 Task: Explore Airbnb accommodation in Madingou, Republic of the Congo from 15th December, 2023 to 20th December, 2023 for 6 adults, 2 children.6 bedrooms having 6 beds and 6 bathrooms. Property type can be house. Amenities needed are: wifi, TV, free parkinig on premises, gym, breakfast. Booking option can be shelf check-in. Look for 5 properties as per requirement.
Action: Mouse moved to (549, 119)
Screenshot: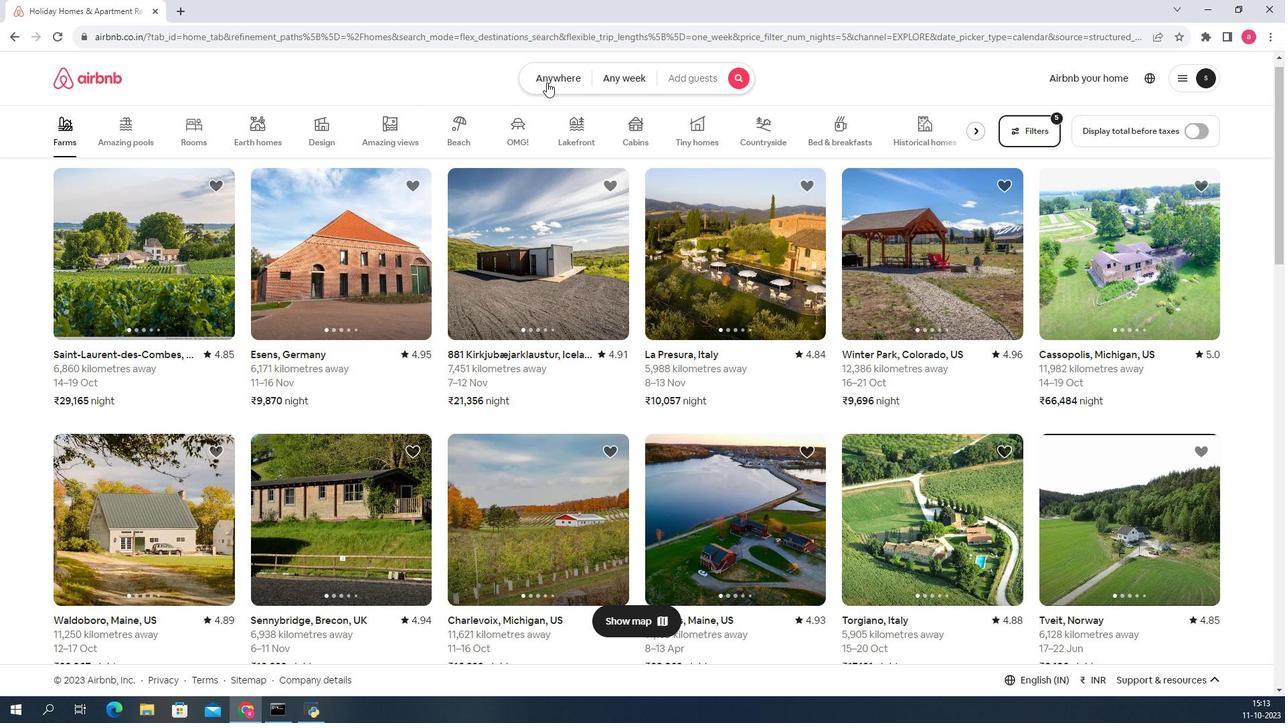 
Action: Mouse pressed left at (549, 119)
Screenshot: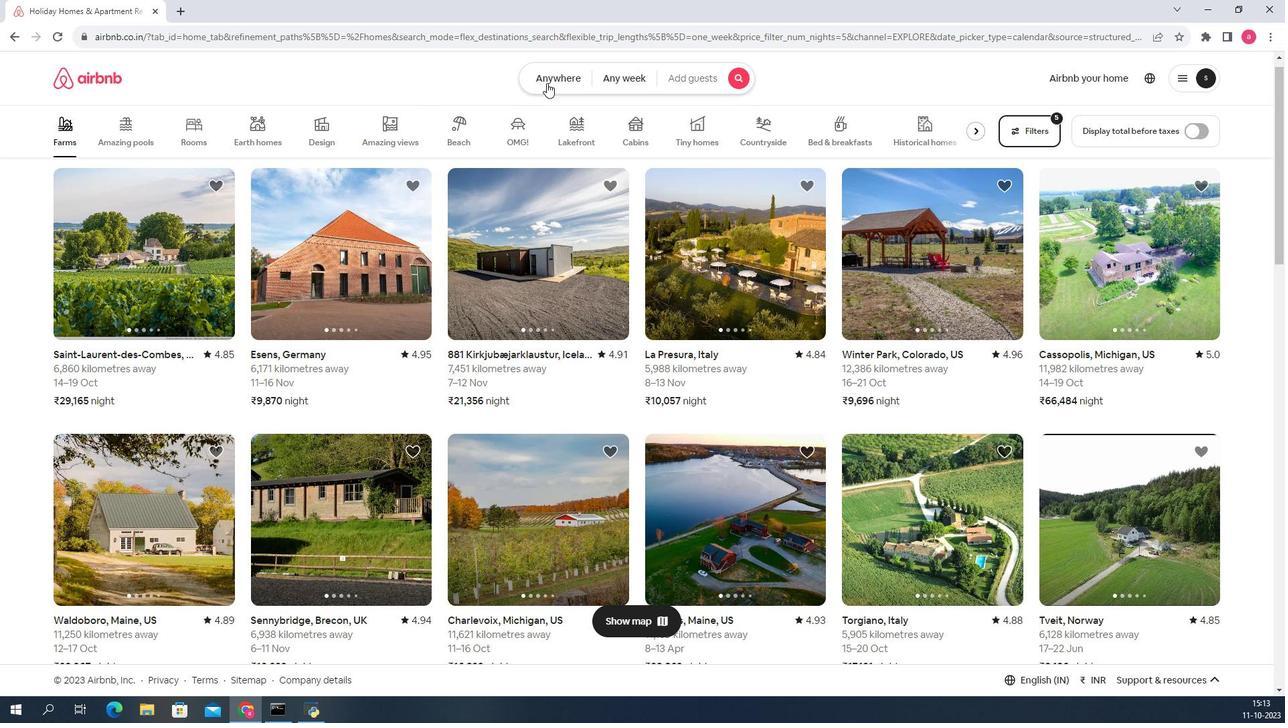 
Action: Mouse moved to (446, 148)
Screenshot: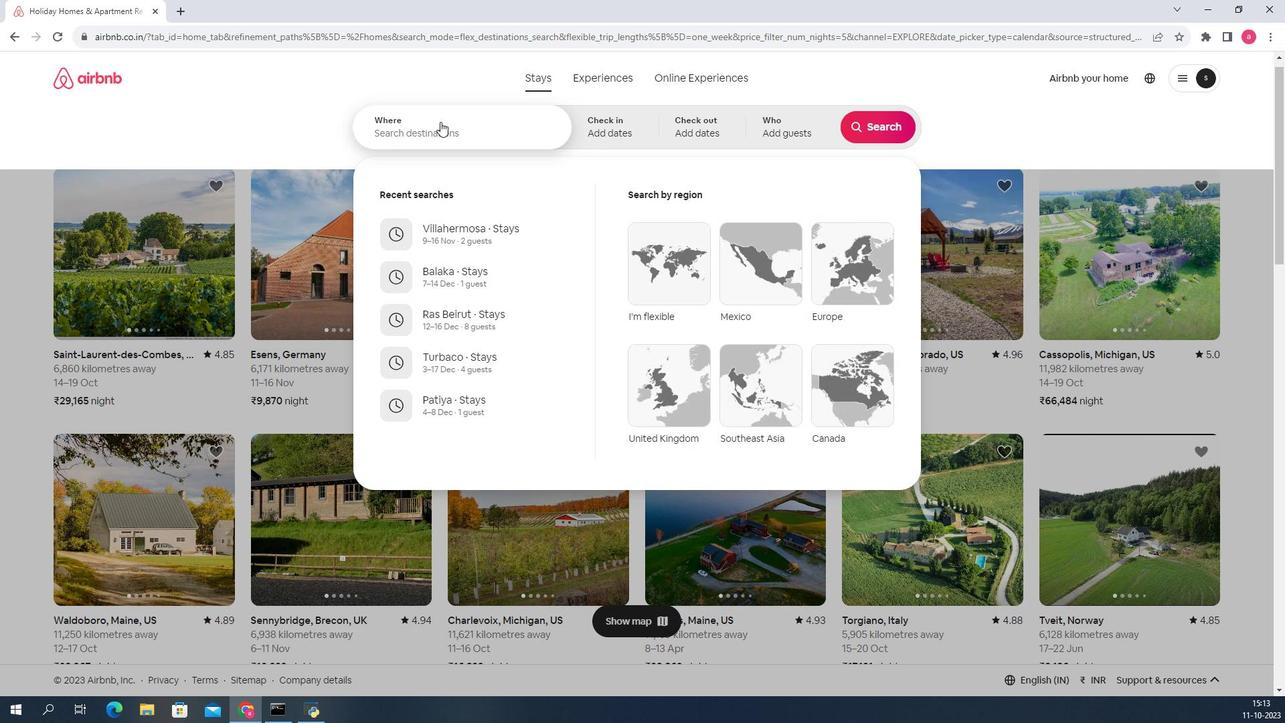 
Action: Mouse pressed left at (446, 148)
Screenshot: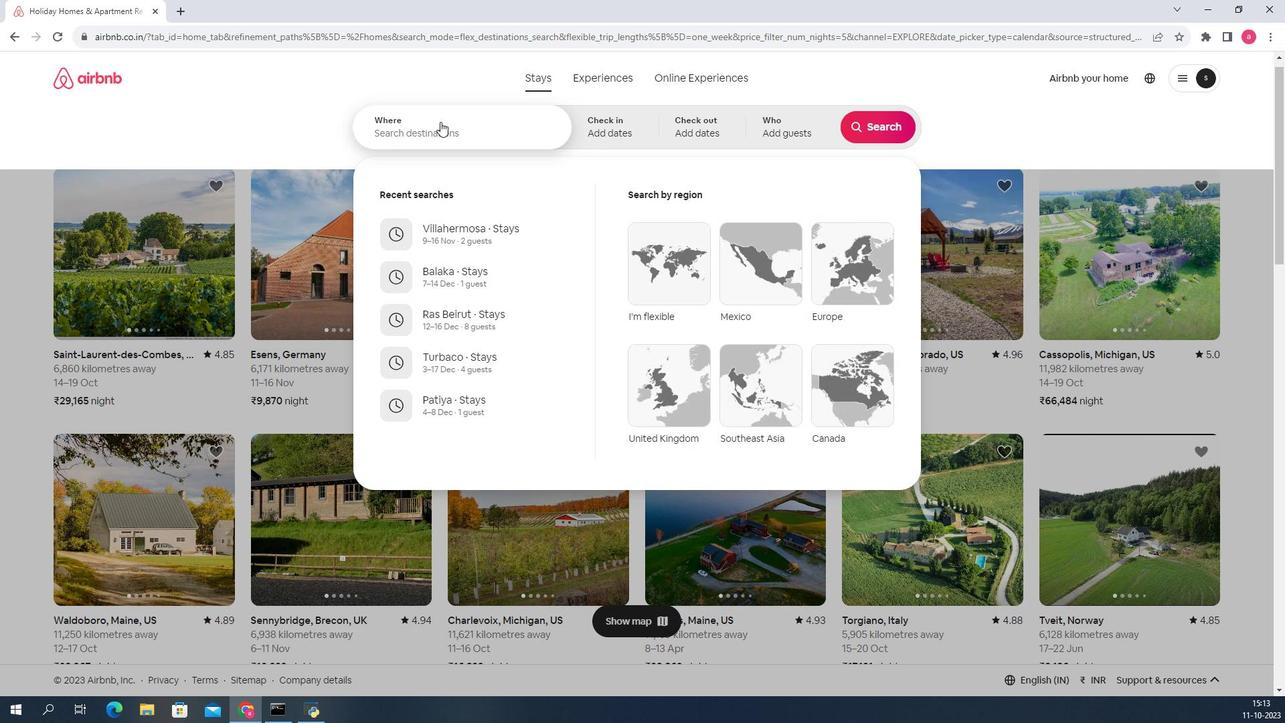 
Action: Mouse moved to (434, 152)
Screenshot: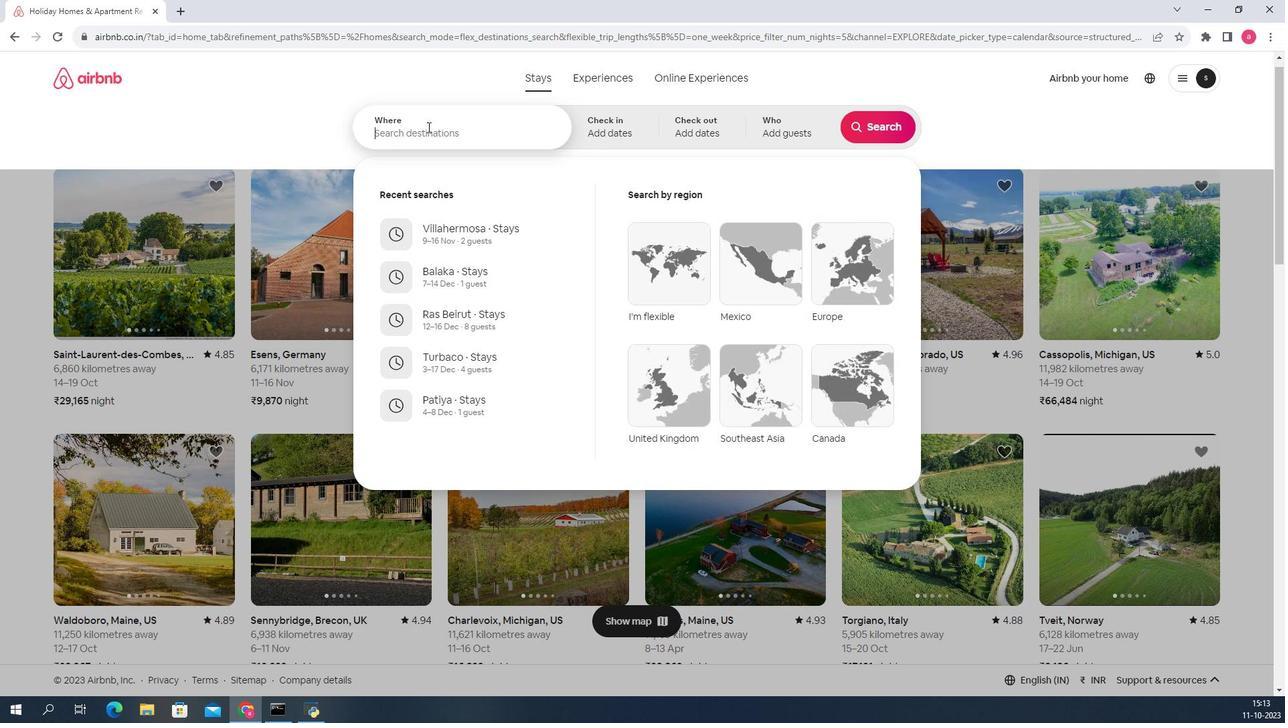 
Action: Key pressed <Key.shift>Madingo,<Key.space><Key.shift>Republic<Key.space>of<Key.space>the<Key.space><Key.shift>Congo
Screenshot: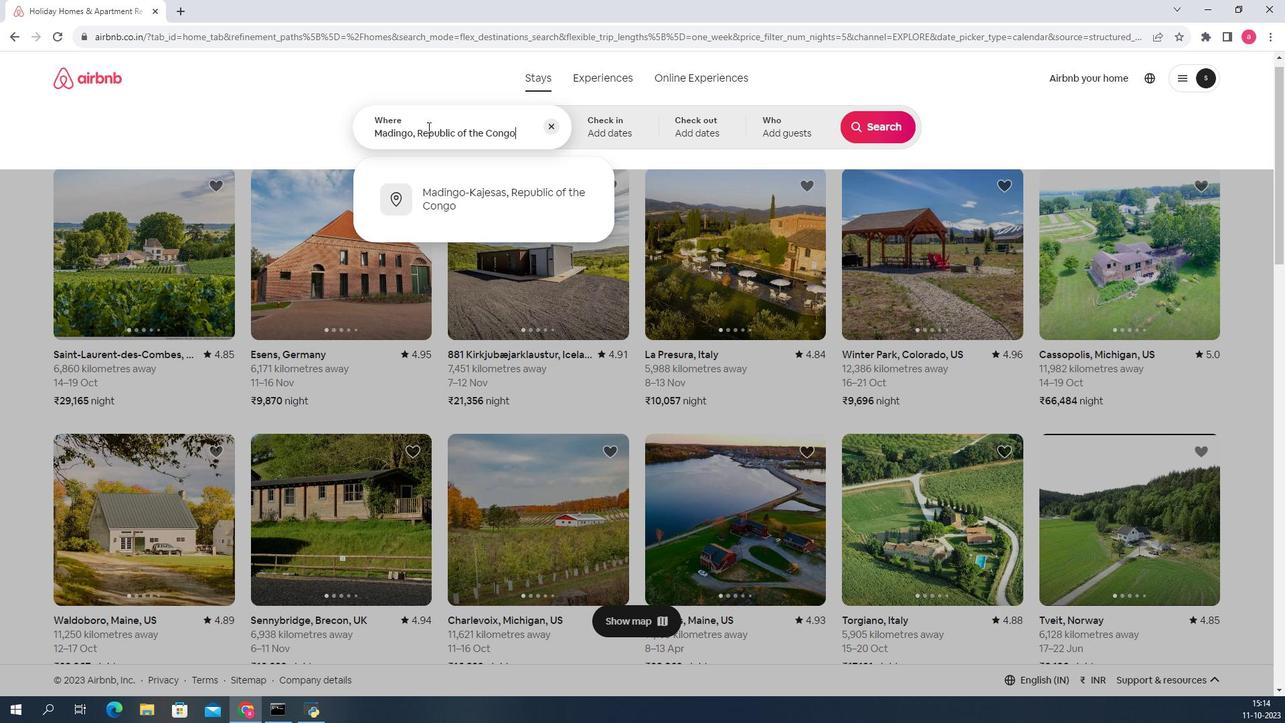 
Action: Mouse moved to (624, 158)
Screenshot: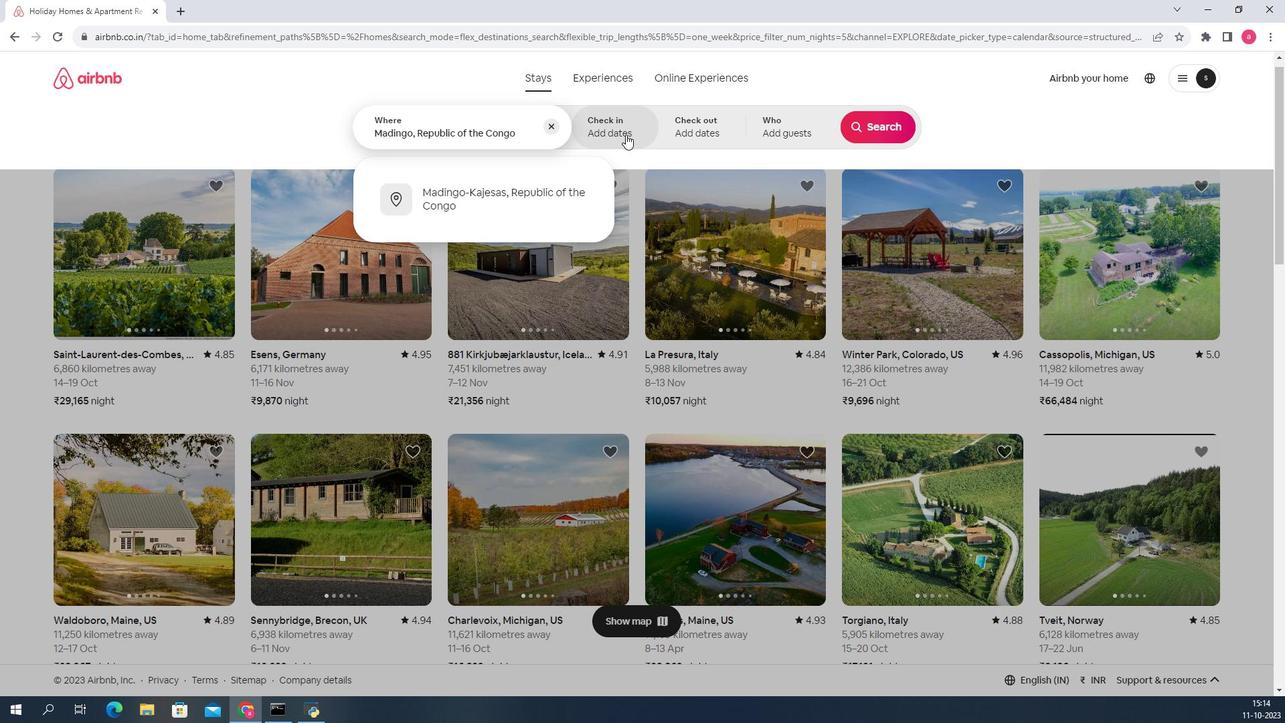 
Action: Mouse pressed left at (624, 158)
Screenshot: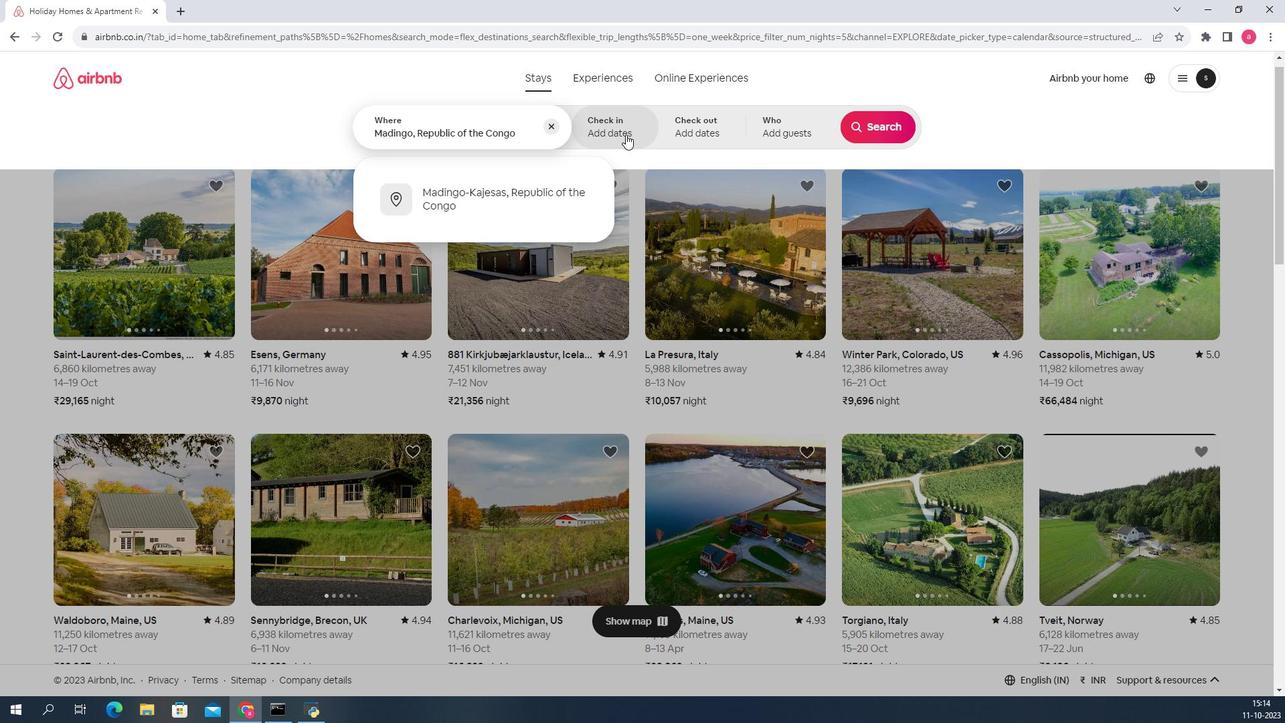 
Action: Mouse moved to (863, 229)
Screenshot: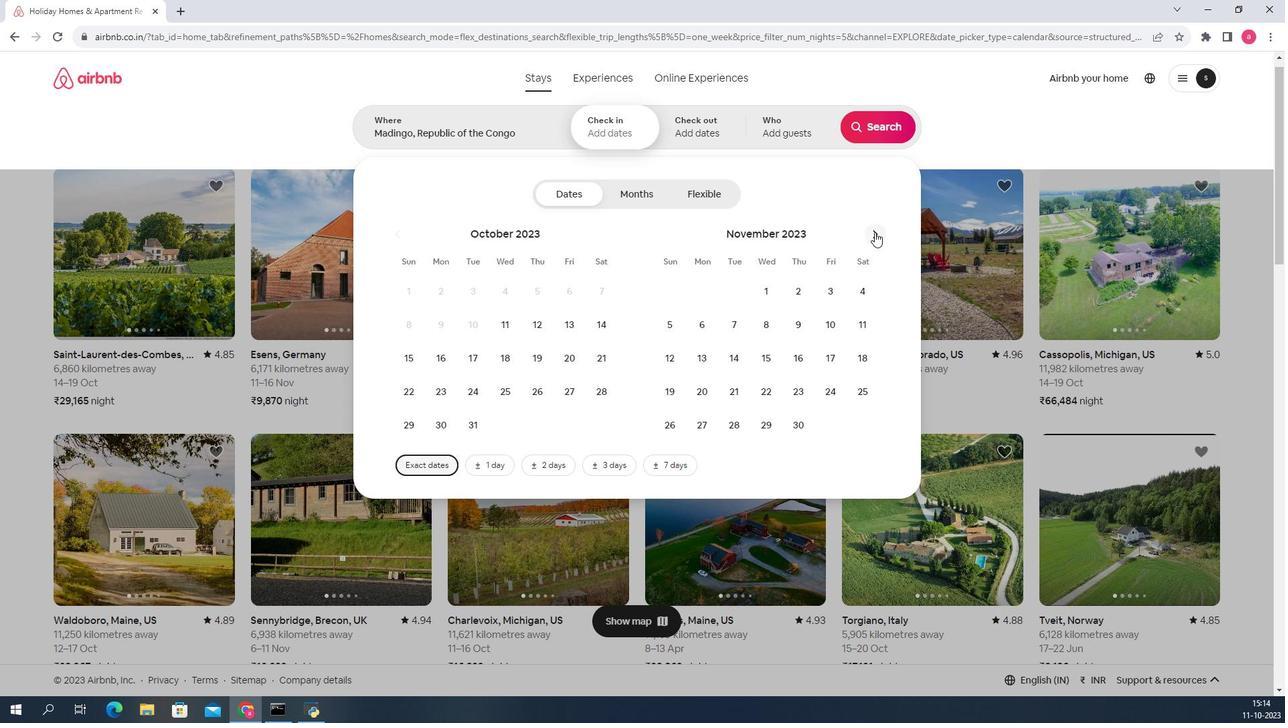 
Action: Mouse pressed left at (863, 229)
Screenshot: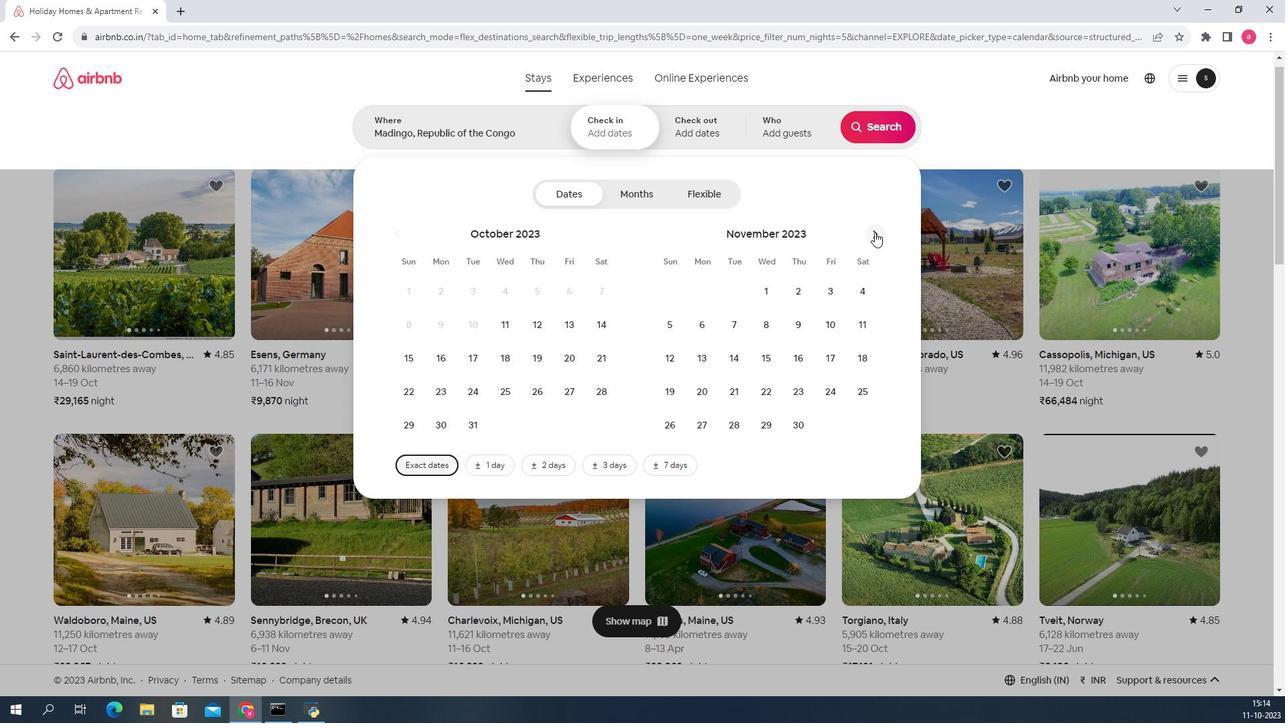 
Action: Mouse moved to (819, 318)
Screenshot: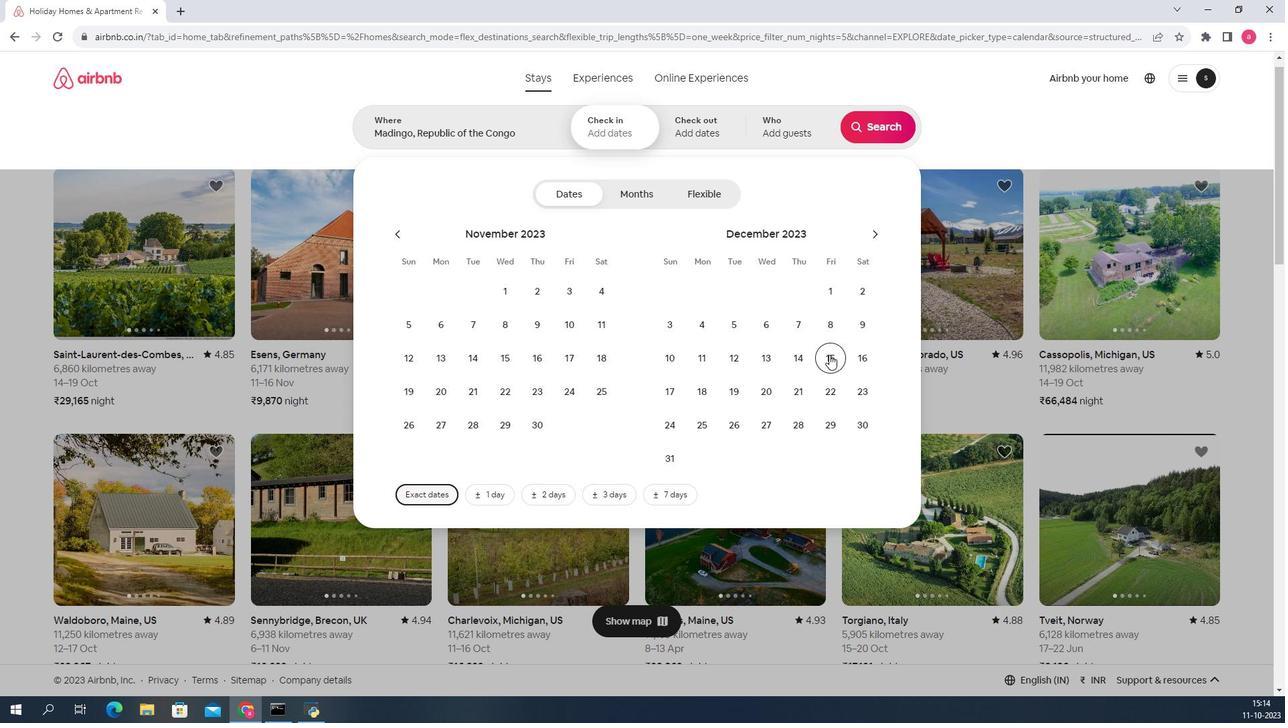 
Action: Mouse pressed left at (819, 318)
Screenshot: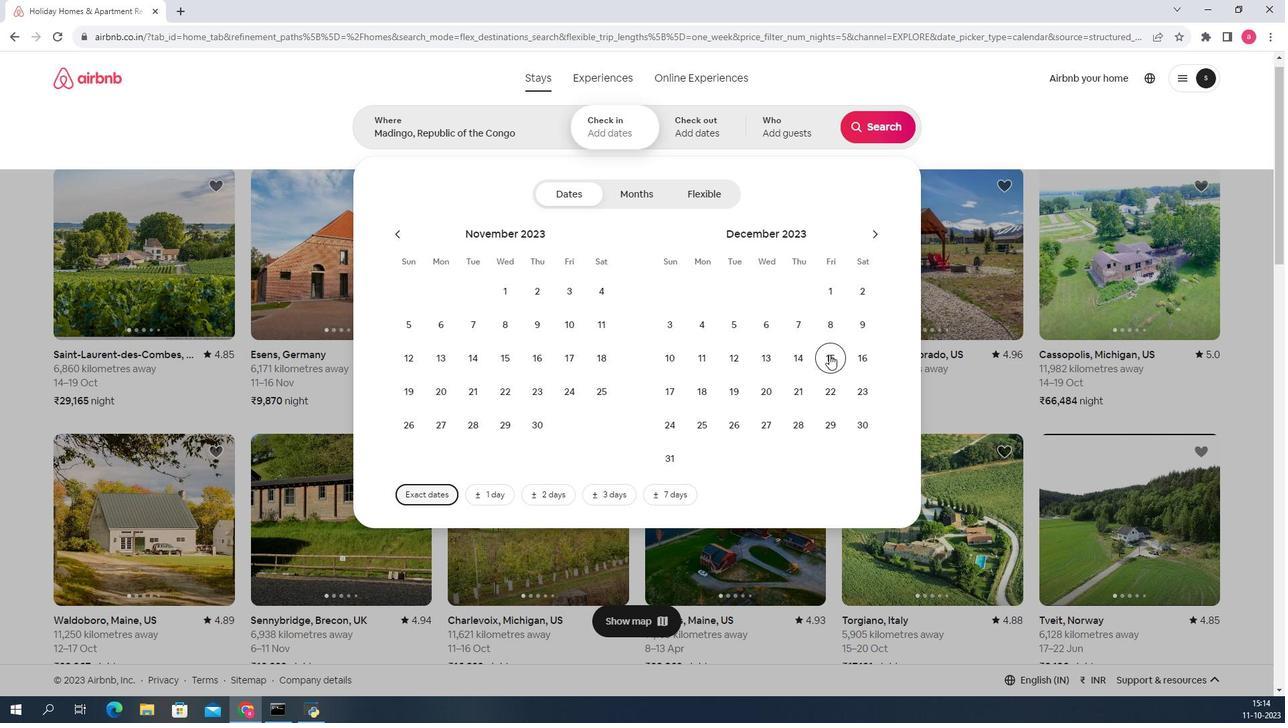 
Action: Mouse moved to (764, 344)
Screenshot: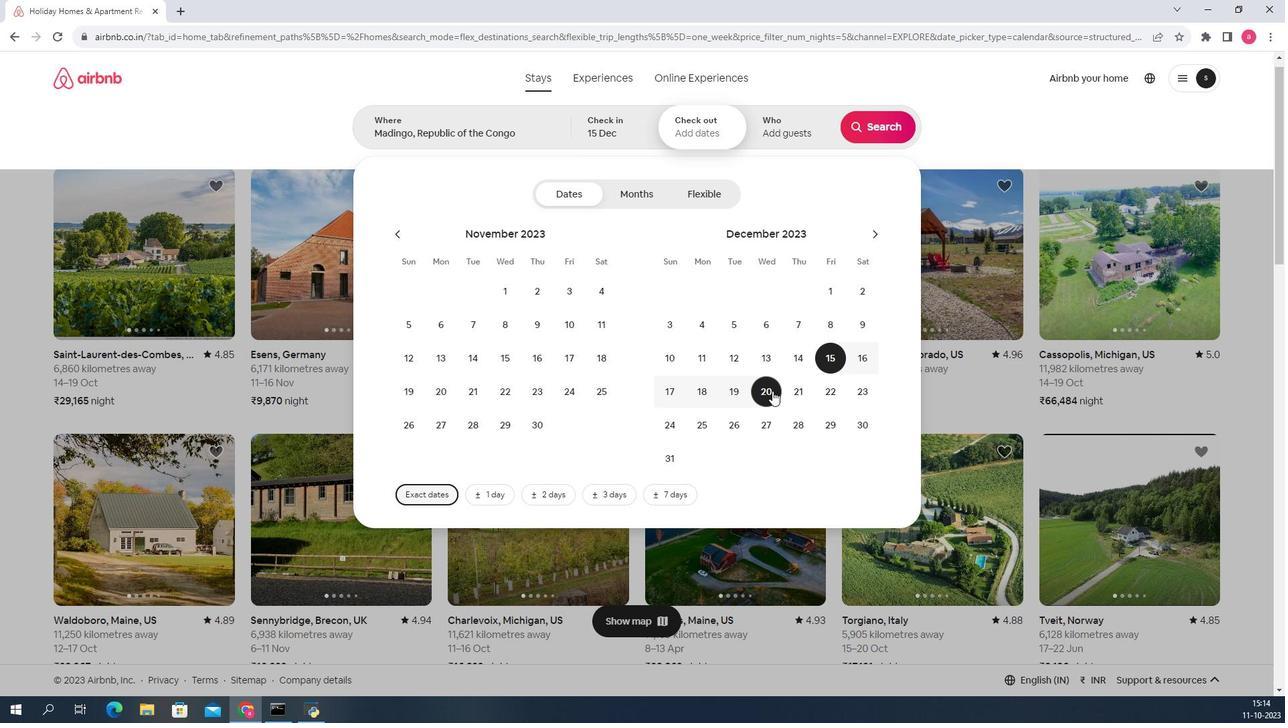 
Action: Mouse pressed left at (764, 344)
Screenshot: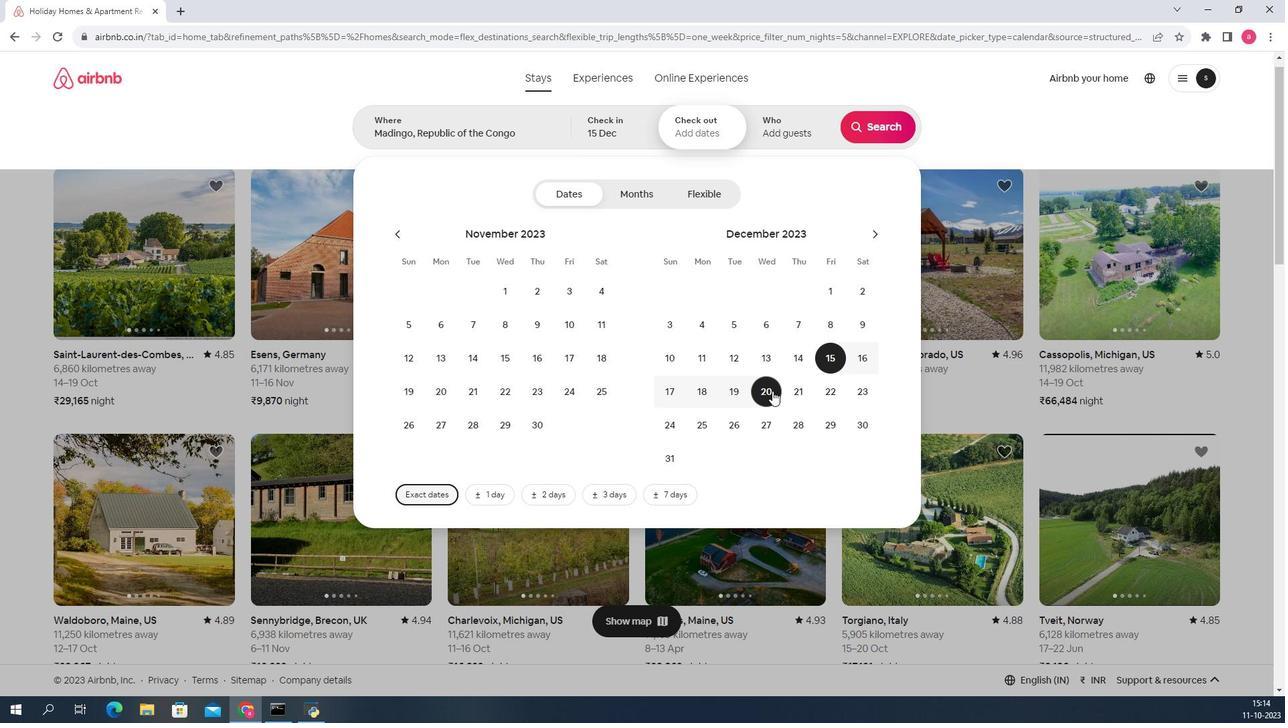 
Action: Mouse moved to (756, 160)
Screenshot: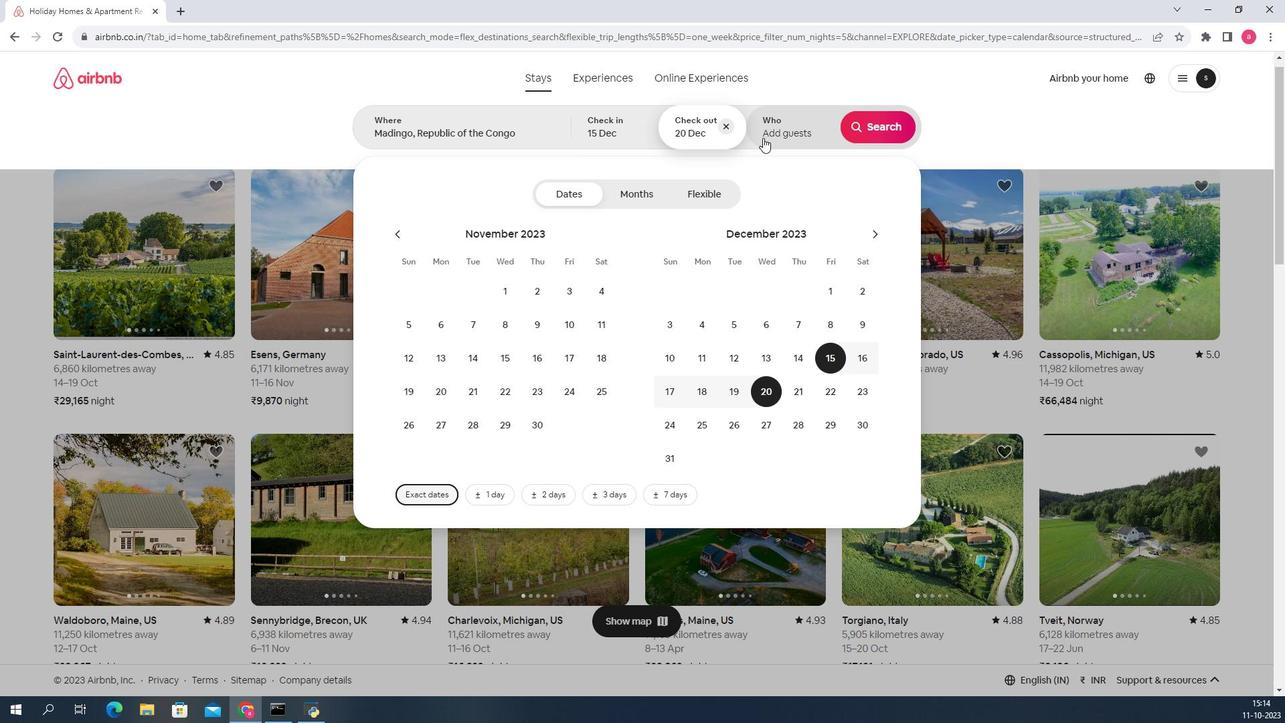 
Action: Mouse pressed left at (756, 160)
Screenshot: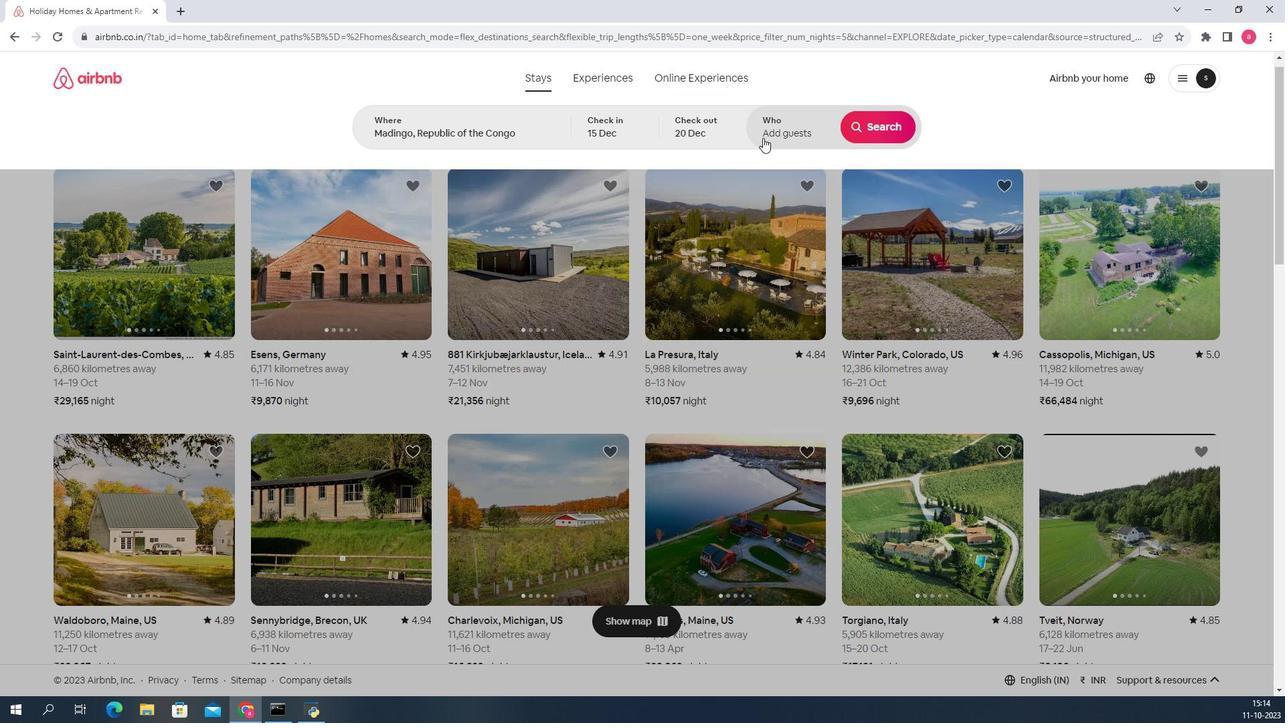 
Action: Mouse moved to (868, 198)
Screenshot: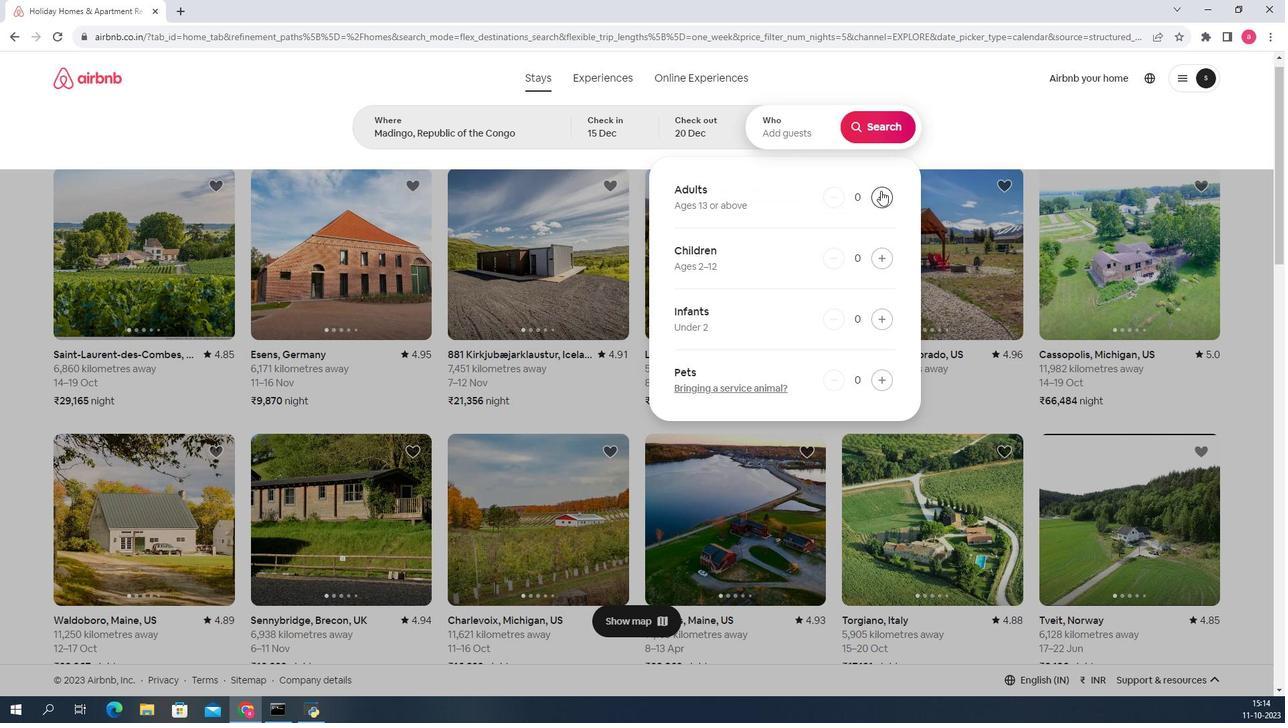 
Action: Mouse pressed left at (868, 198)
Screenshot: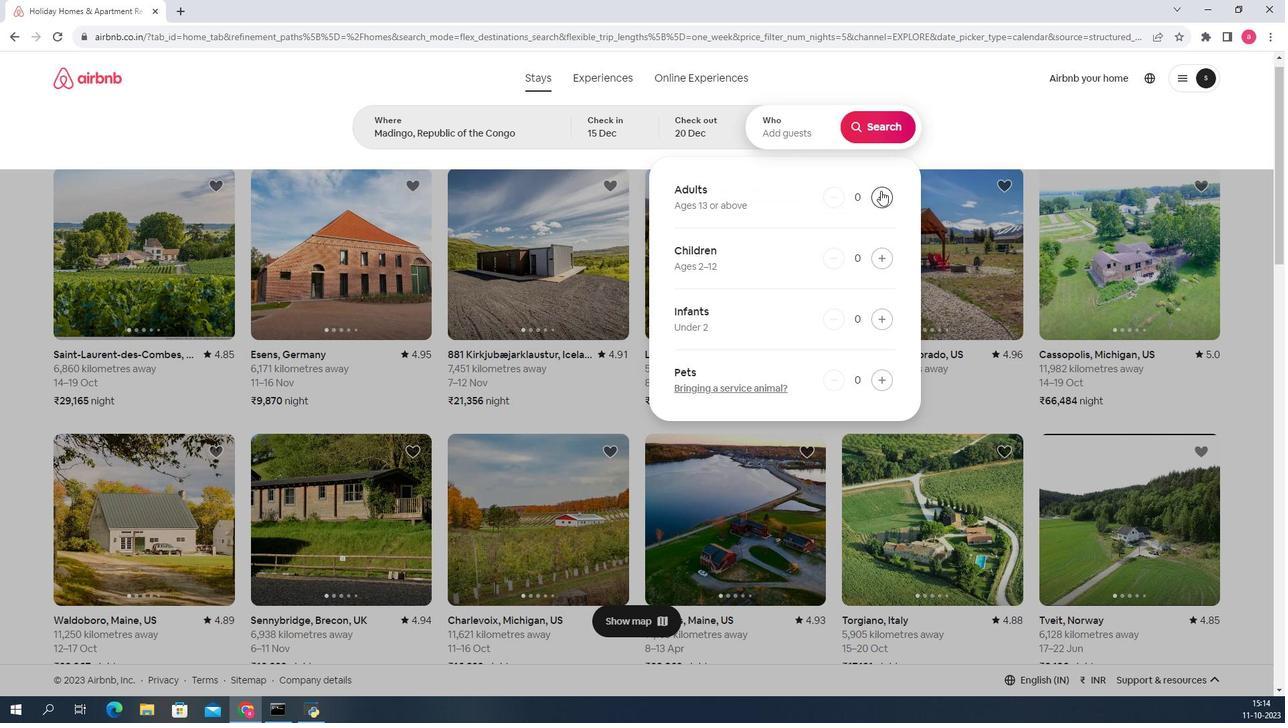 
Action: Mouse pressed left at (868, 198)
Screenshot: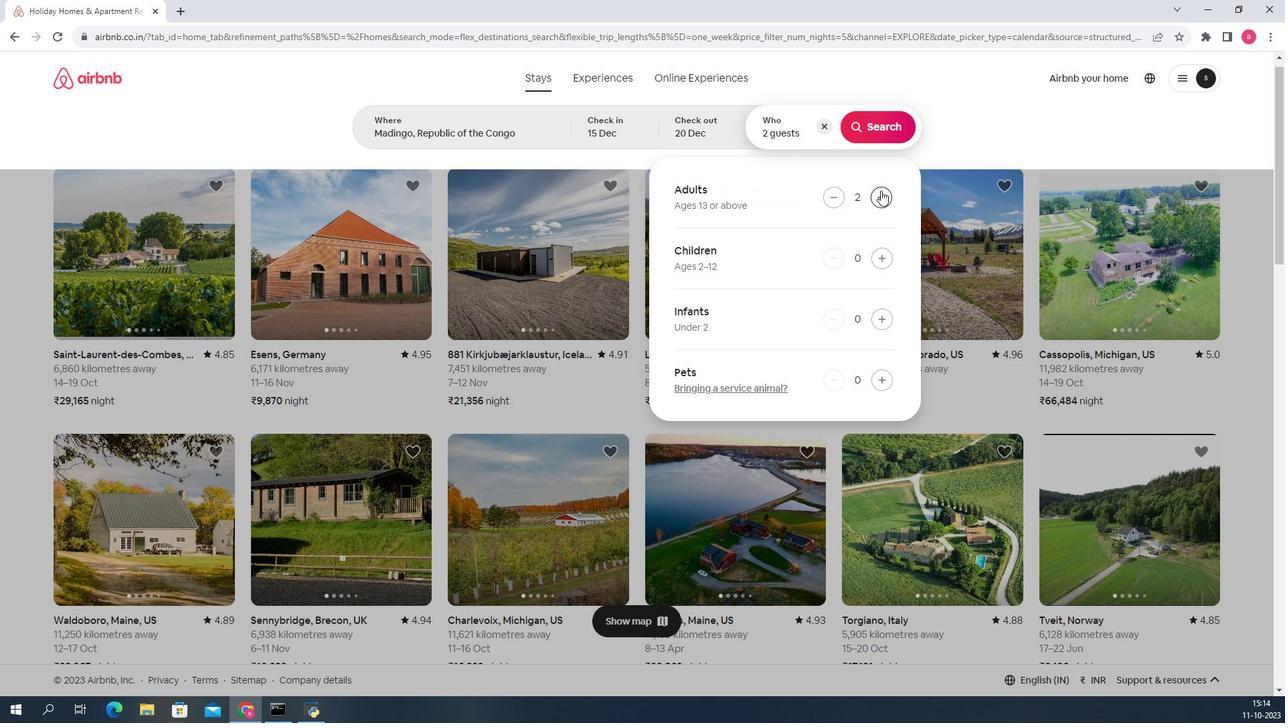 
Action: Mouse pressed left at (868, 198)
Screenshot: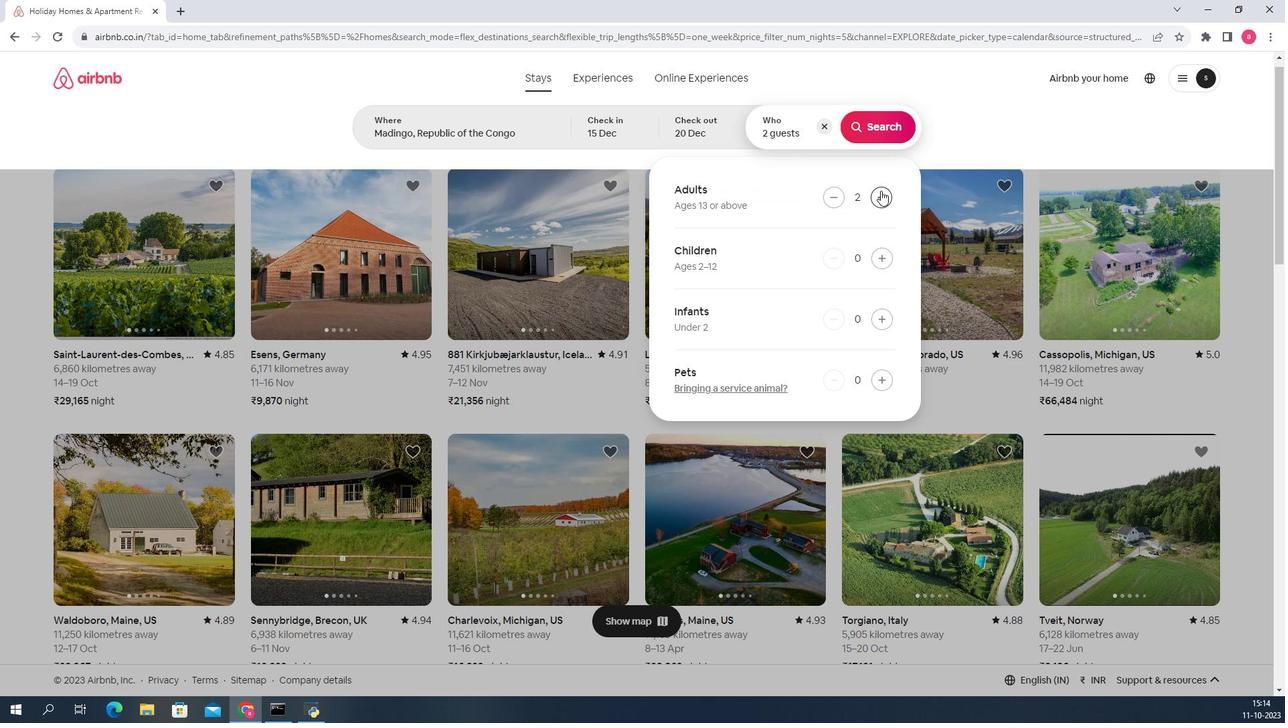 
Action: Mouse pressed left at (868, 198)
Screenshot: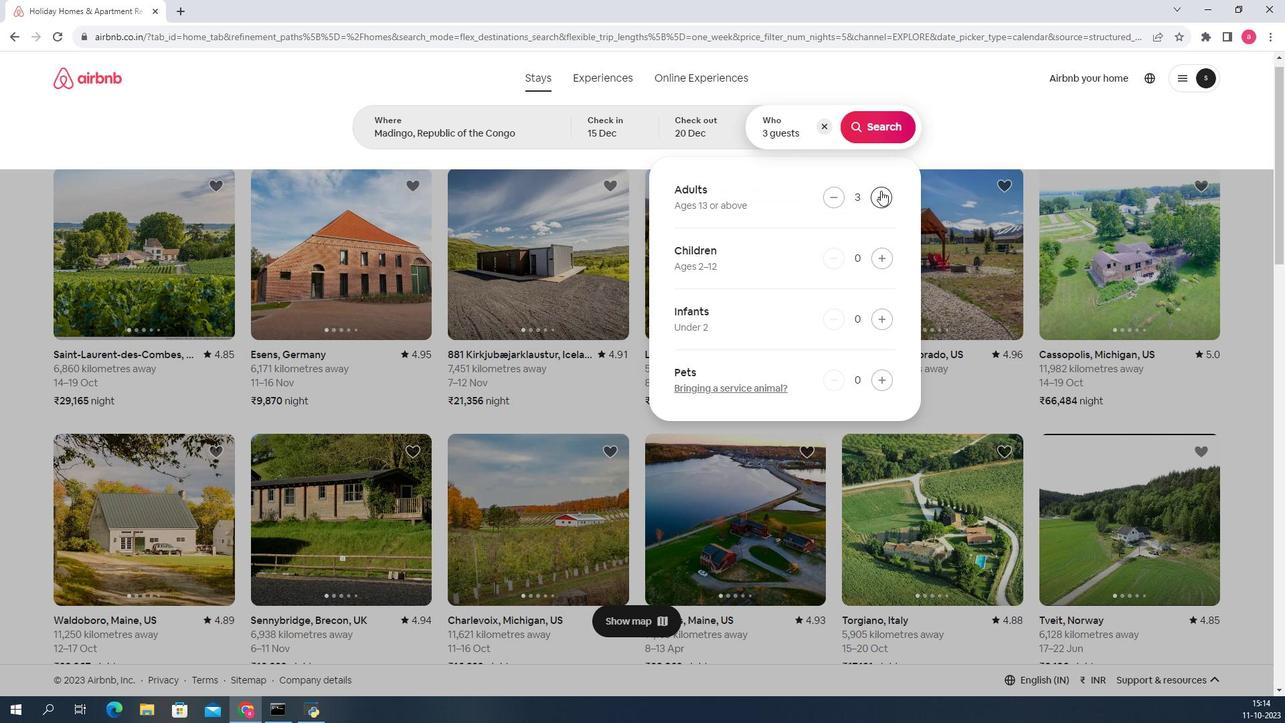 
Action: Mouse pressed left at (868, 198)
Screenshot: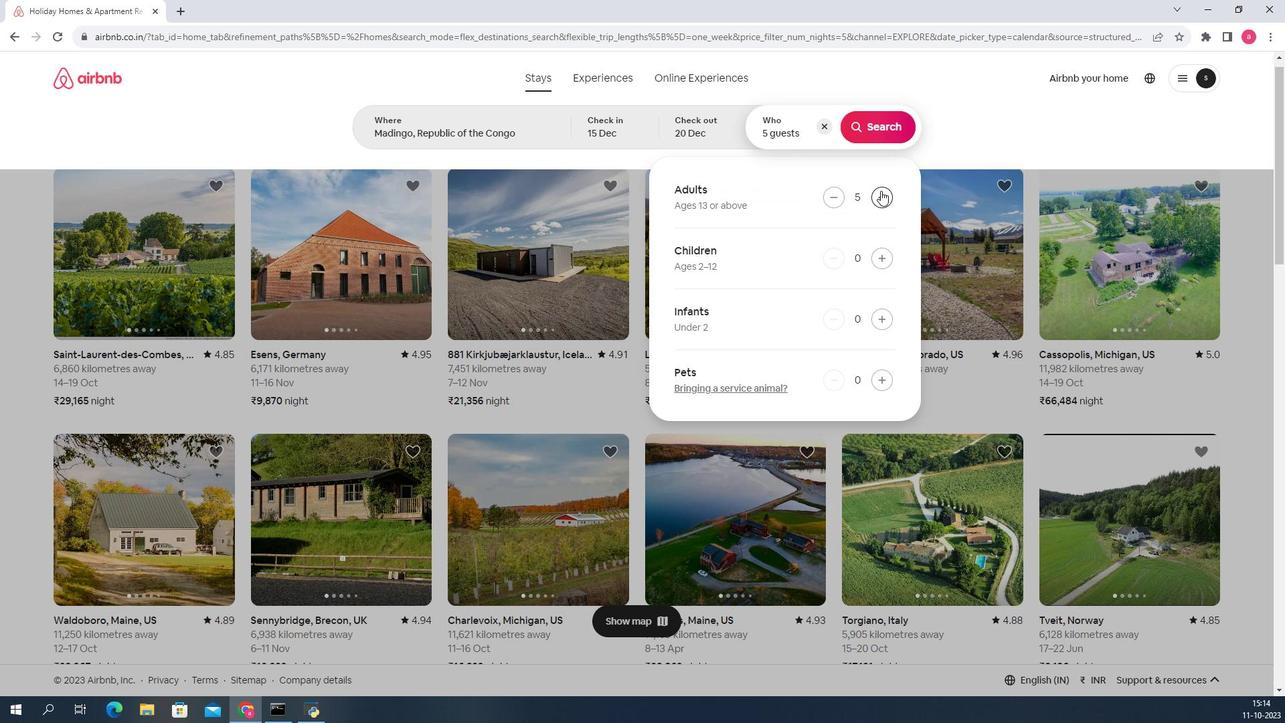
Action: Mouse pressed left at (868, 198)
Screenshot: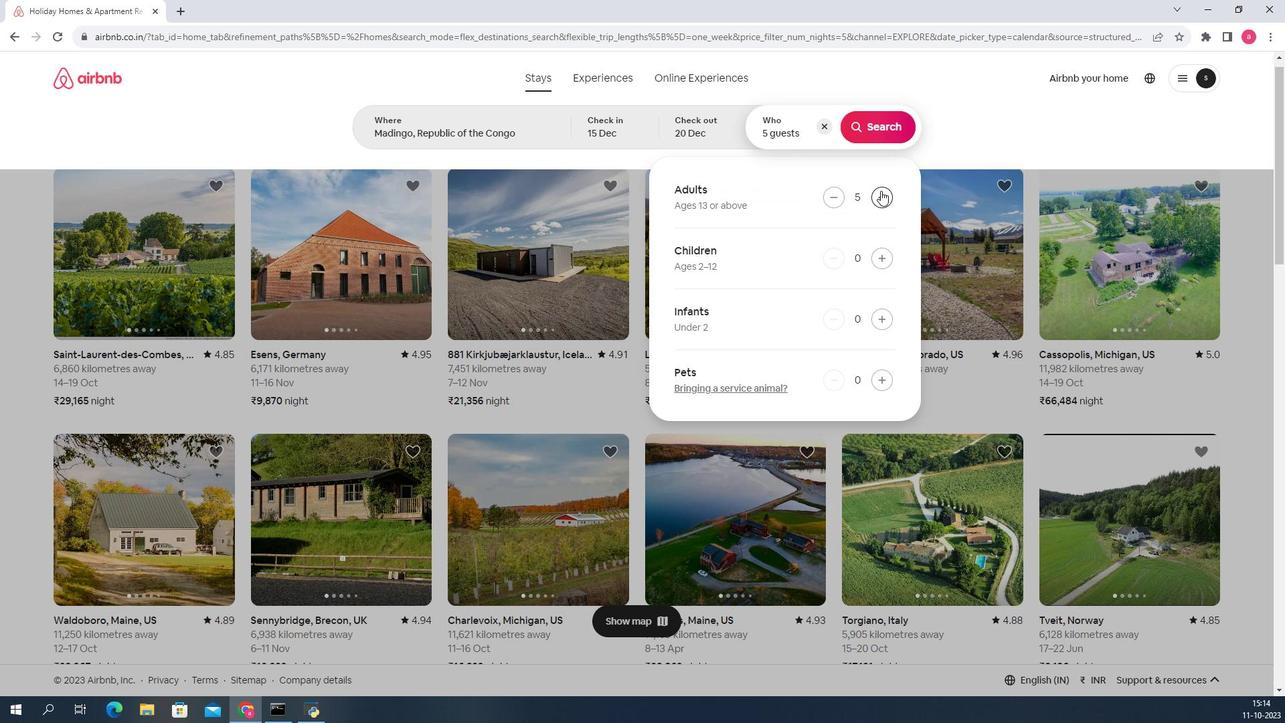 
Action: Mouse moved to (865, 248)
Screenshot: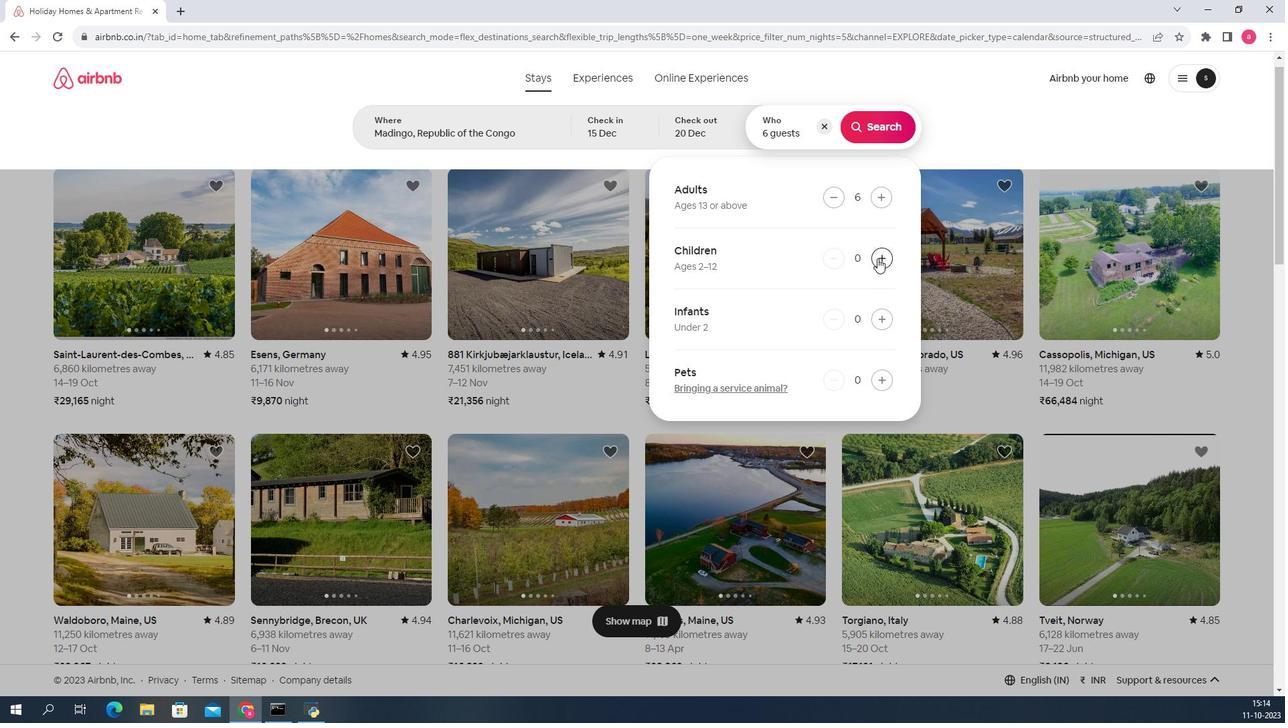 
Action: Mouse pressed left at (865, 248)
Screenshot: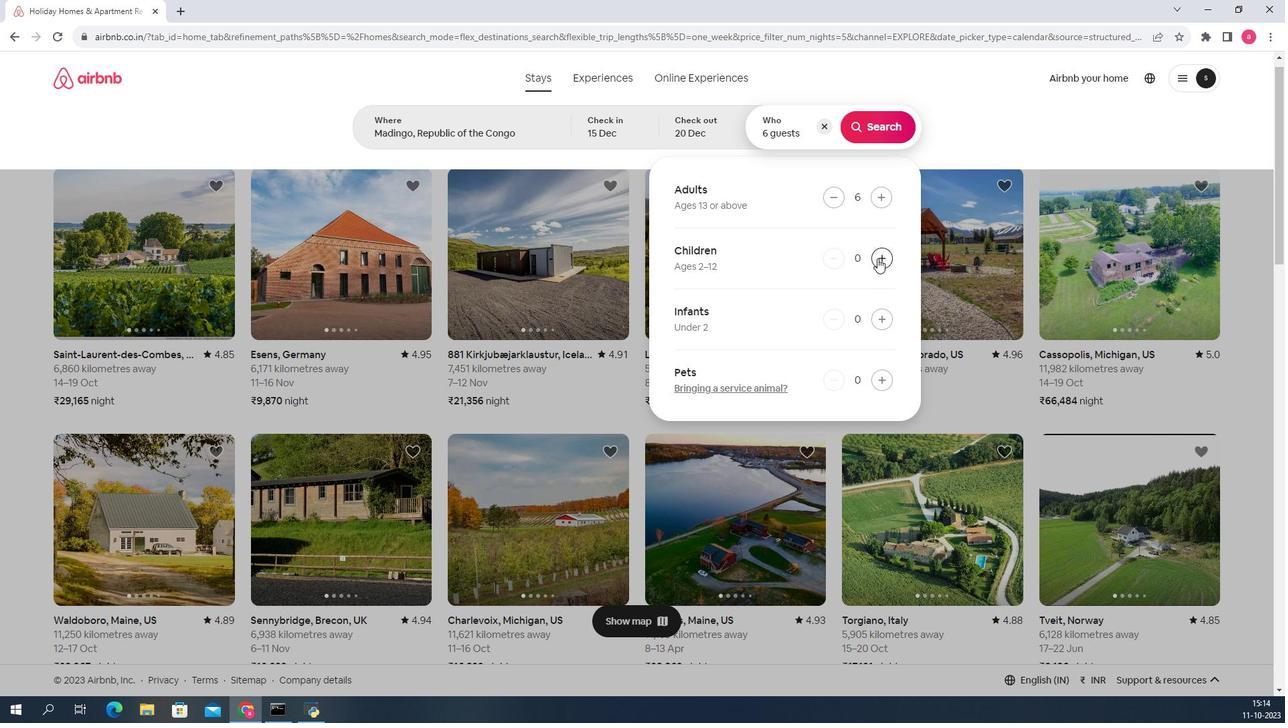 
Action: Mouse pressed left at (865, 248)
Screenshot: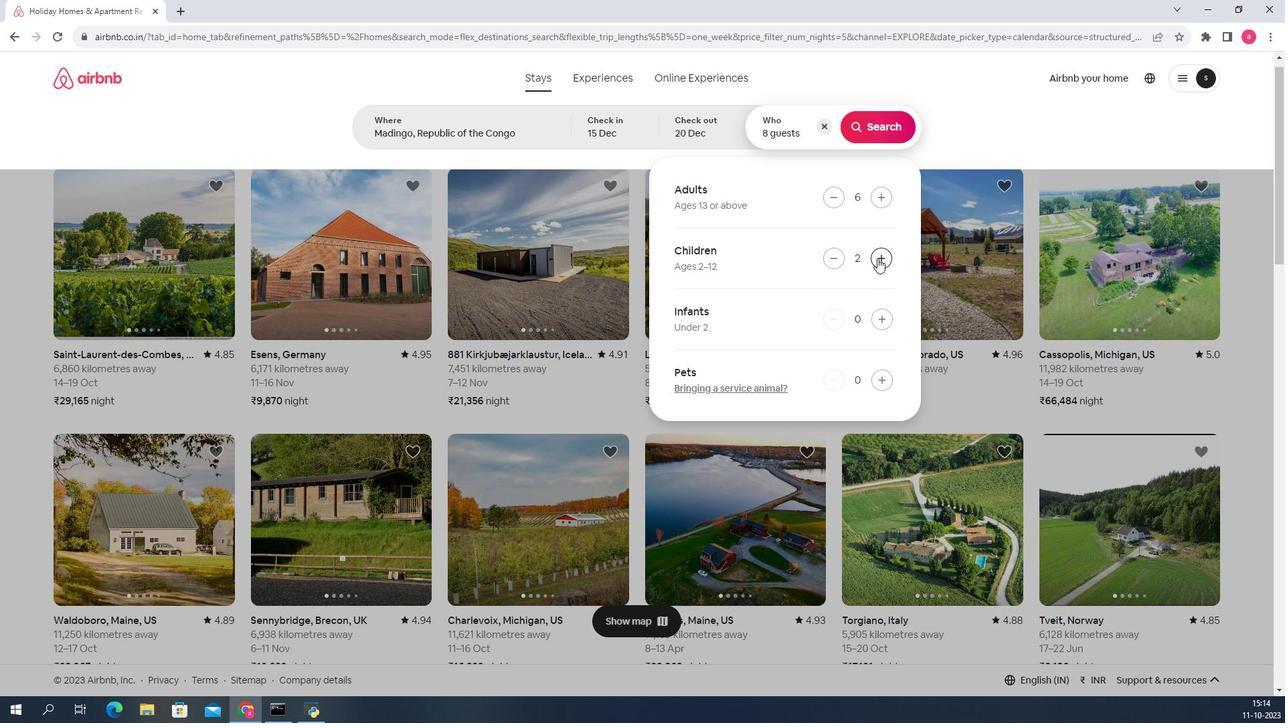 
Action: Mouse moved to (867, 154)
Screenshot: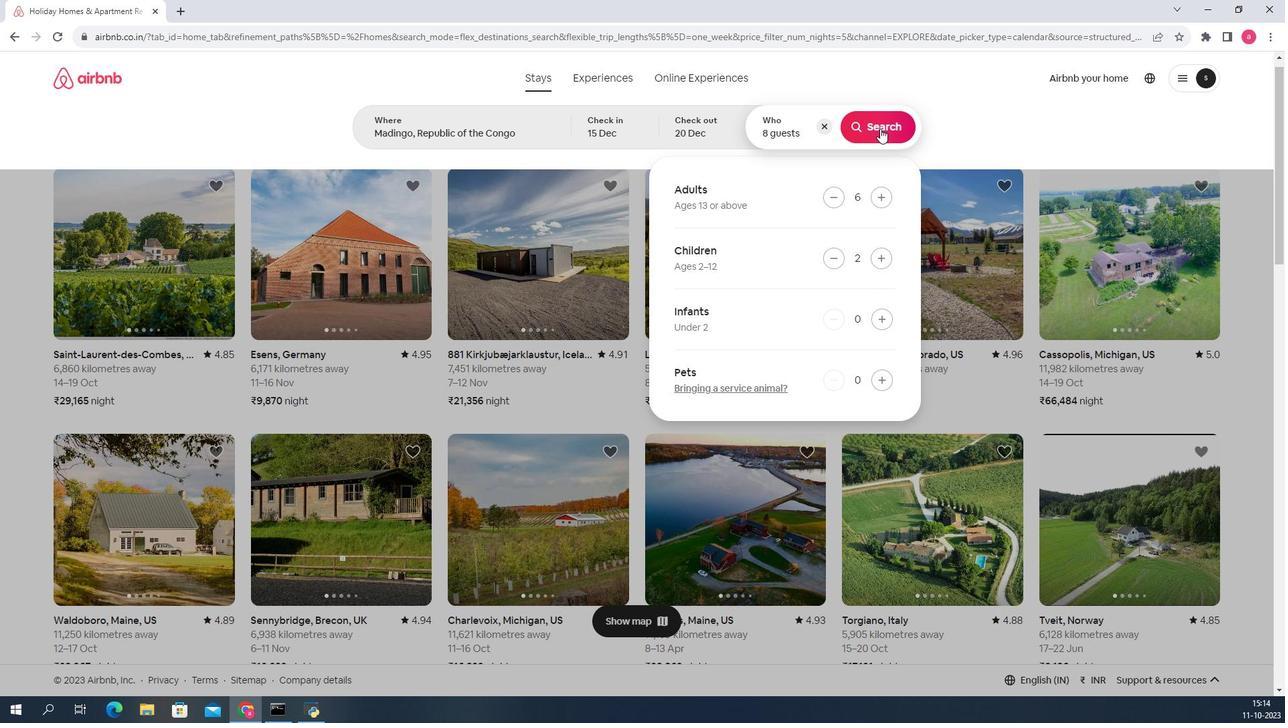 
Action: Mouse pressed left at (867, 154)
Screenshot: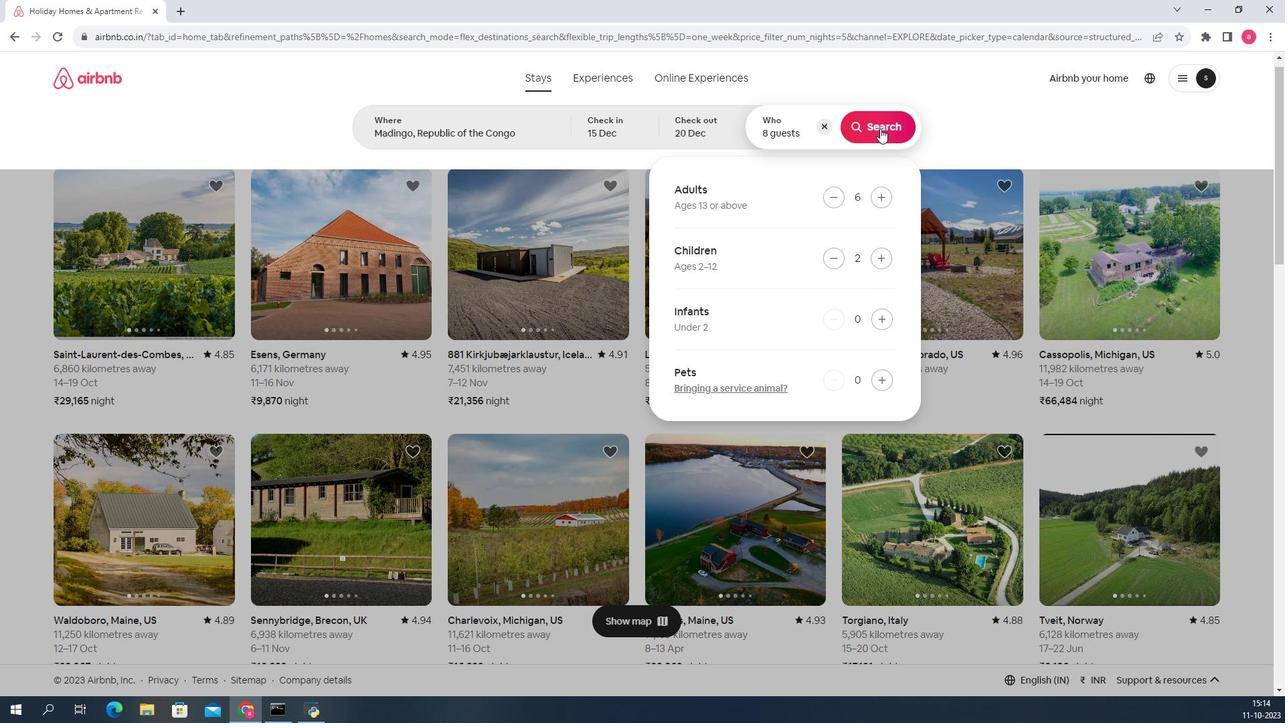 
Action: Mouse moved to (1023, 153)
Screenshot: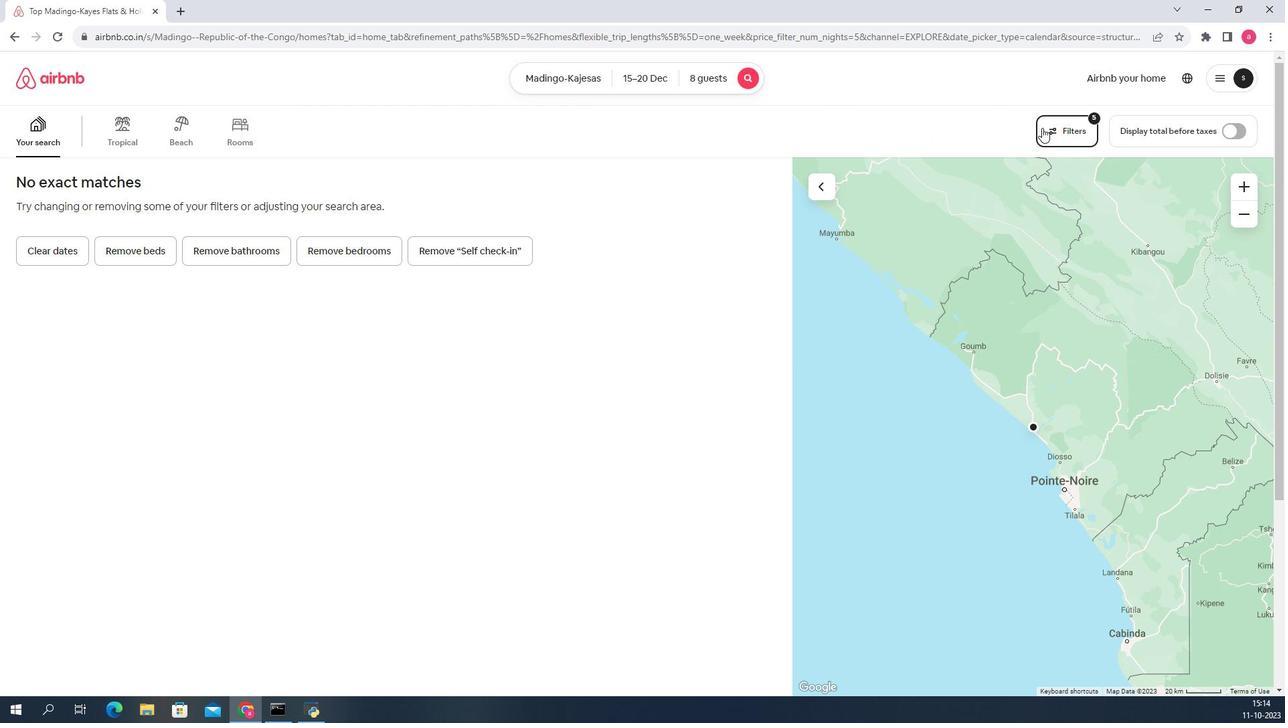 
Action: Mouse pressed left at (1023, 153)
Screenshot: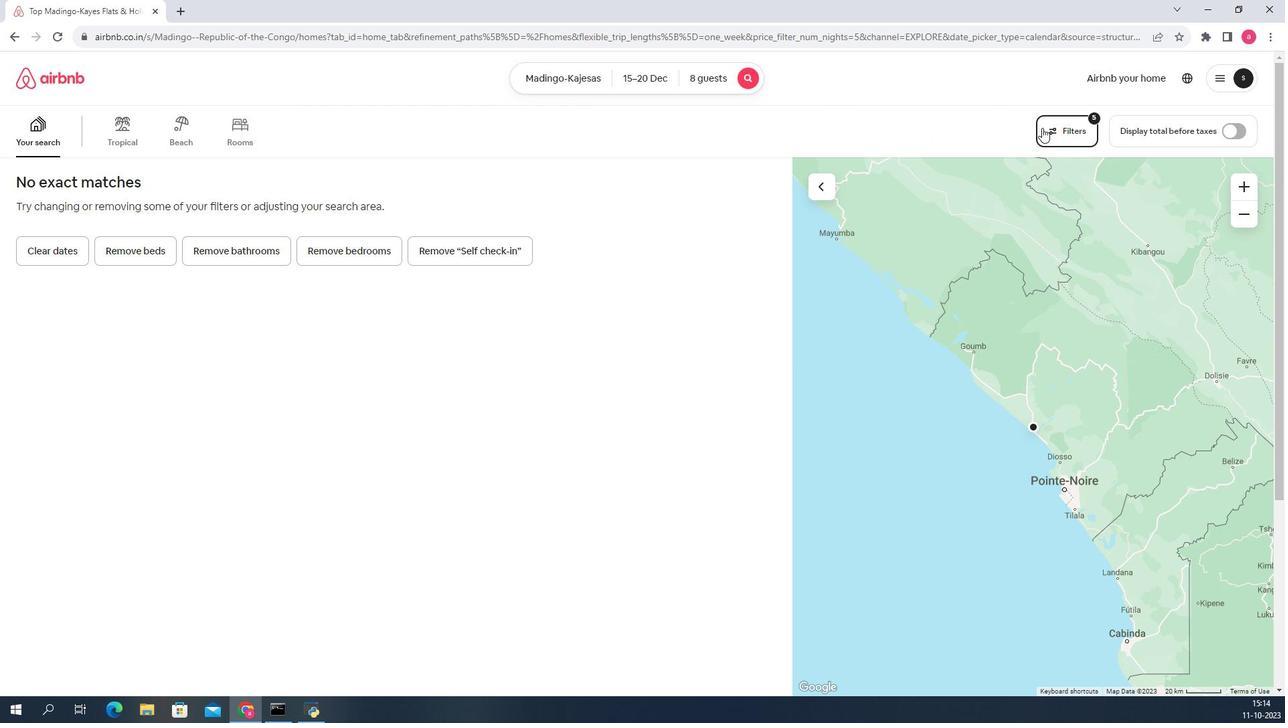 
Action: Mouse moved to (407, 526)
Screenshot: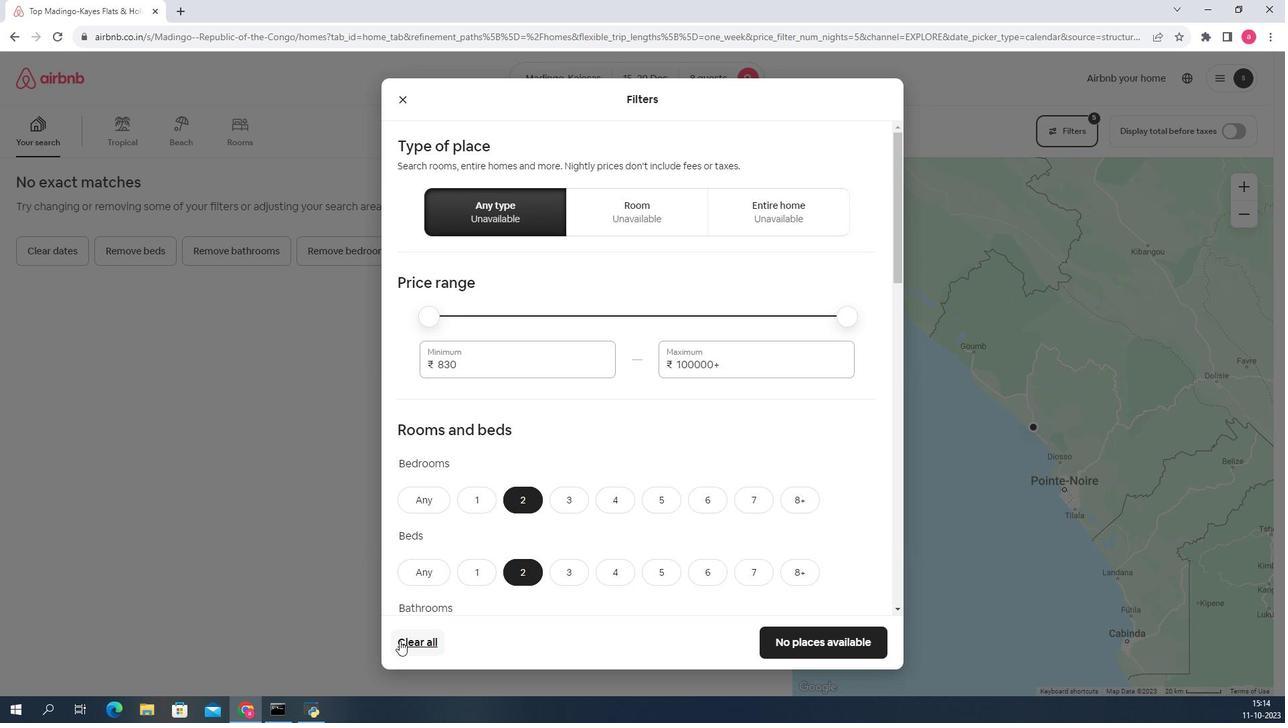 
Action: Mouse pressed left at (407, 526)
Screenshot: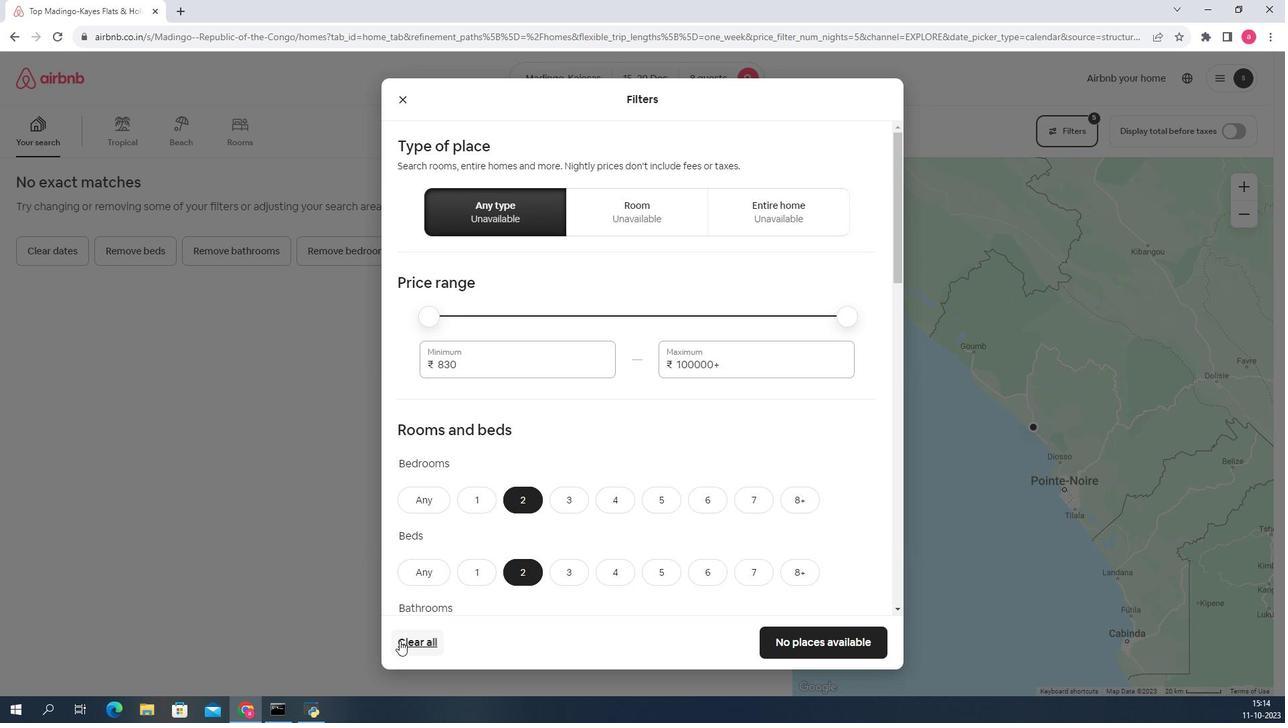 
Action: Mouse moved to (589, 377)
Screenshot: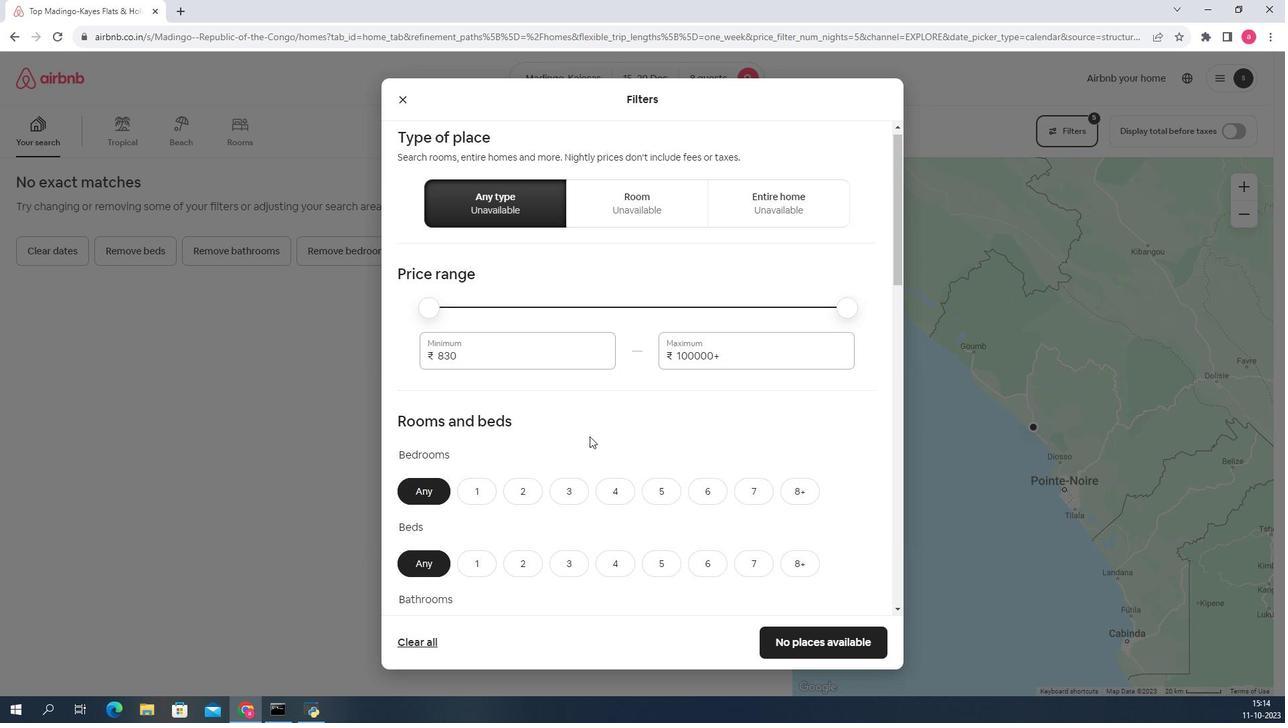 
Action: Mouse scrolled (589, 377) with delta (0, 0)
Screenshot: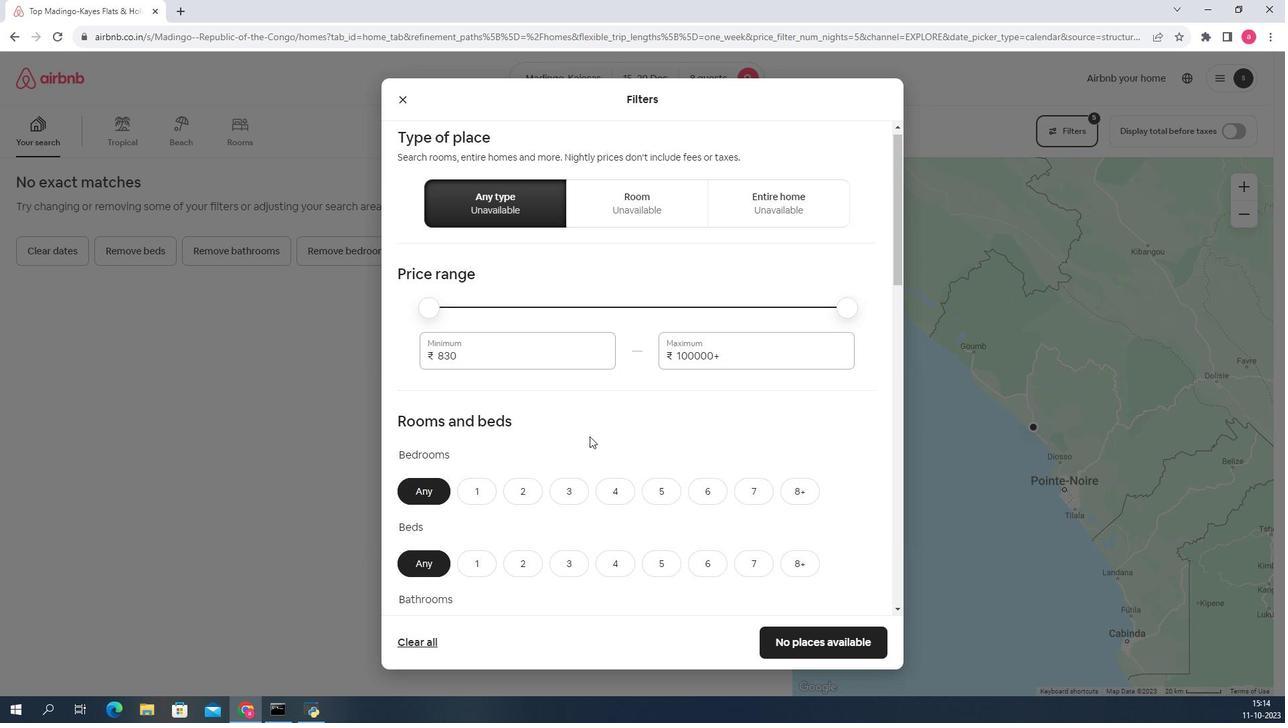 
Action: Mouse scrolled (589, 377) with delta (0, 0)
Screenshot: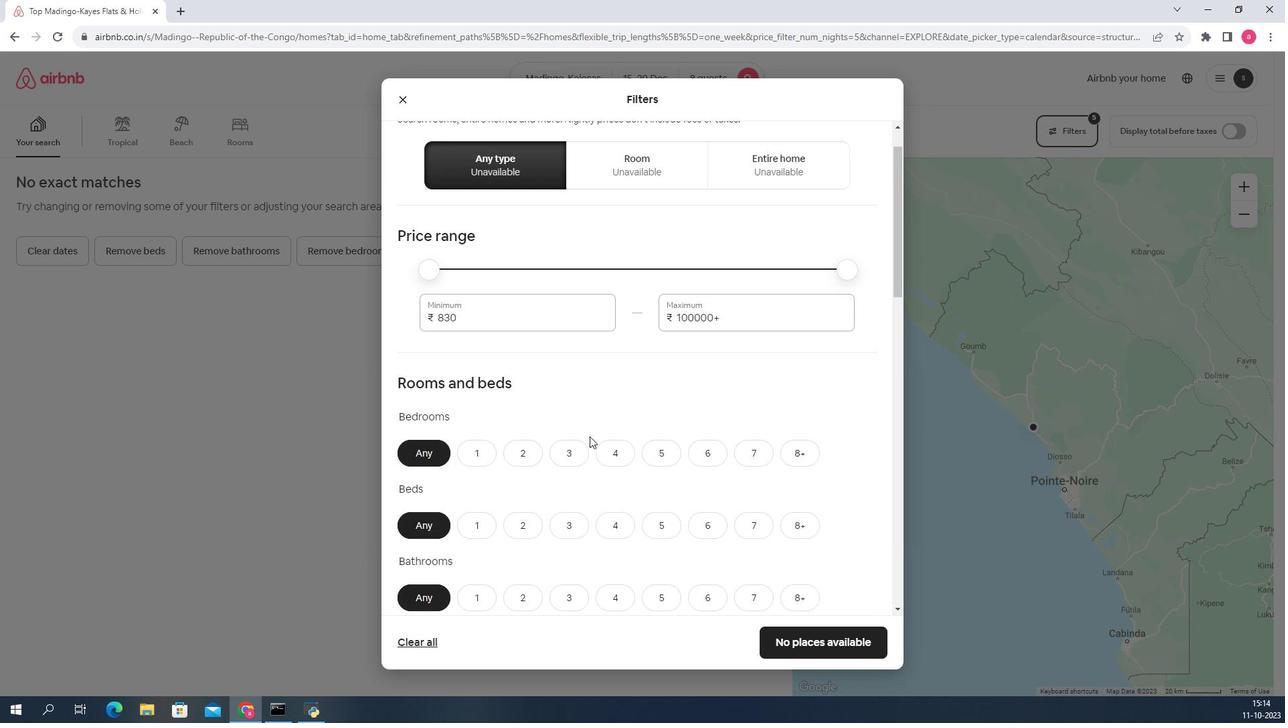 
Action: Mouse scrolled (589, 377) with delta (0, 0)
Screenshot: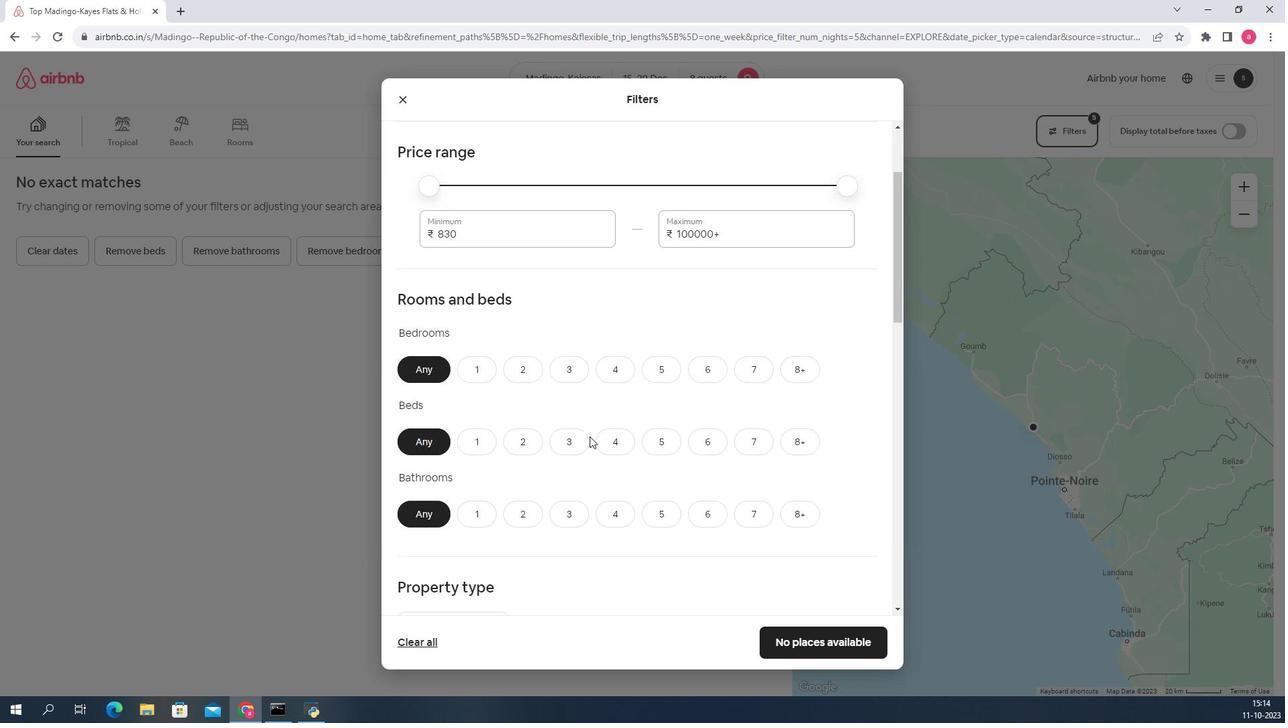 
Action: Mouse moved to (694, 275)
Screenshot: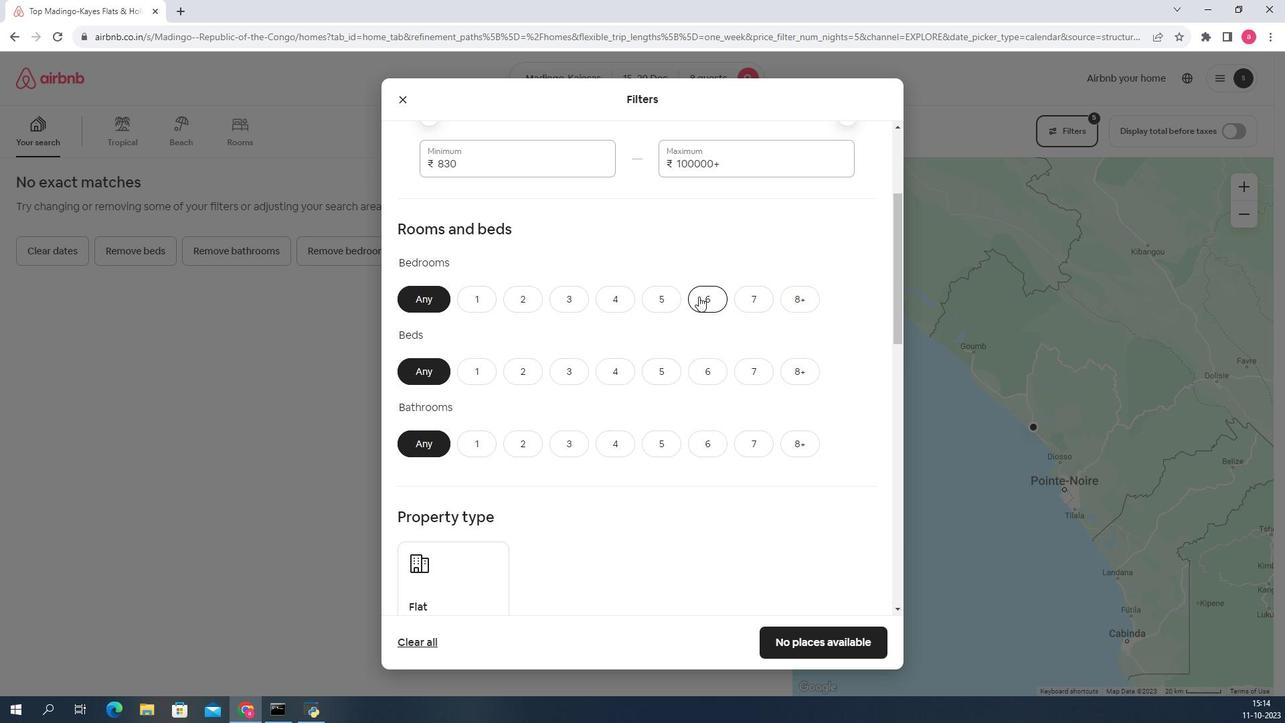 
Action: Mouse pressed left at (694, 275)
Screenshot: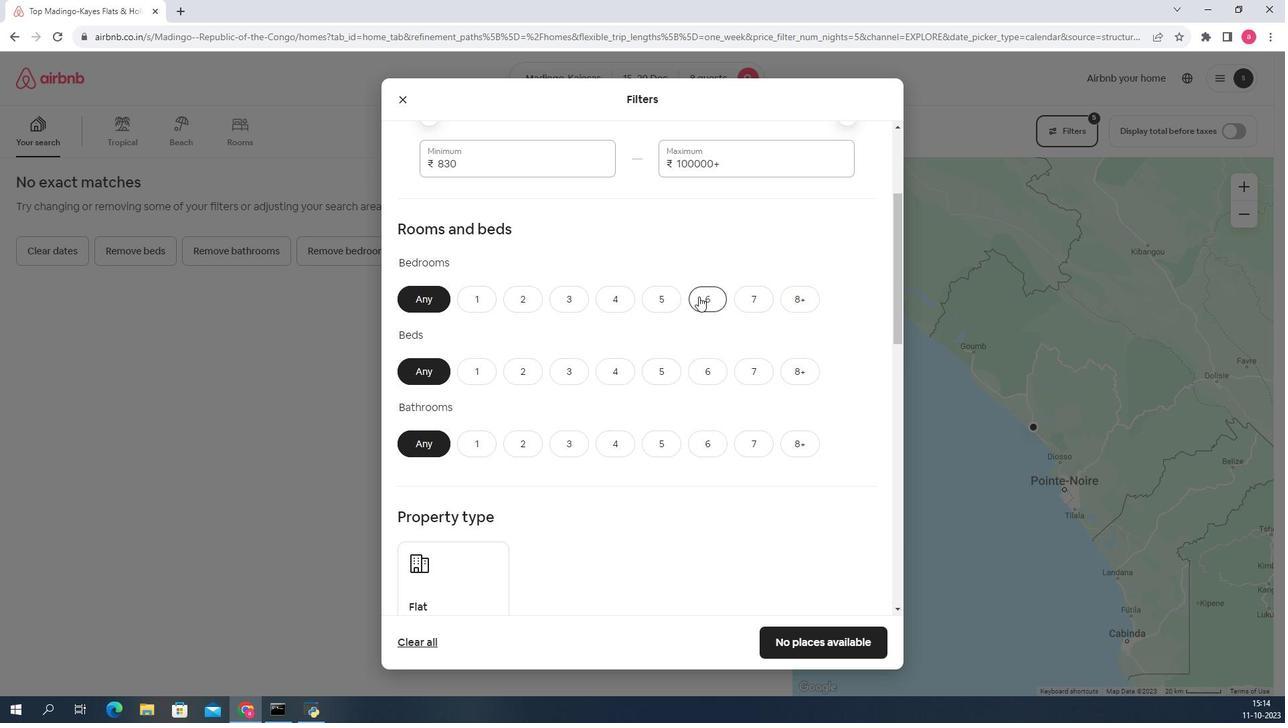 
Action: Mouse moved to (690, 328)
Screenshot: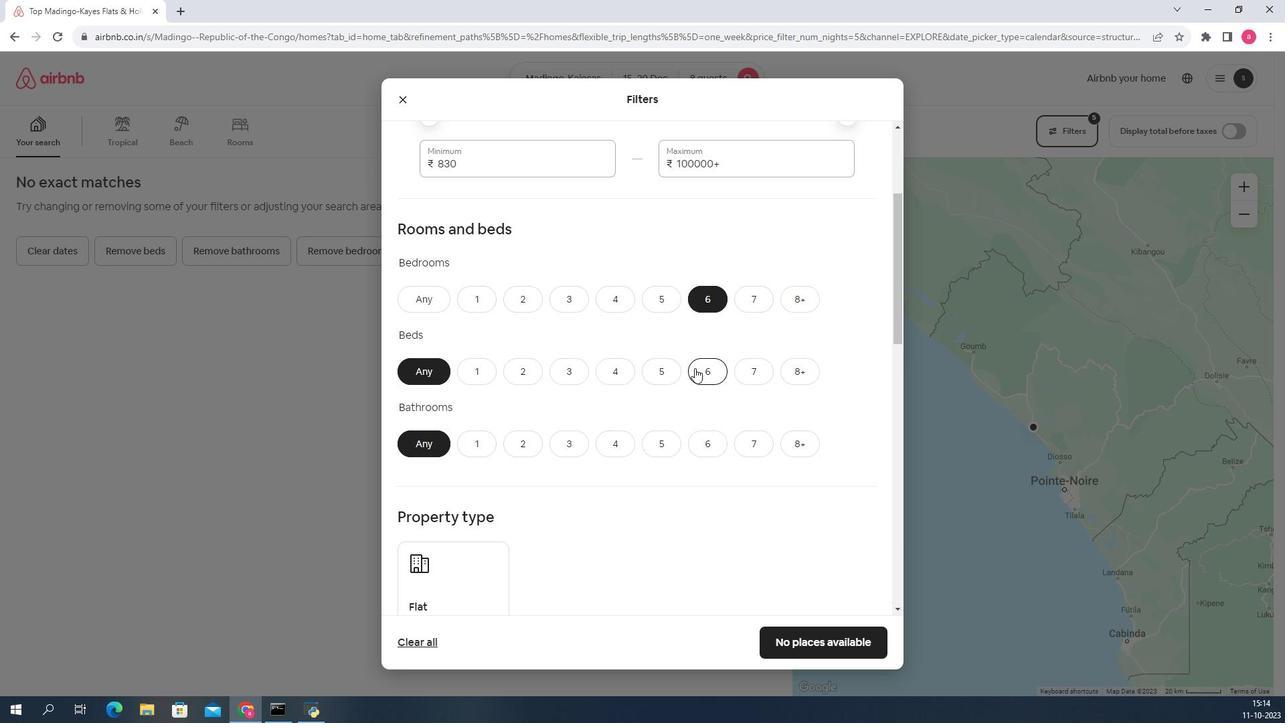 
Action: Mouse pressed left at (690, 328)
Screenshot: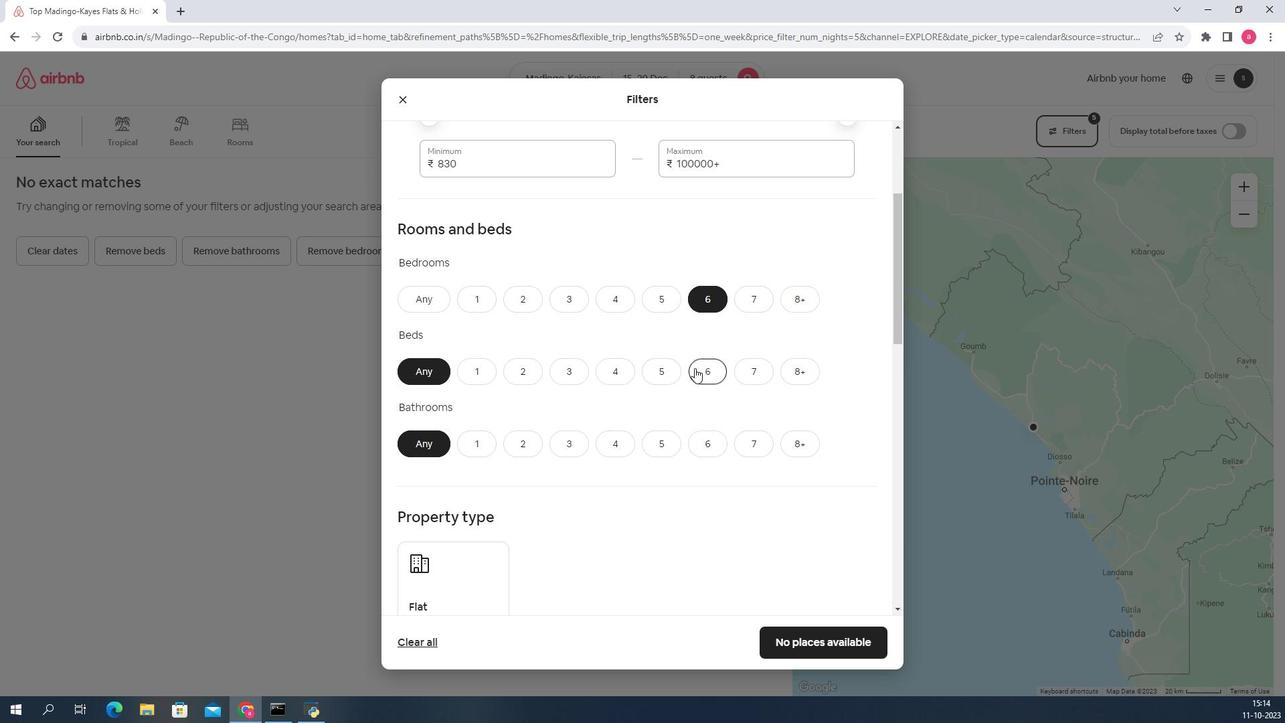 
Action: Mouse moved to (696, 378)
Screenshot: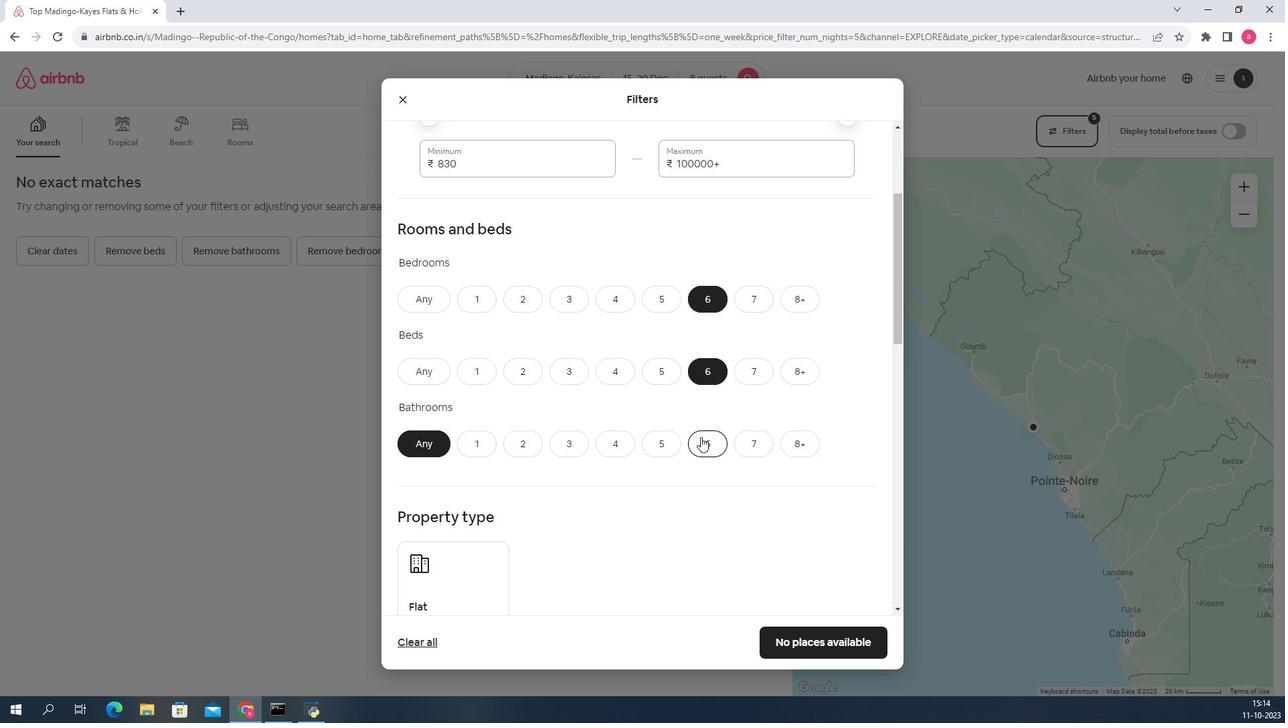 
Action: Mouse pressed left at (696, 378)
Screenshot: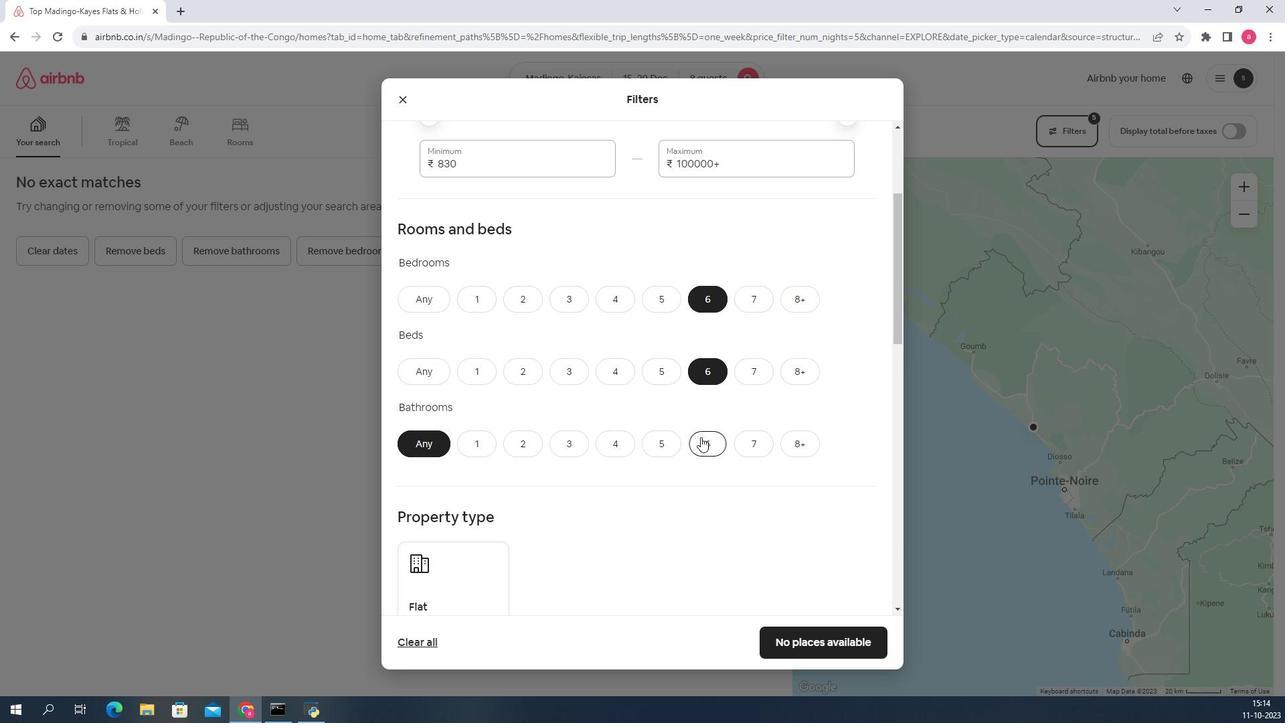 
Action: Mouse moved to (664, 306)
Screenshot: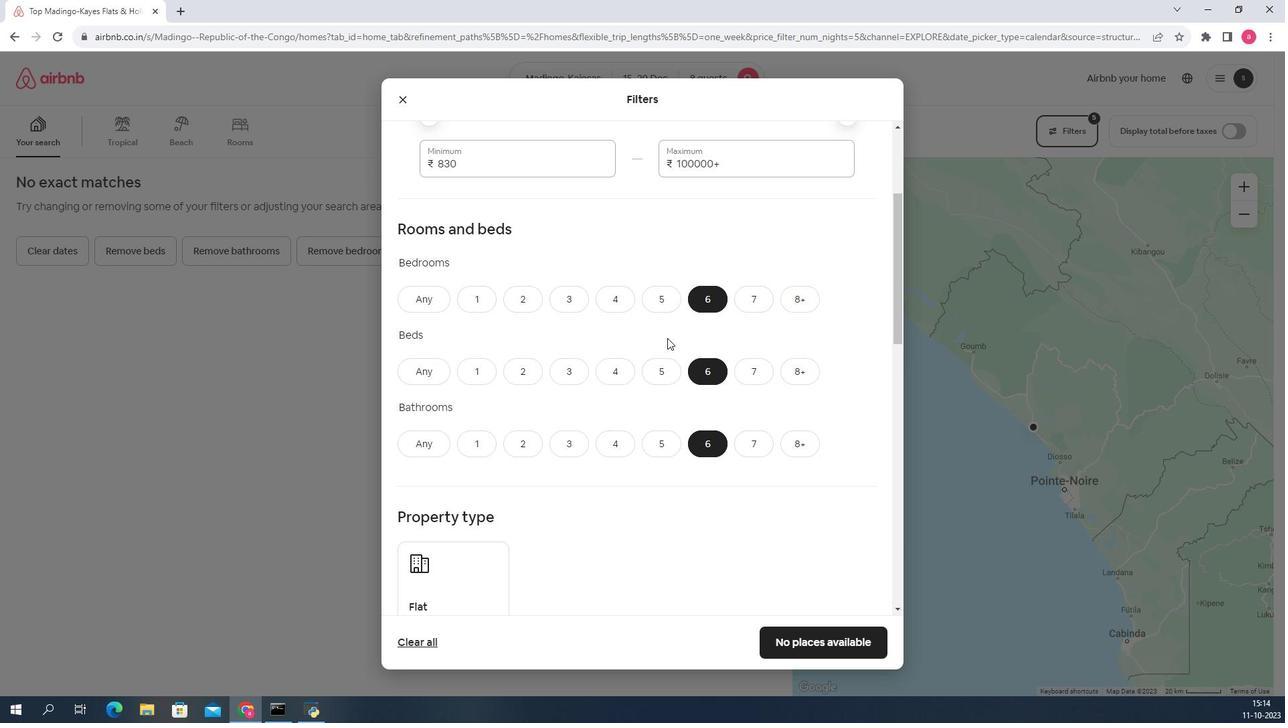
Action: Mouse scrolled (664, 306) with delta (0, 0)
Screenshot: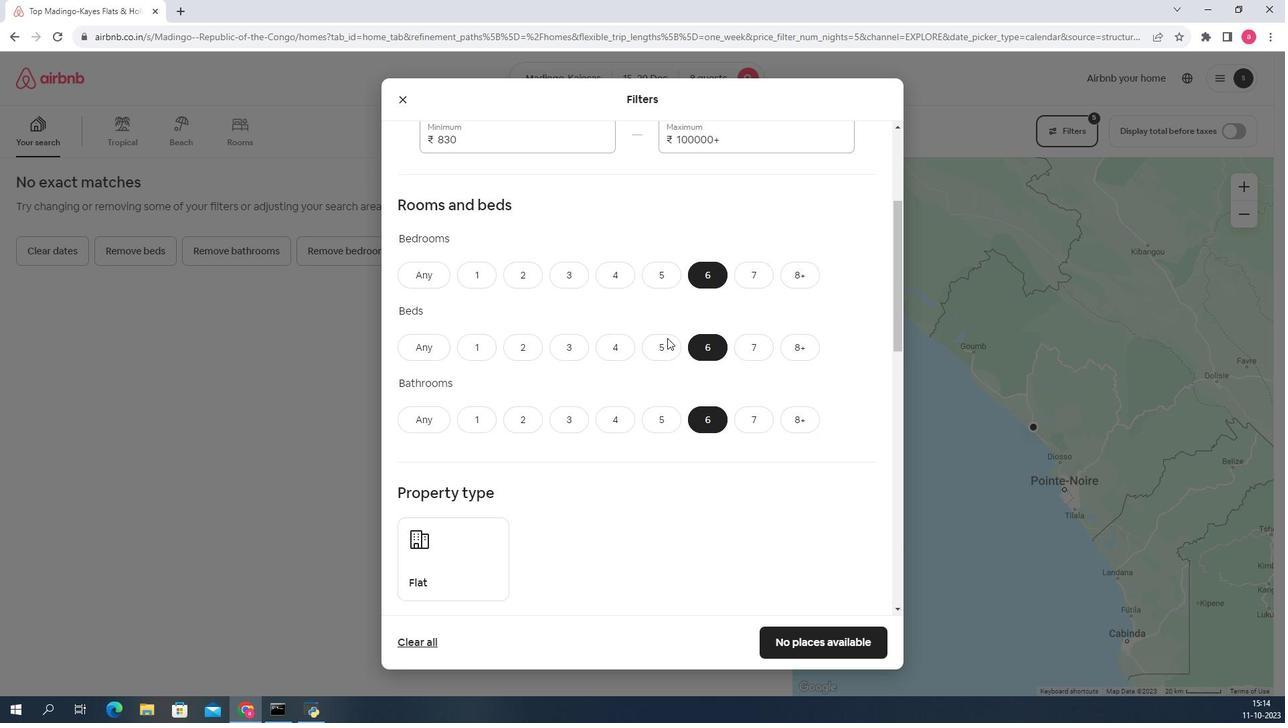 
Action: Mouse scrolled (664, 306) with delta (0, 0)
Screenshot: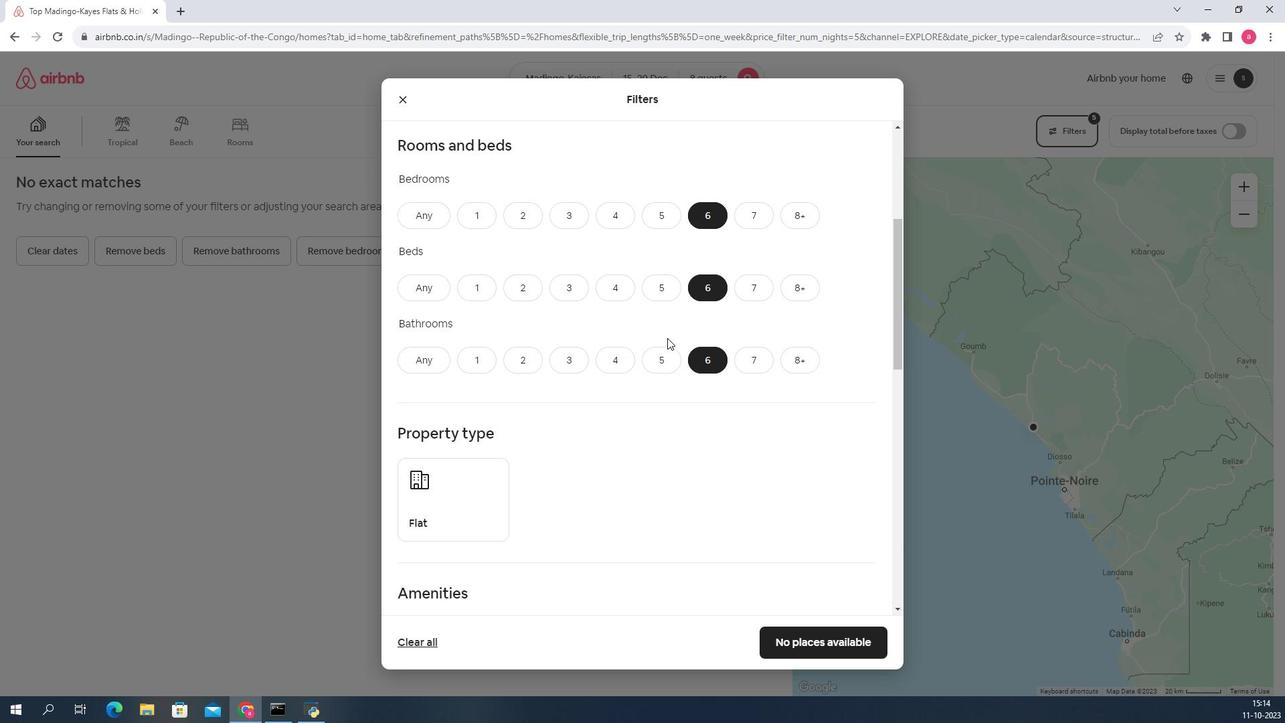 
Action: Mouse scrolled (664, 306) with delta (0, 0)
Screenshot: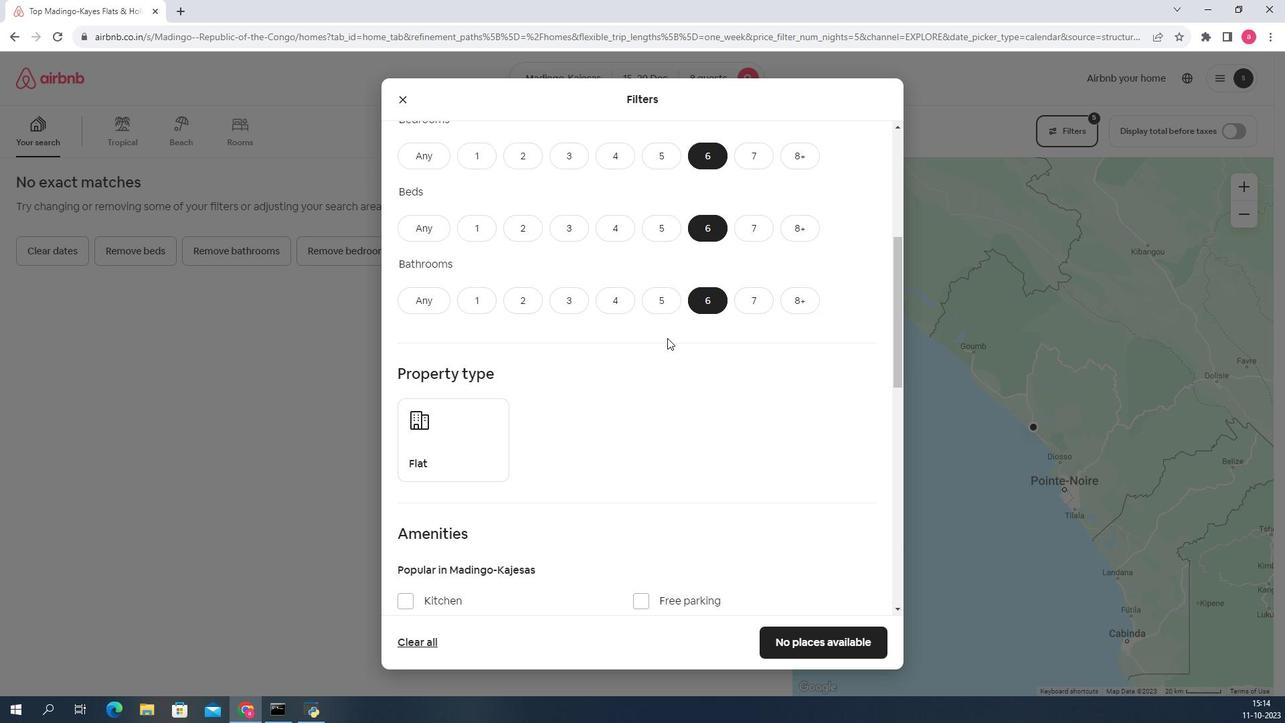 
Action: Mouse scrolled (664, 306) with delta (0, 0)
Screenshot: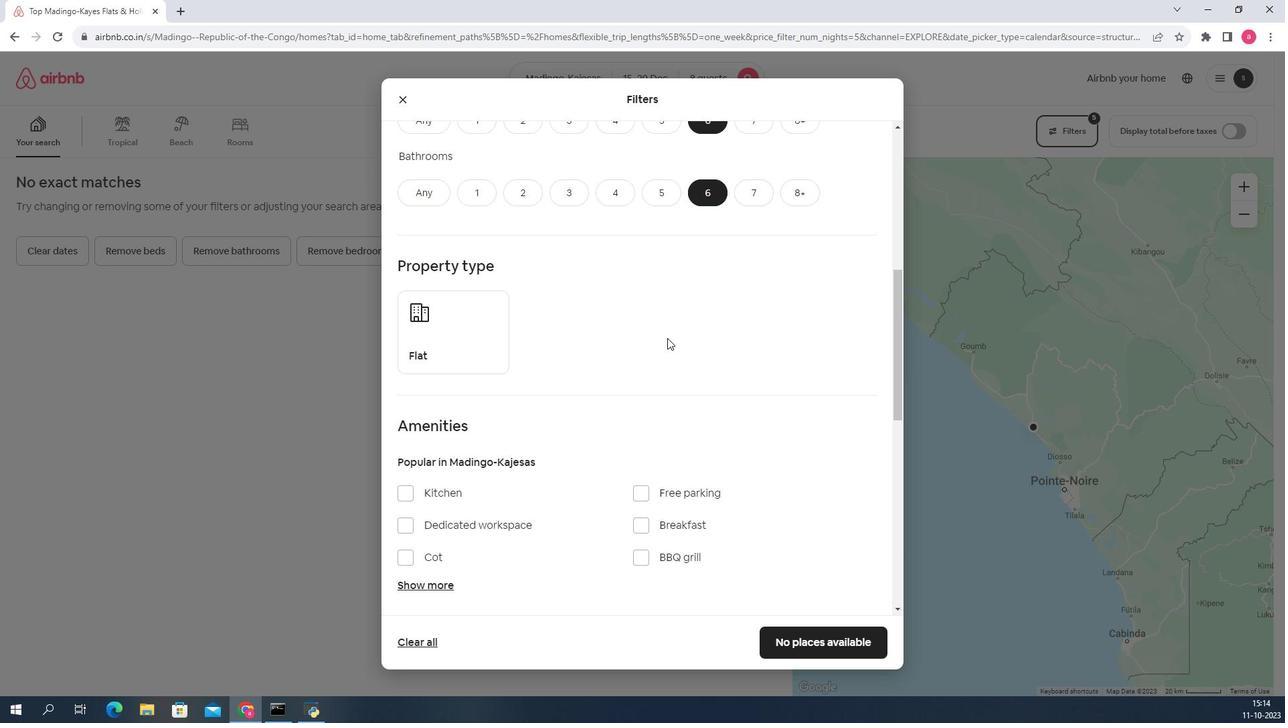 
Action: Mouse scrolled (664, 306) with delta (0, 0)
Screenshot: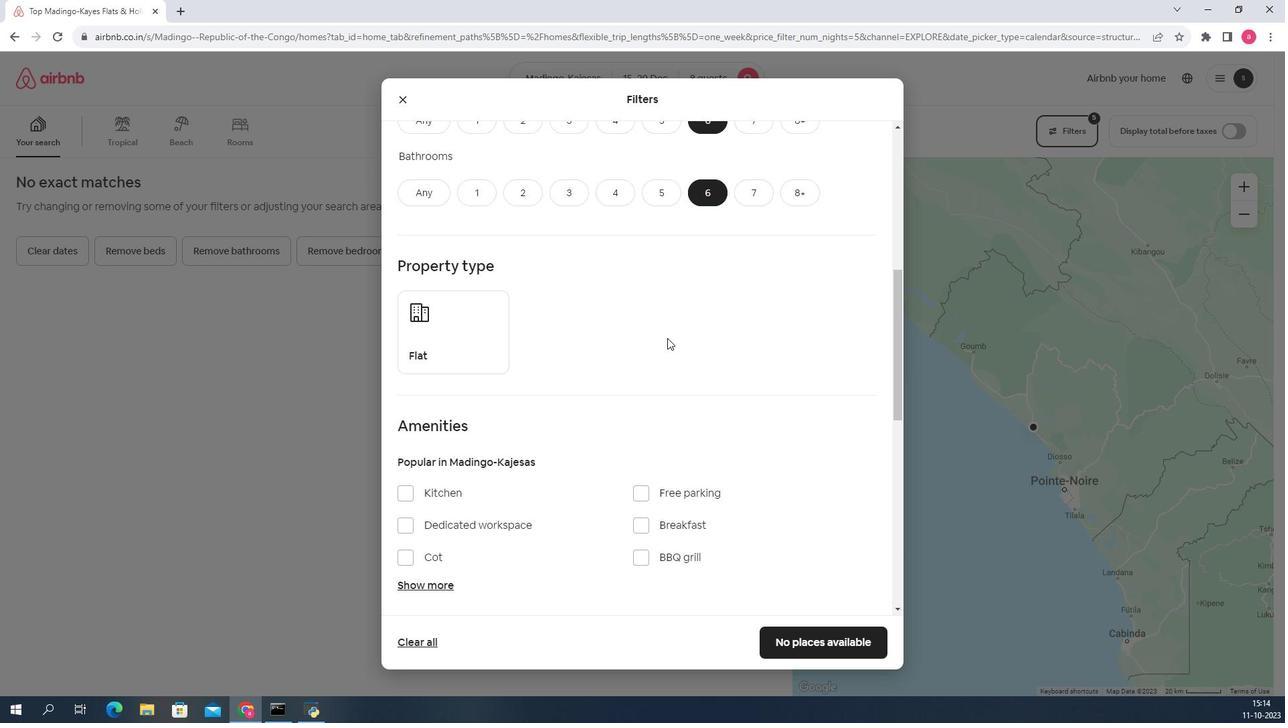 
Action: Mouse scrolled (664, 306) with delta (0, 0)
Screenshot: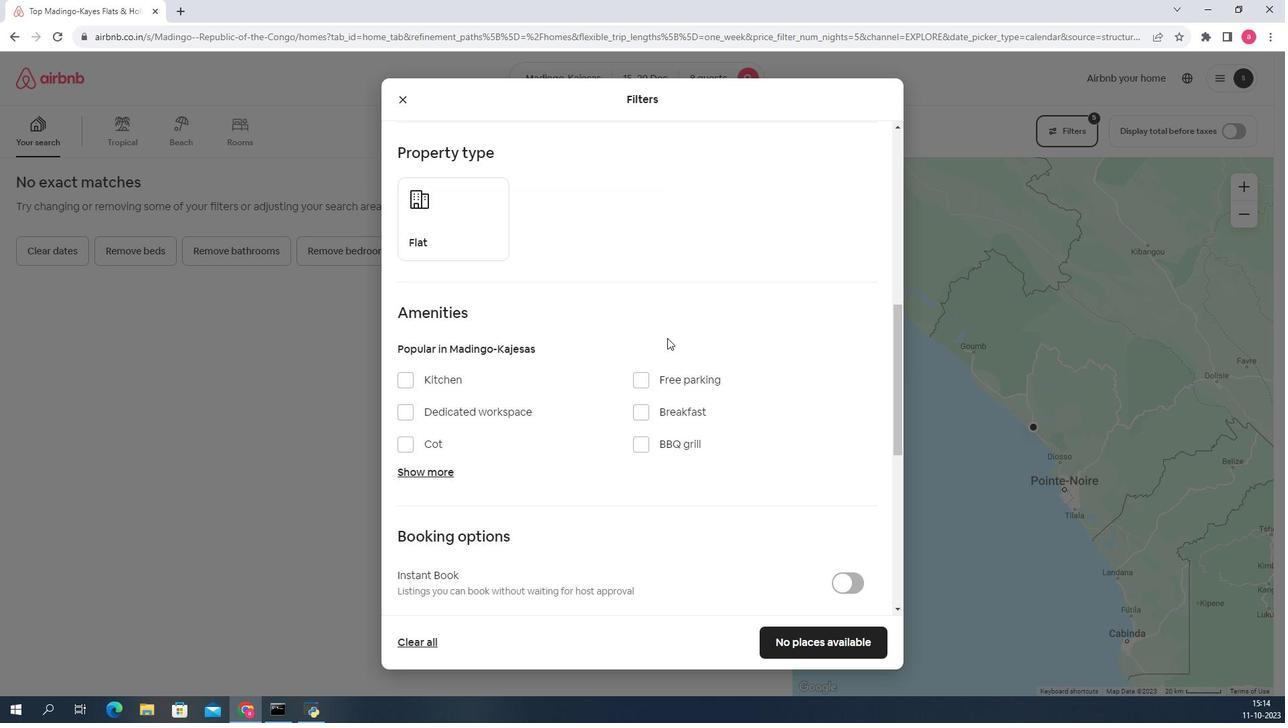 
Action: Mouse moved to (415, 375)
Screenshot: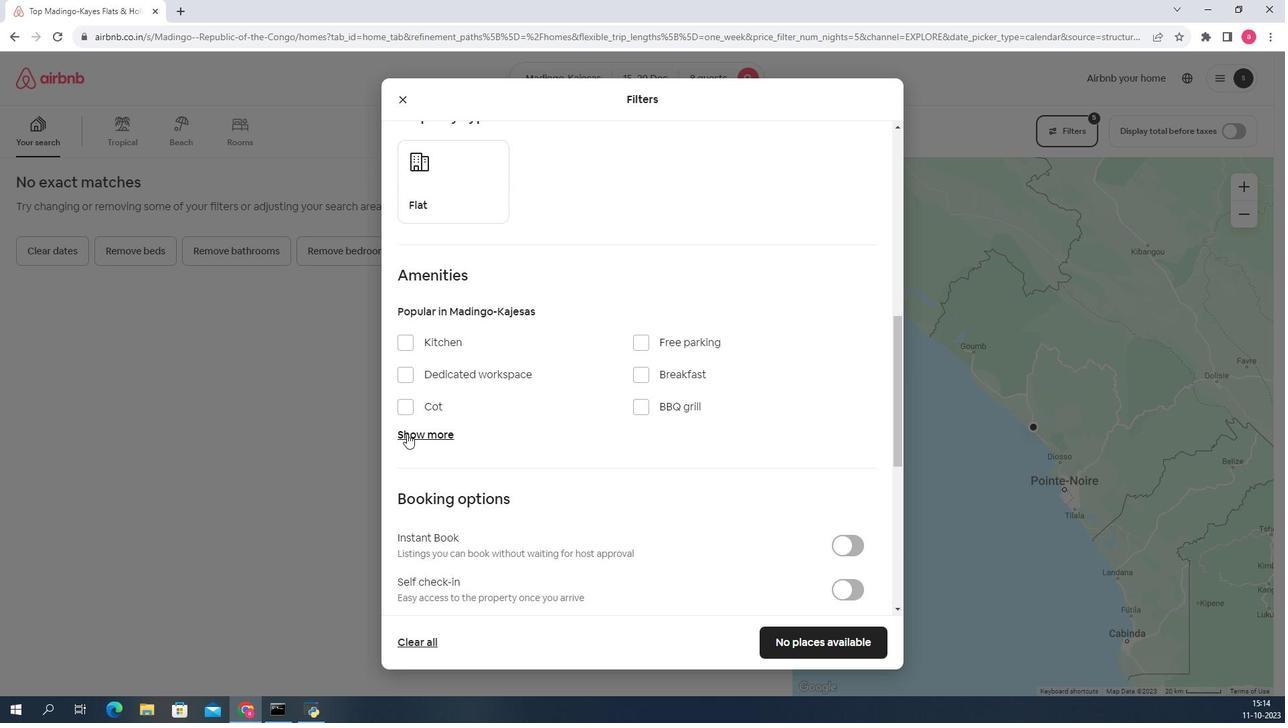 
Action: Mouse pressed left at (415, 375)
Screenshot: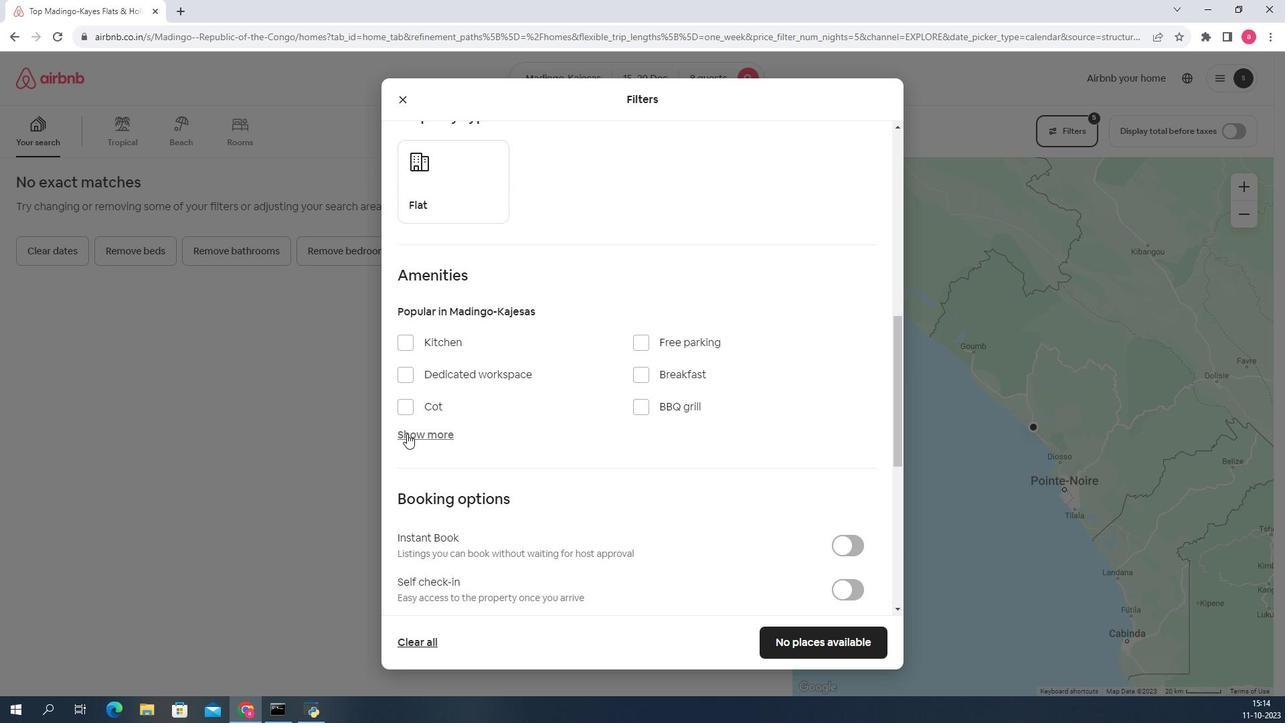 
Action: Mouse moved to (657, 354)
Screenshot: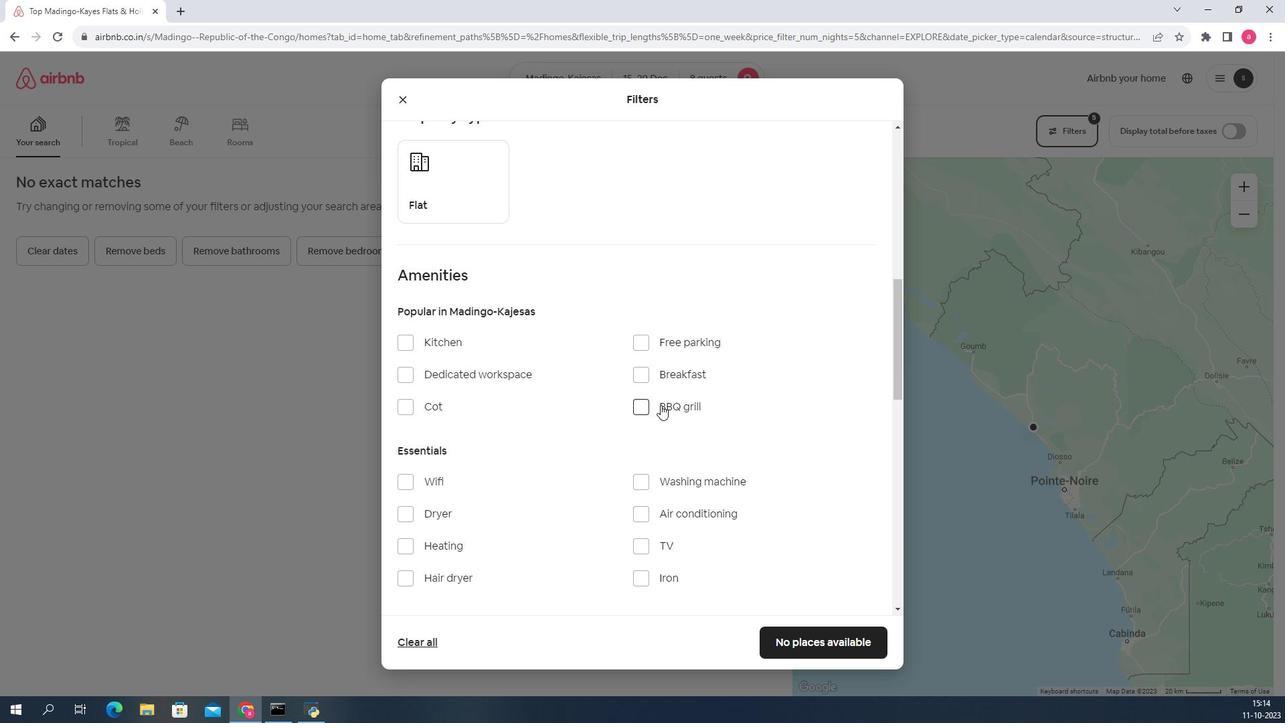 
Action: Mouse scrolled (657, 354) with delta (0, 0)
Screenshot: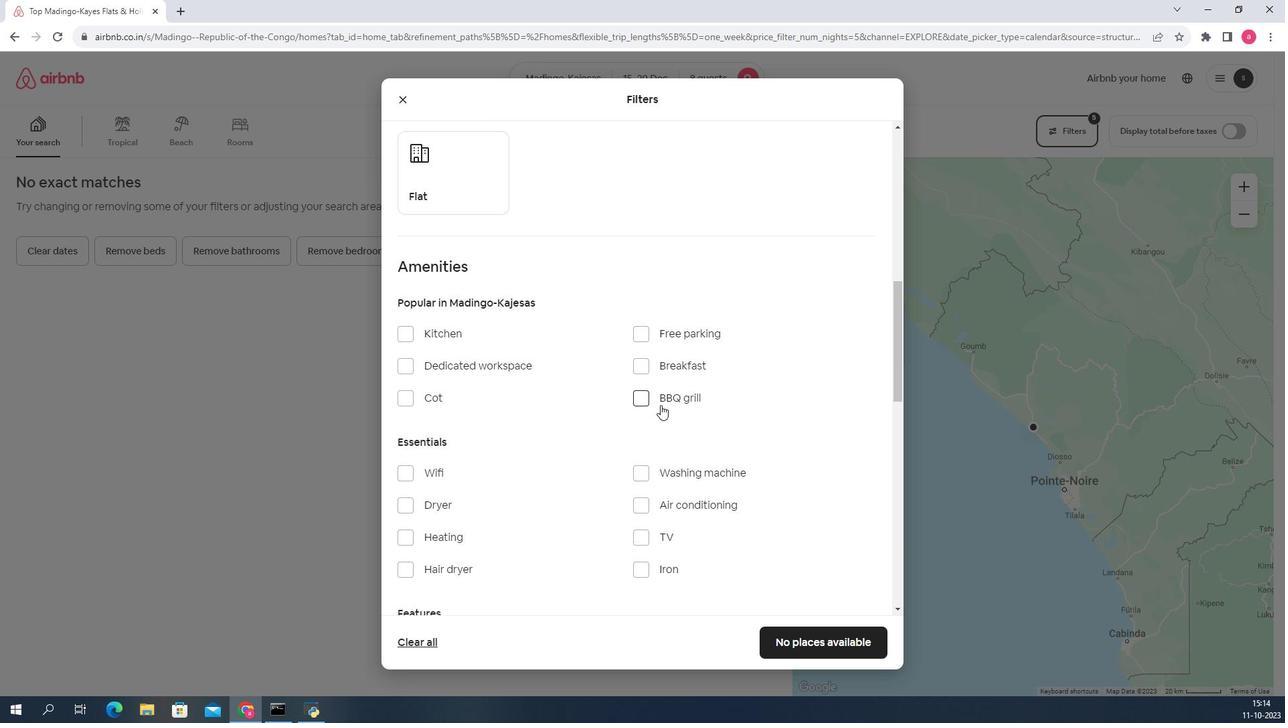 
Action: Mouse scrolled (657, 354) with delta (0, 0)
Screenshot: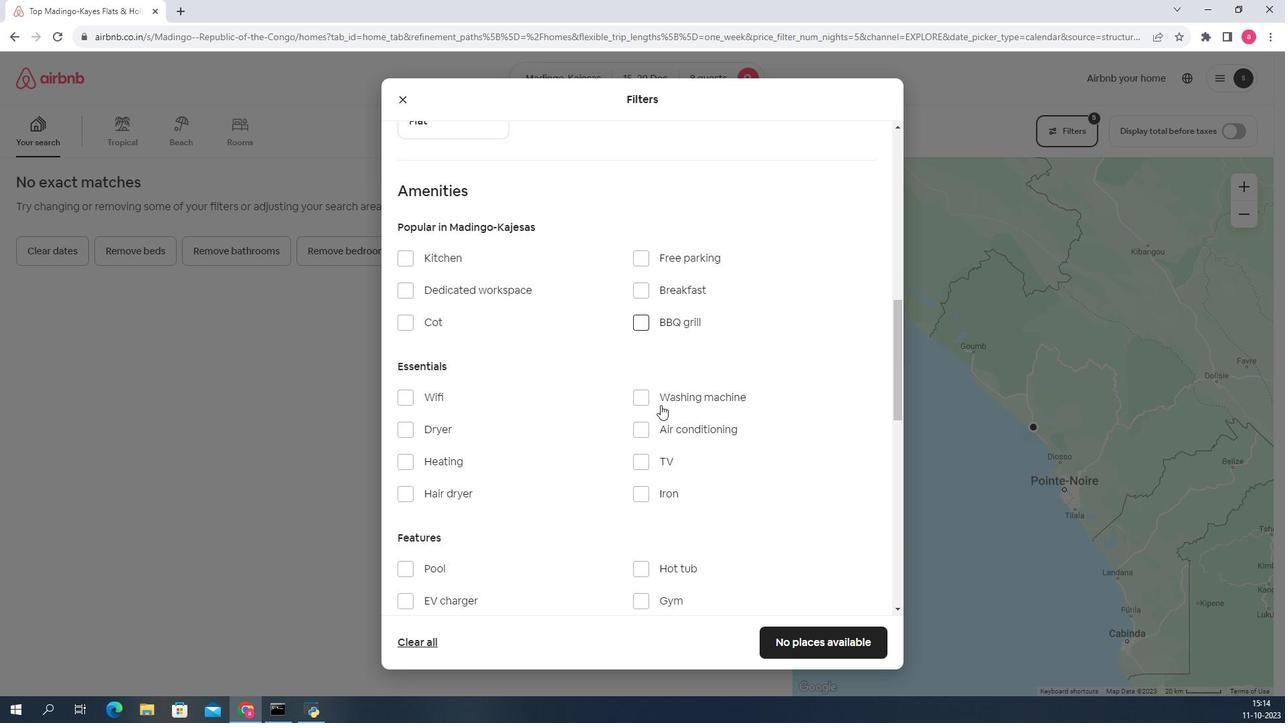 
Action: Mouse moved to (432, 316)
Screenshot: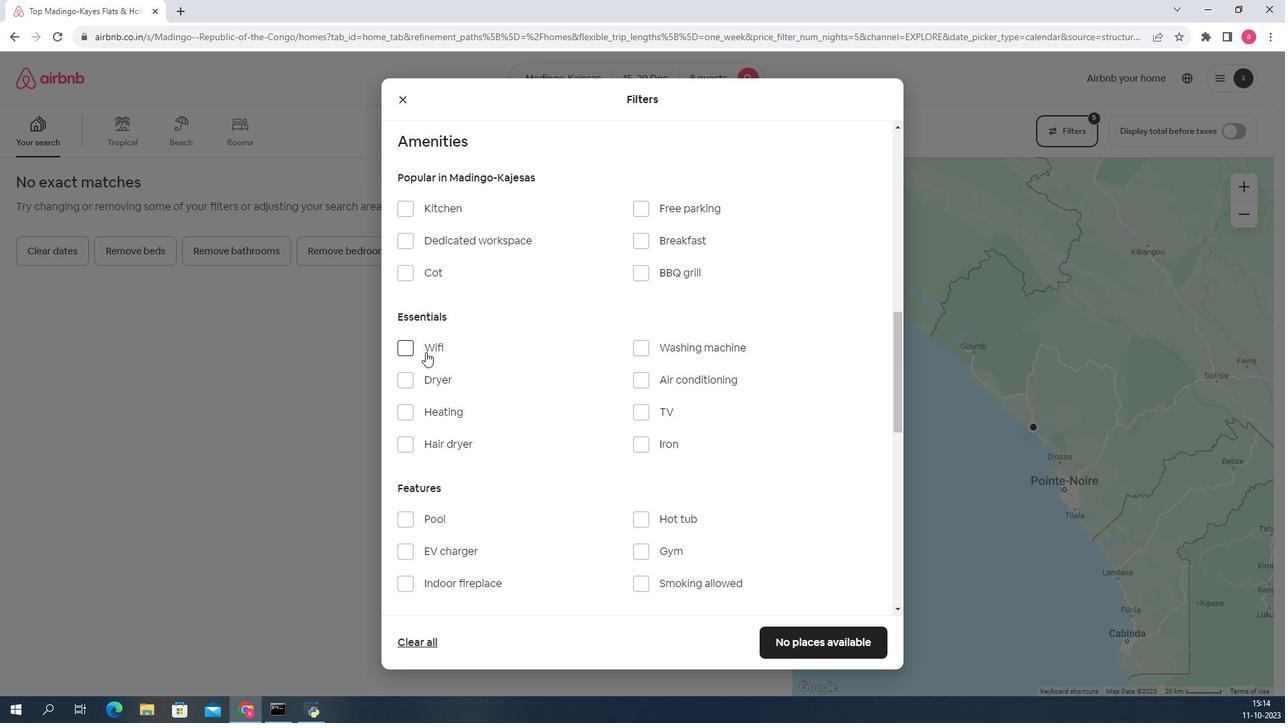 
Action: Mouse pressed left at (432, 316)
Screenshot: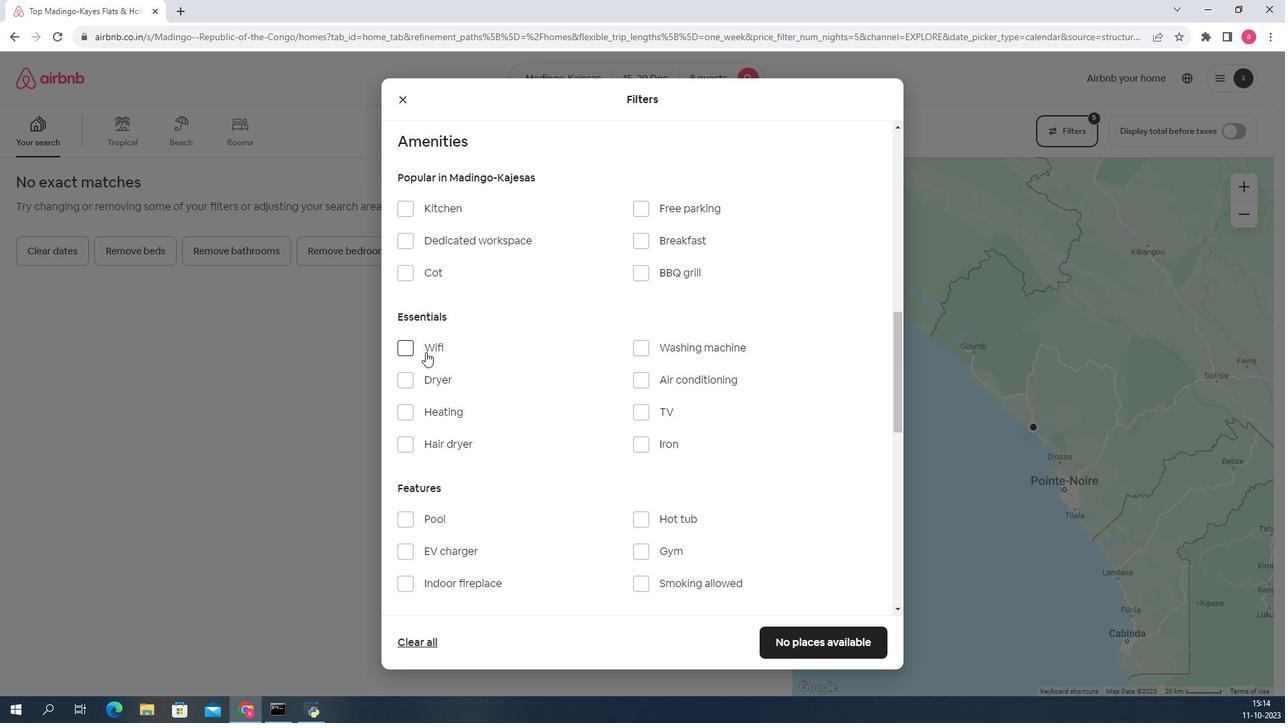
Action: Mouse moved to (675, 362)
Screenshot: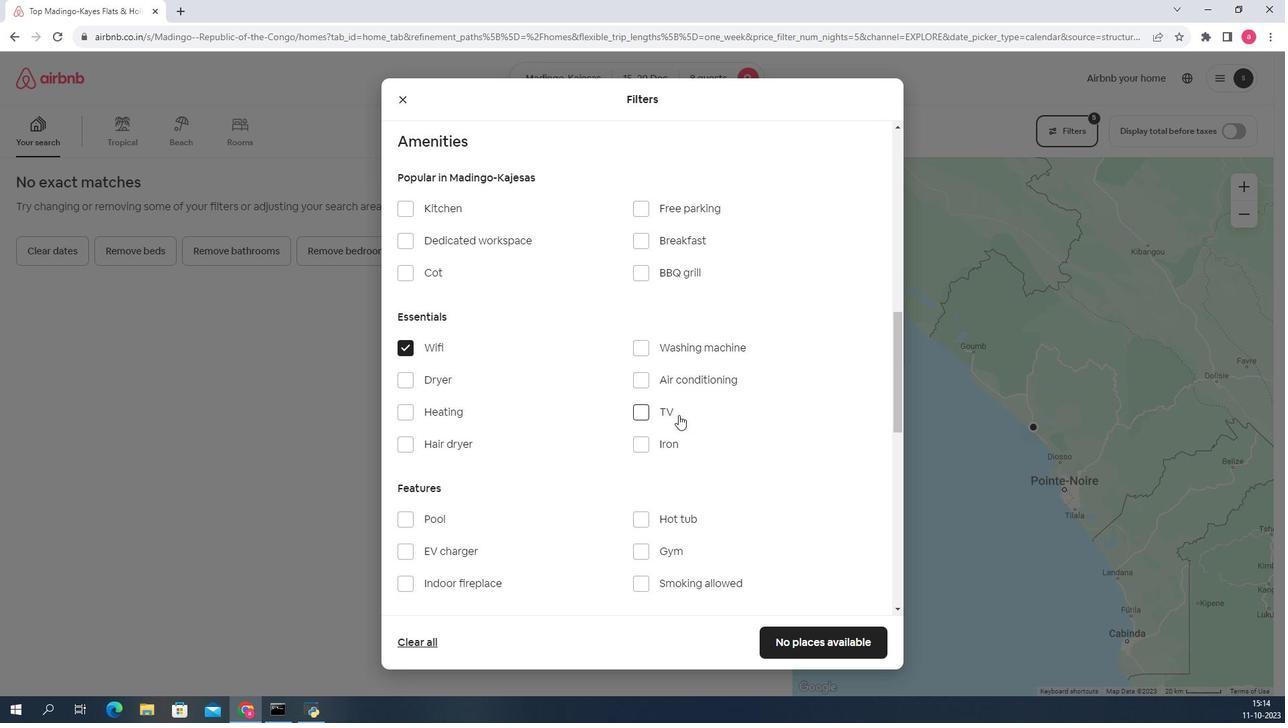 
Action: Mouse pressed left at (675, 362)
Screenshot: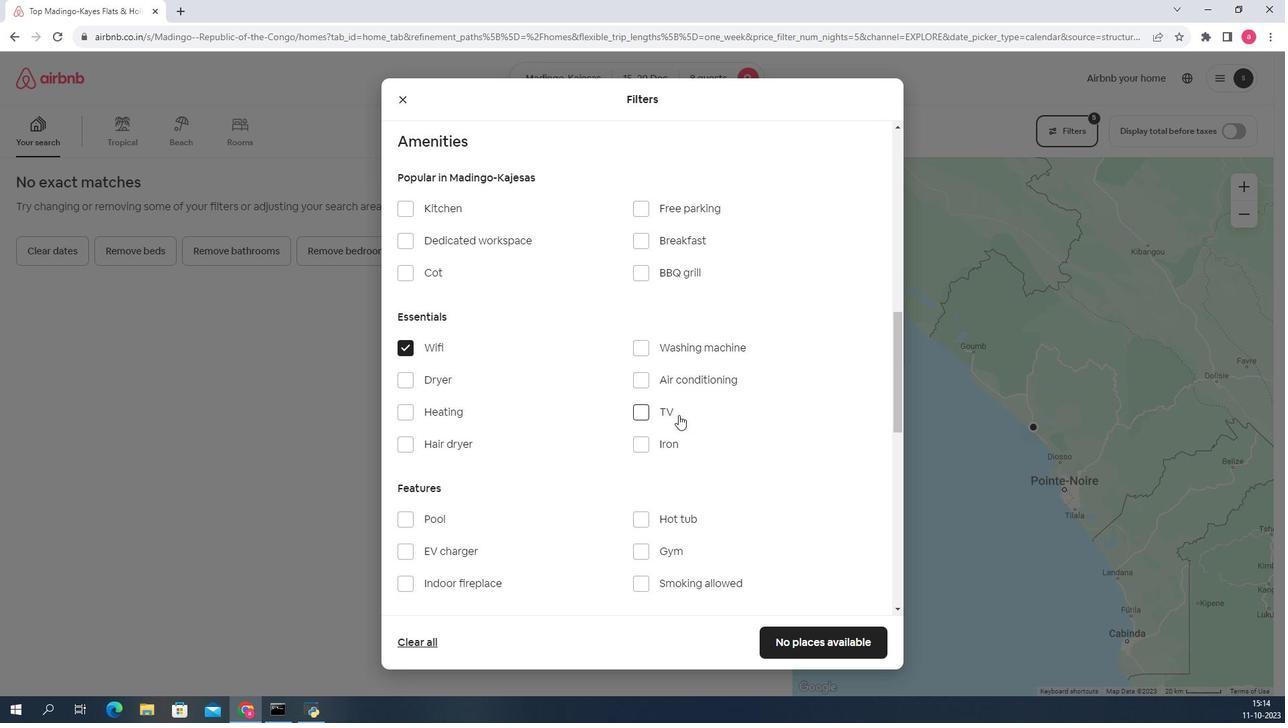 
Action: Mouse moved to (644, 214)
Screenshot: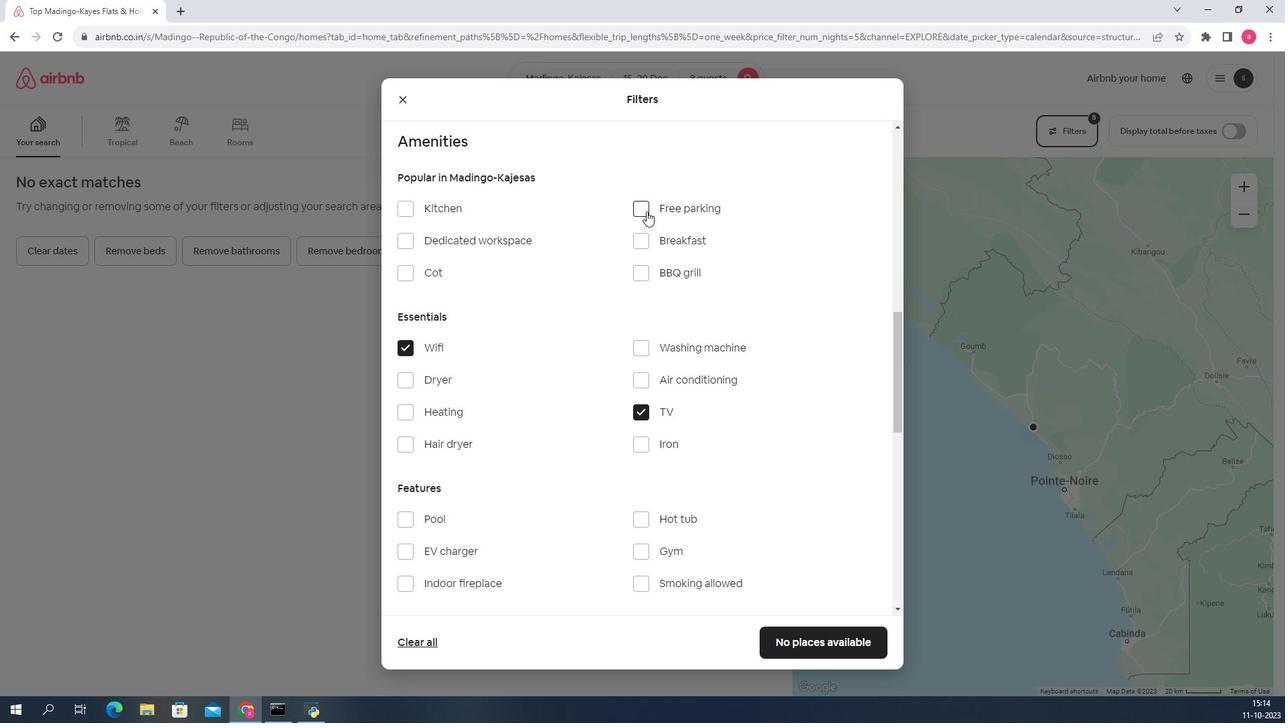 
Action: Mouse pressed left at (644, 214)
Screenshot: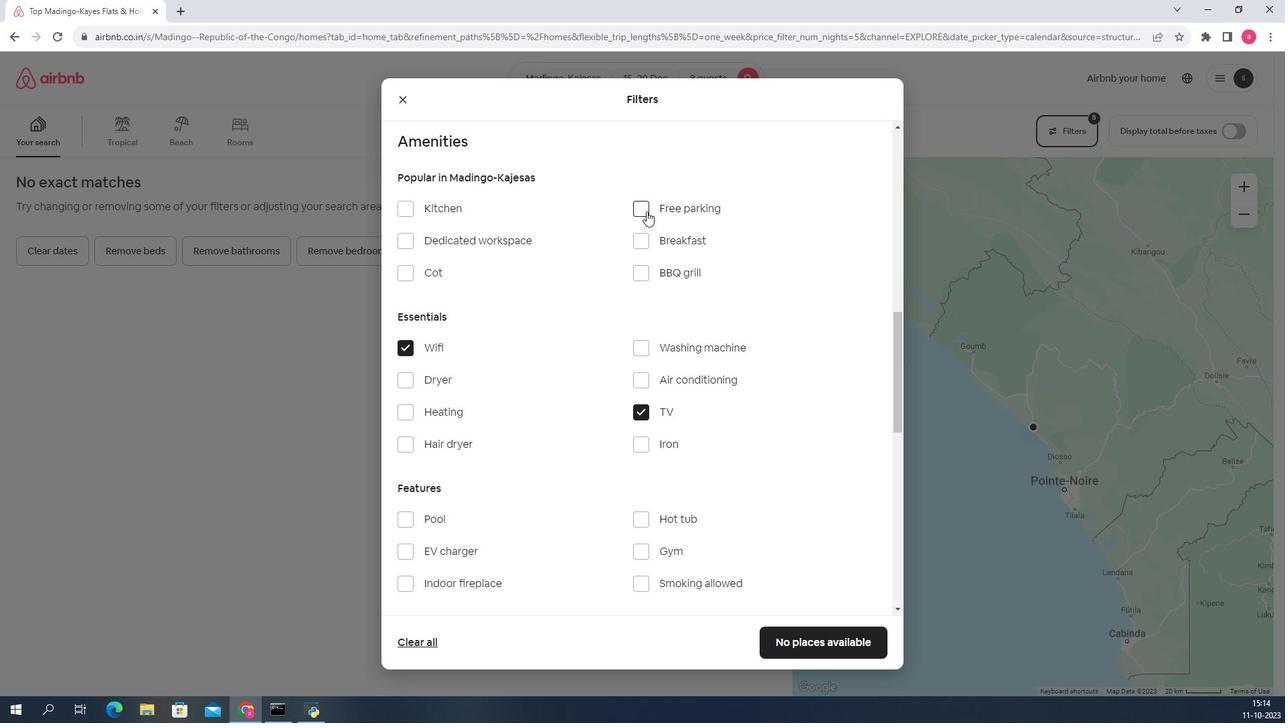 
Action: Mouse moved to (498, 352)
Screenshot: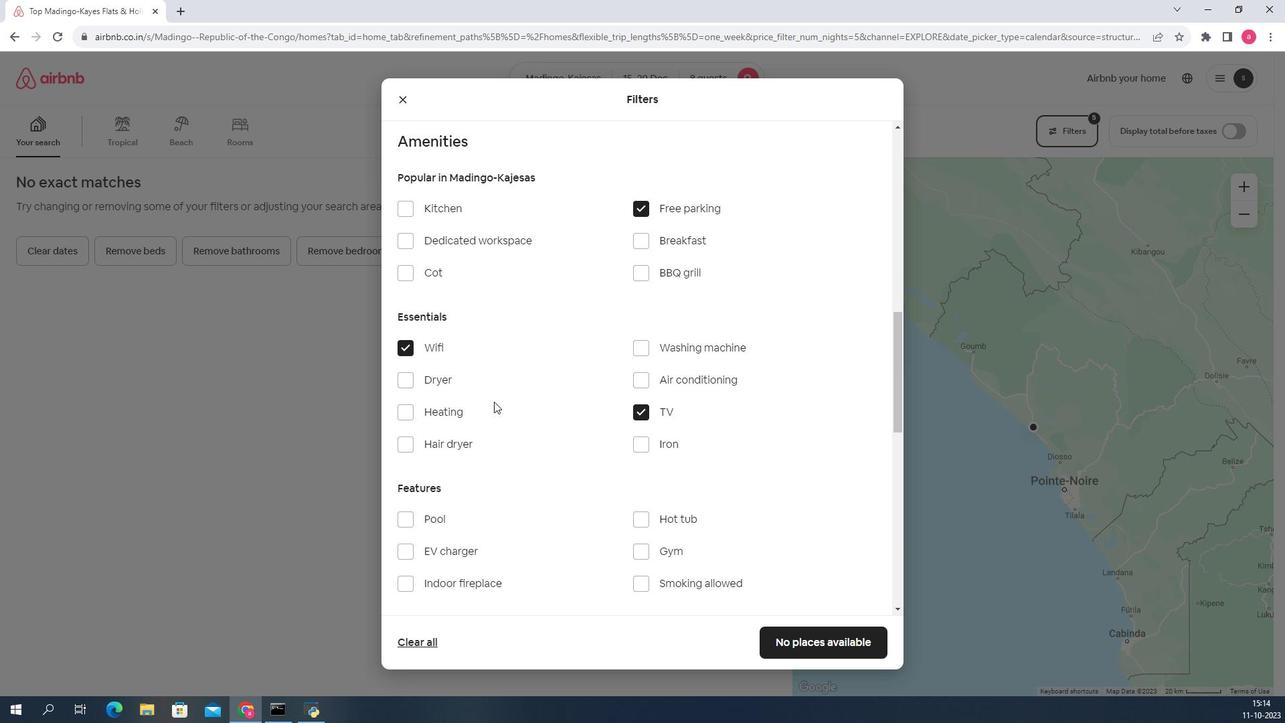 
Action: Mouse scrolled (498, 352) with delta (0, 0)
Screenshot: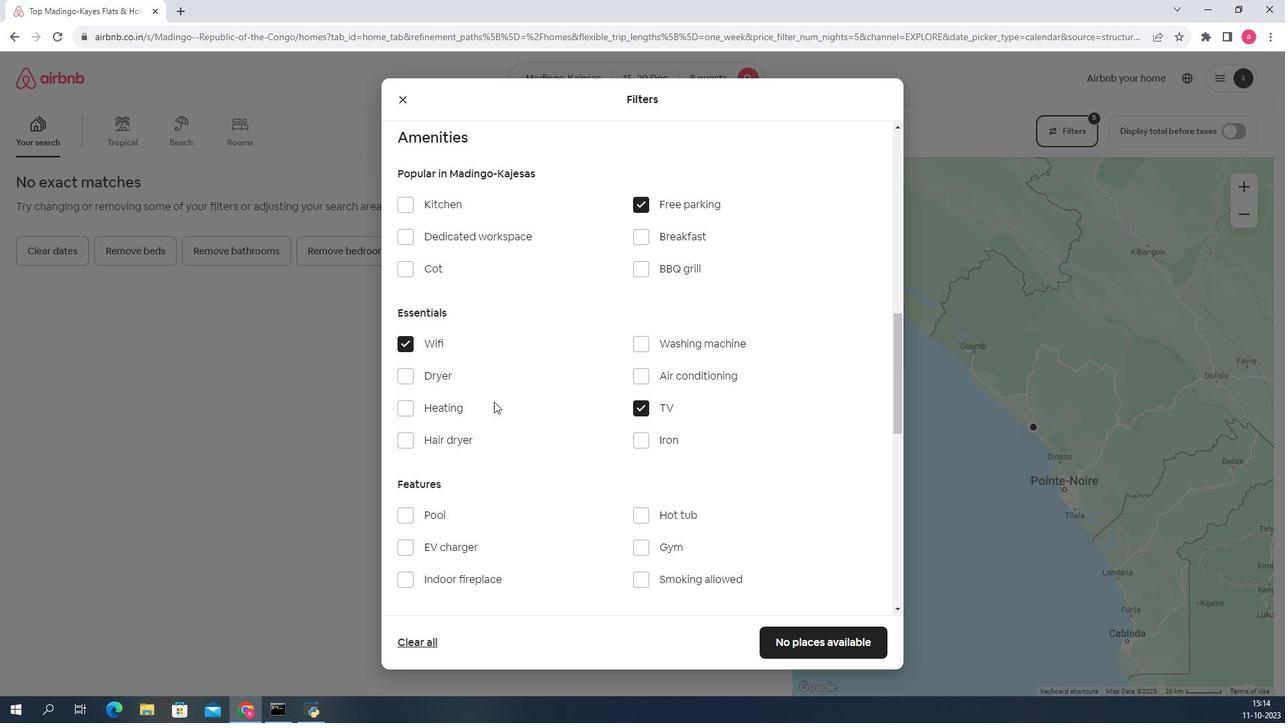 
Action: Mouse moved to (651, 414)
Screenshot: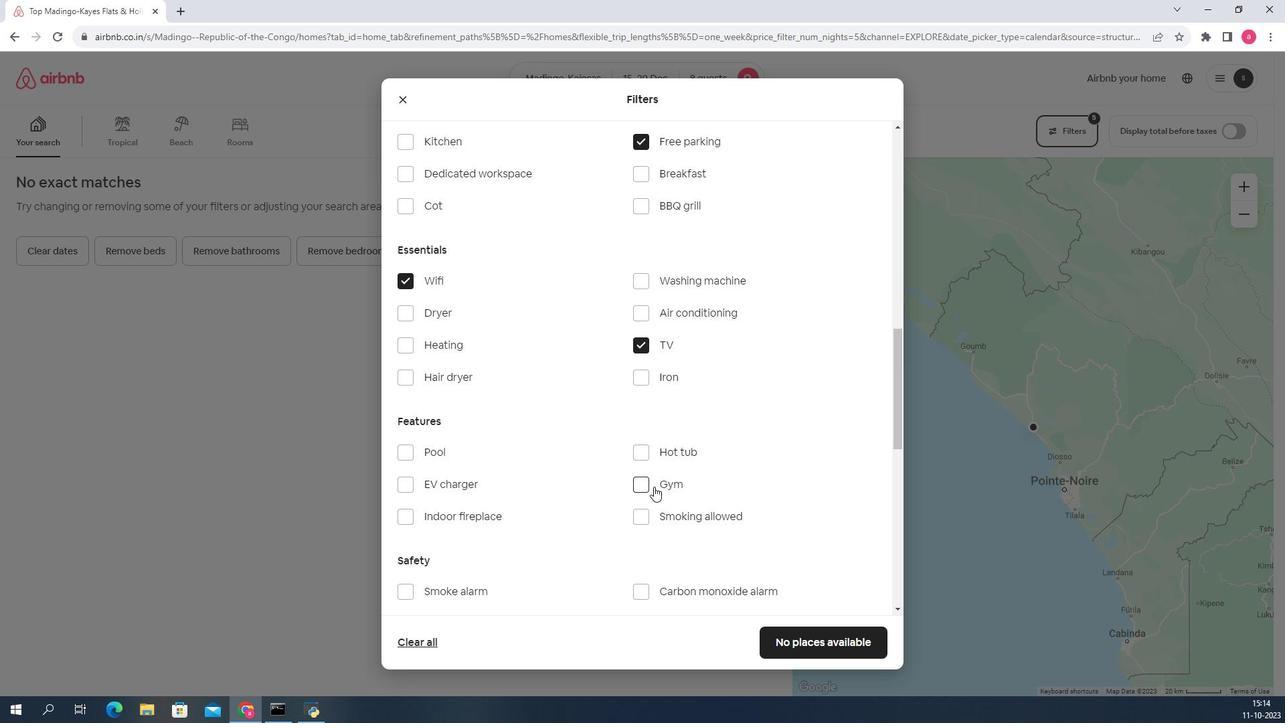 
Action: Mouse pressed left at (651, 414)
Screenshot: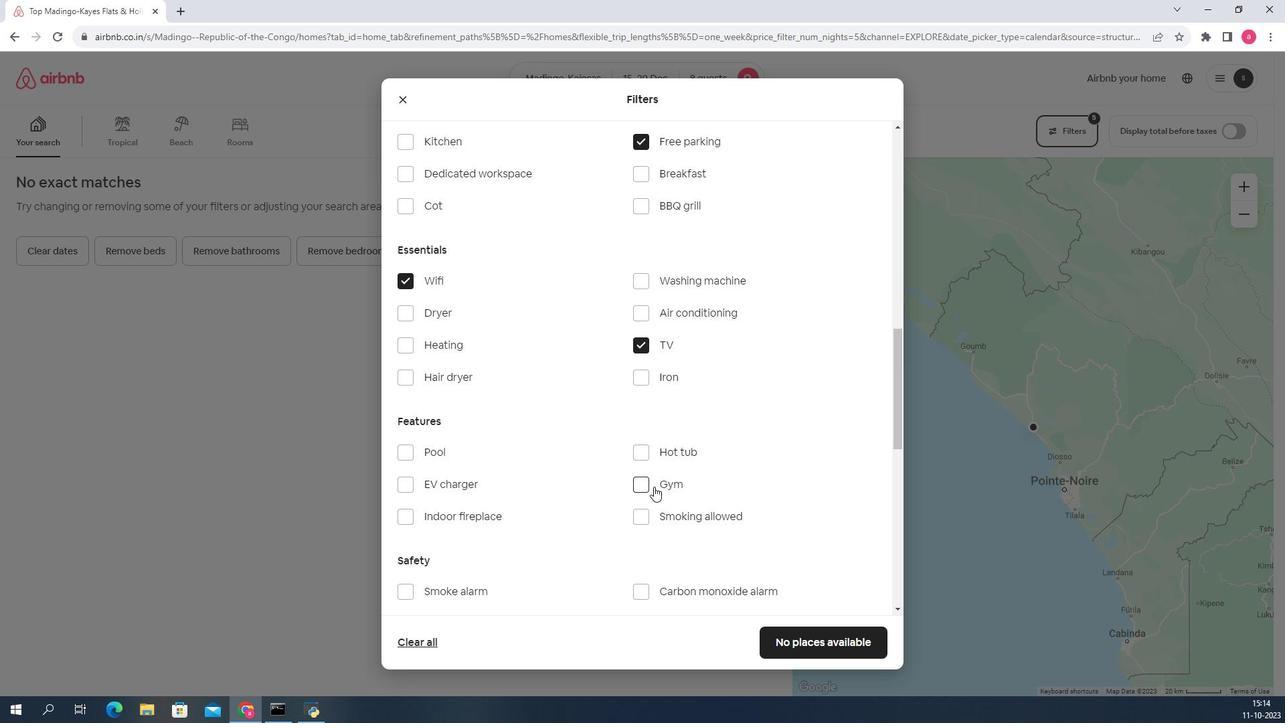 
Action: Mouse moved to (465, 383)
Screenshot: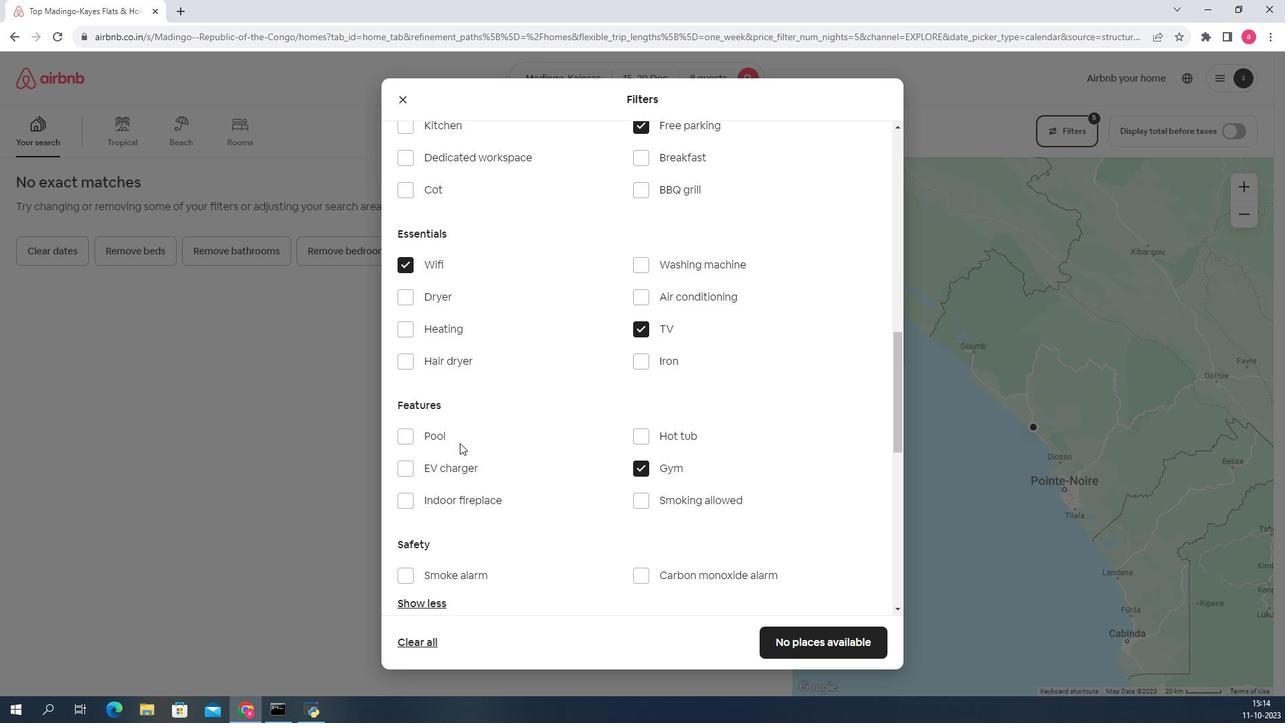 
Action: Mouse scrolled (465, 382) with delta (0, 0)
Screenshot: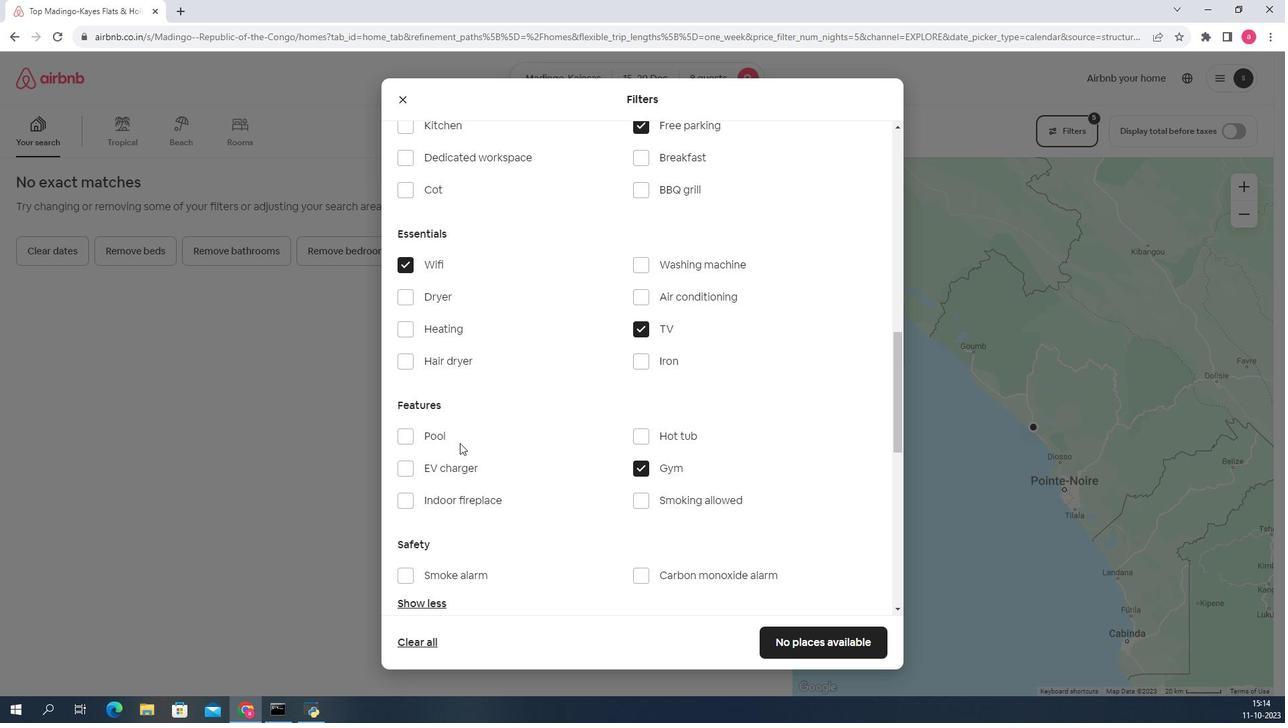 
Action: Mouse scrolled (465, 382) with delta (0, 0)
Screenshot: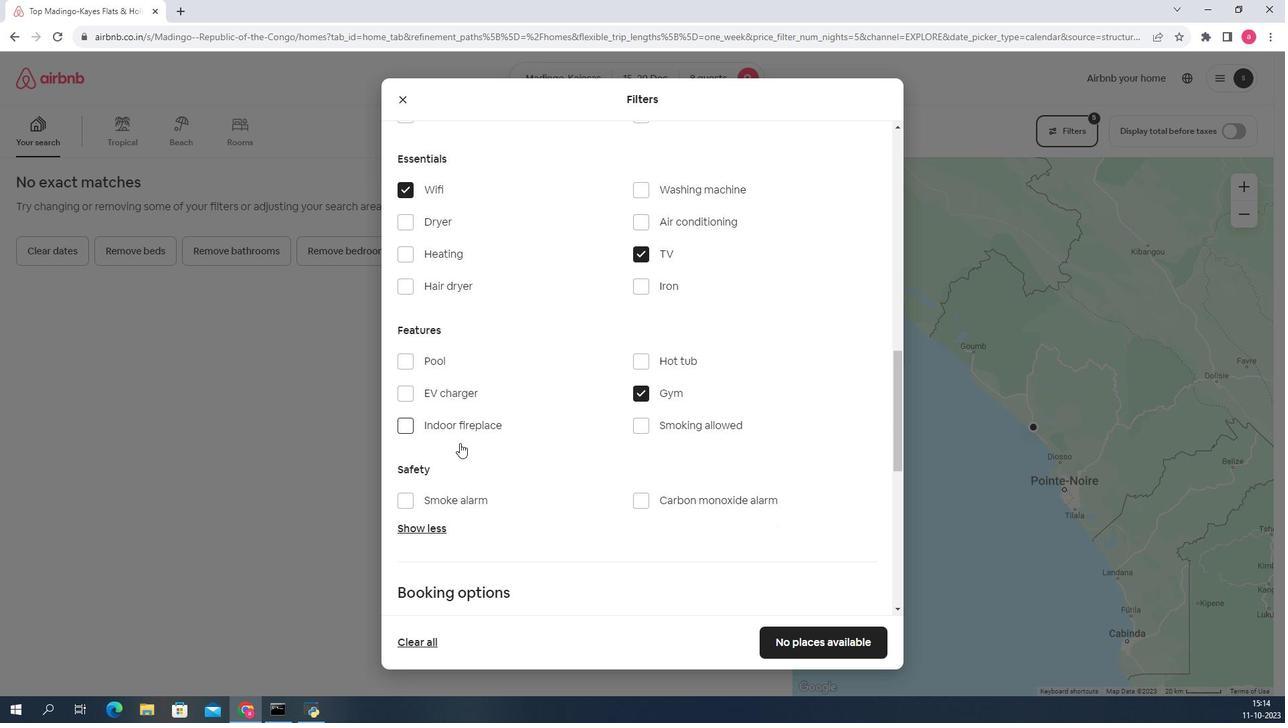 
Action: Mouse moved to (523, 374)
Screenshot: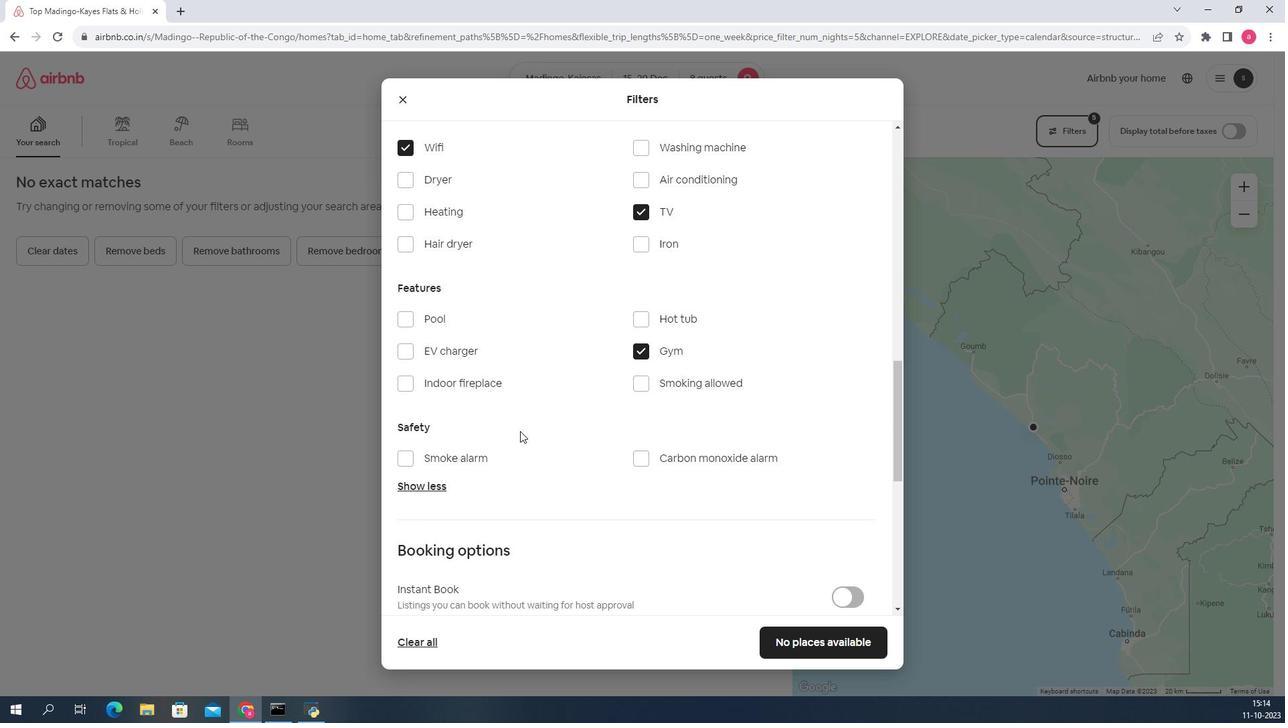 
Action: Mouse scrolled (523, 374) with delta (0, 0)
Screenshot: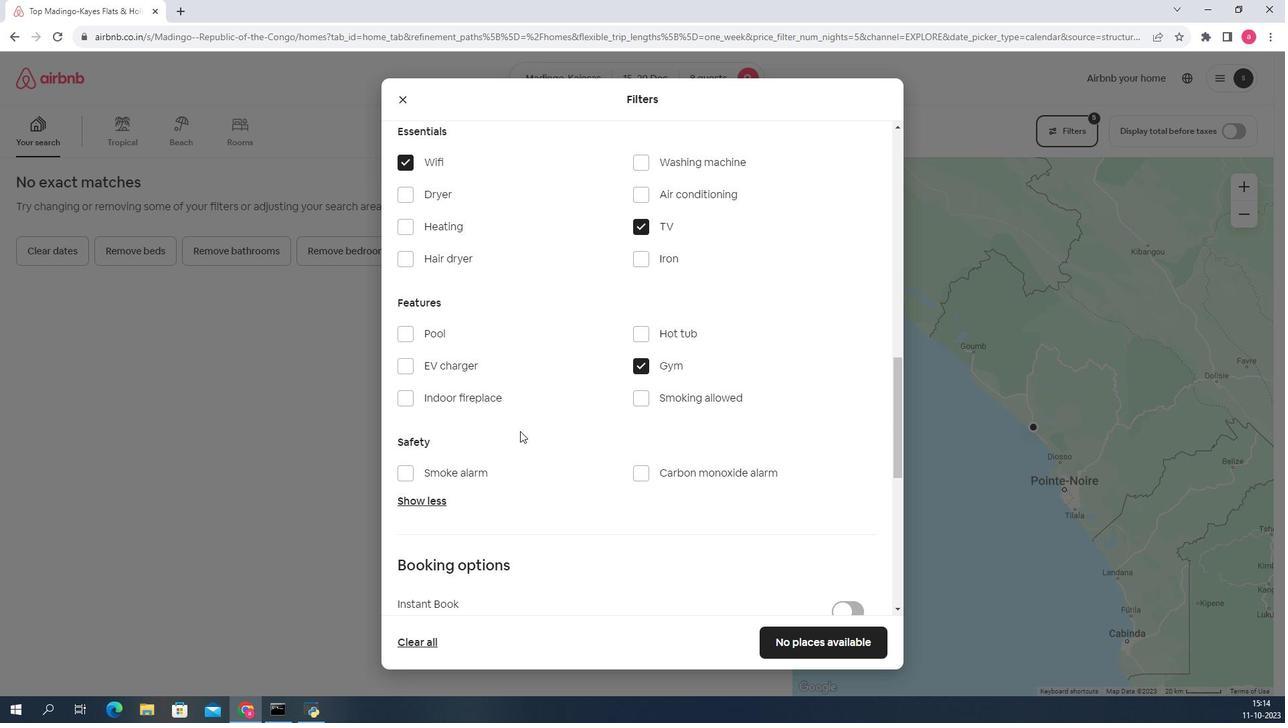 
Action: Mouse moved to (571, 357)
Screenshot: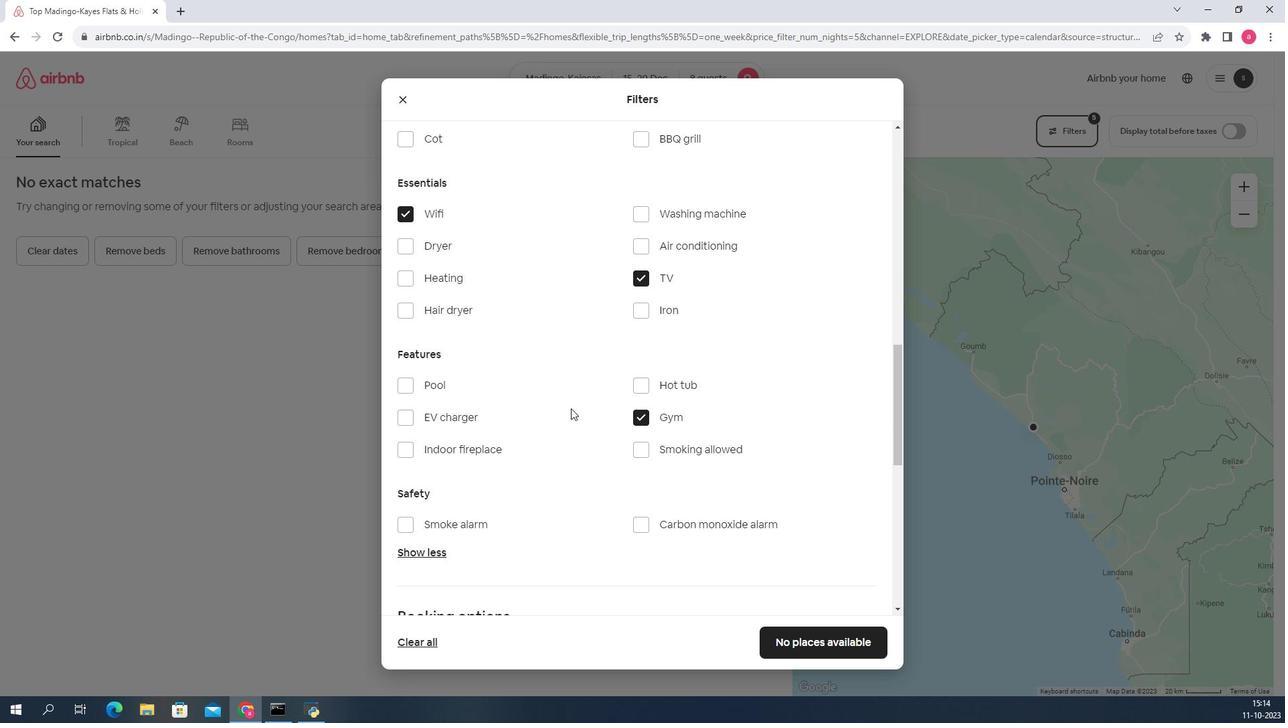
Action: Mouse scrolled (571, 358) with delta (0, 0)
Screenshot: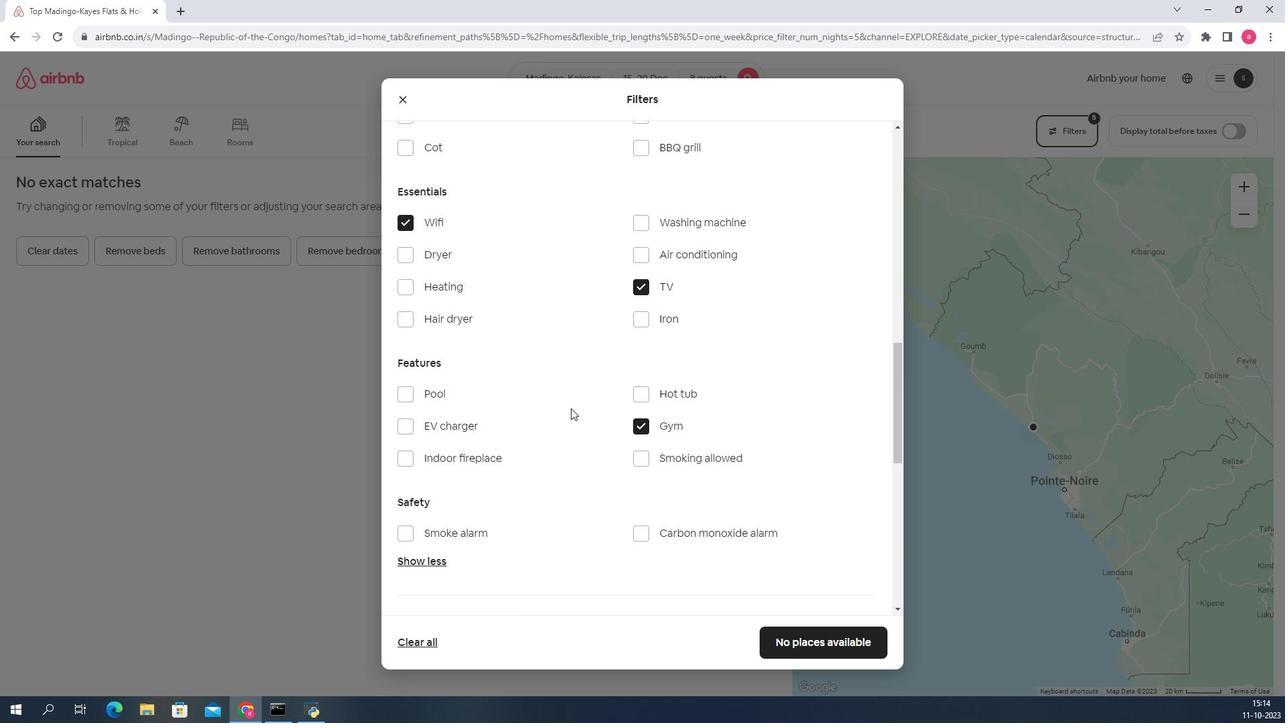 
Action: Mouse scrolled (571, 358) with delta (0, 0)
Screenshot: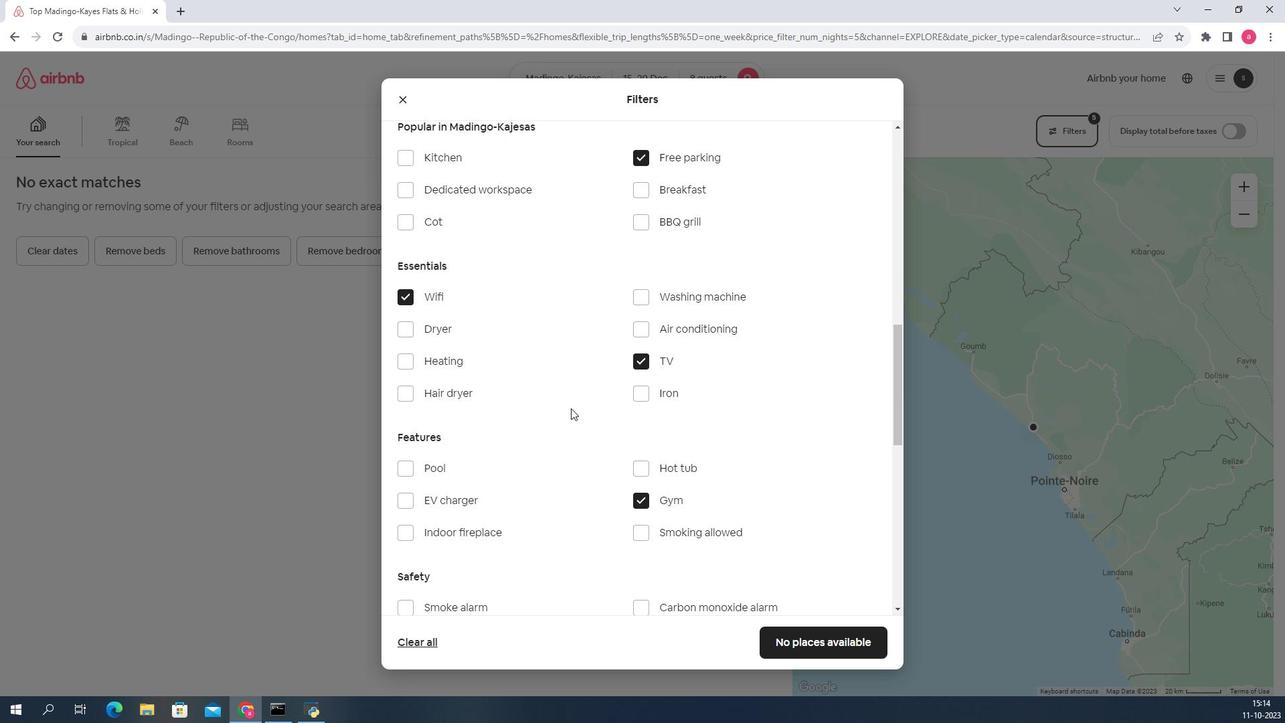 
Action: Mouse scrolled (571, 358) with delta (0, 0)
Screenshot: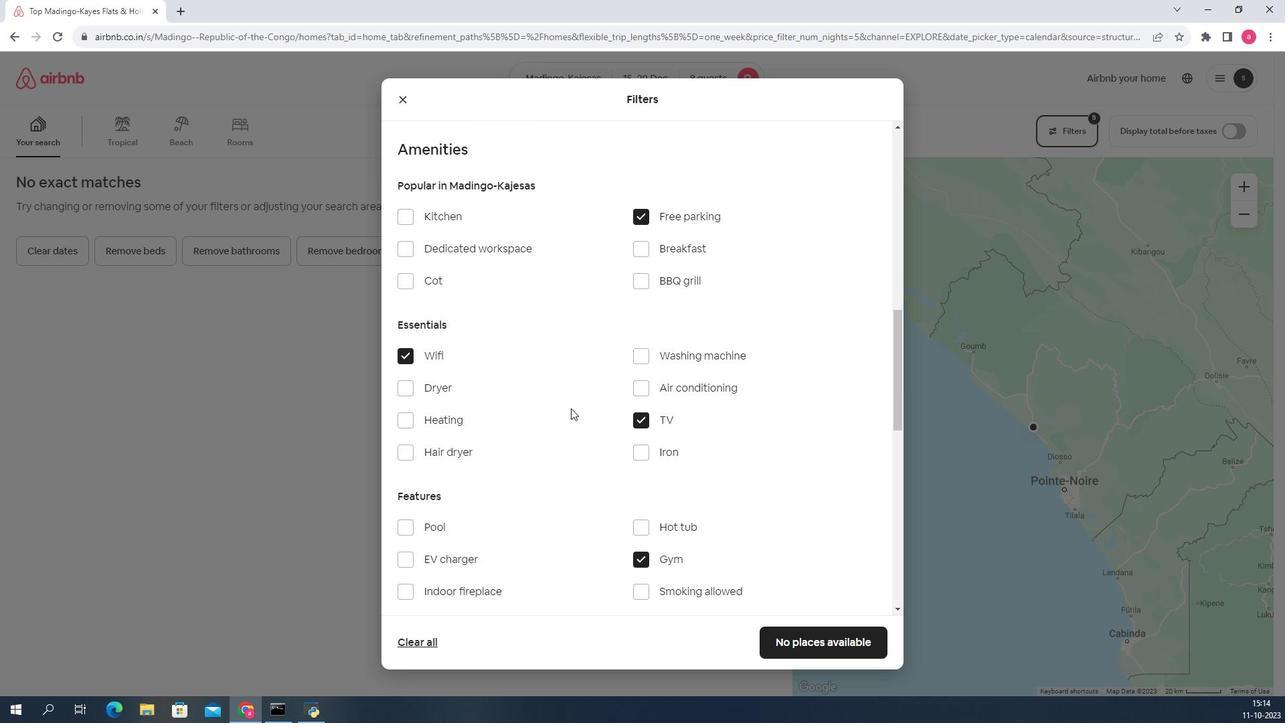 
Action: Mouse moved to (658, 283)
Screenshot: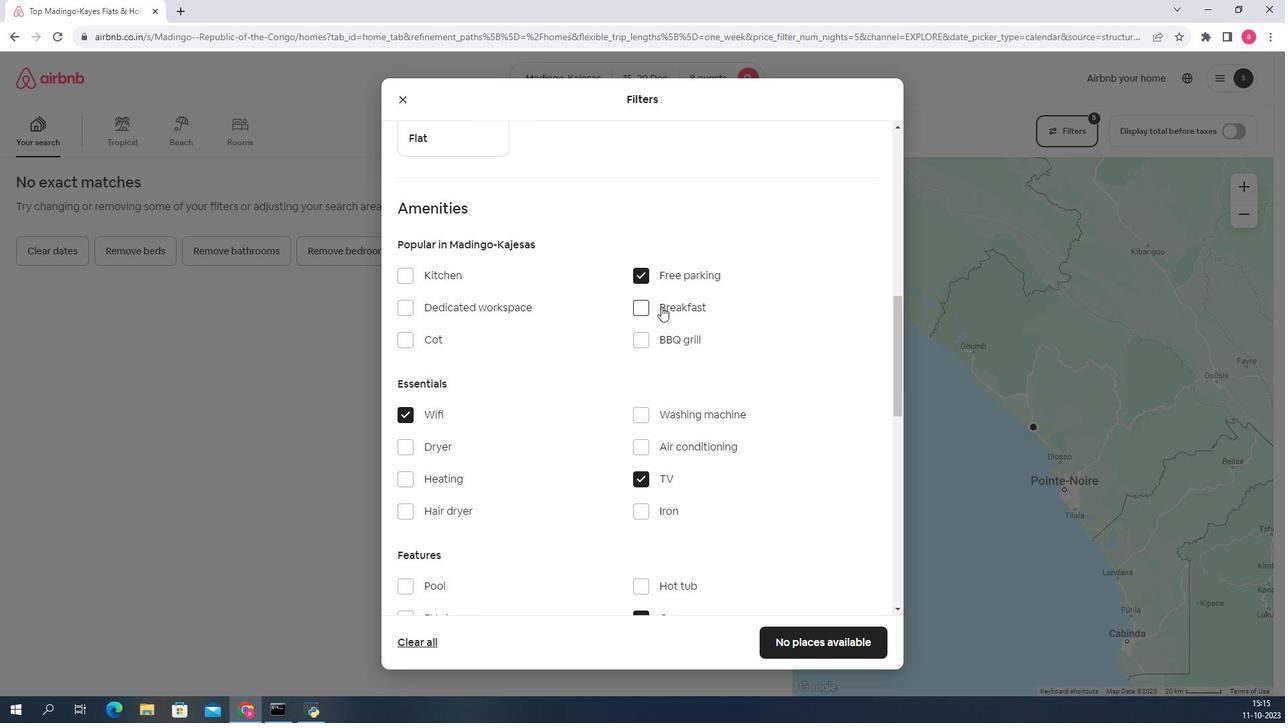 
Action: Mouse pressed left at (658, 283)
Screenshot: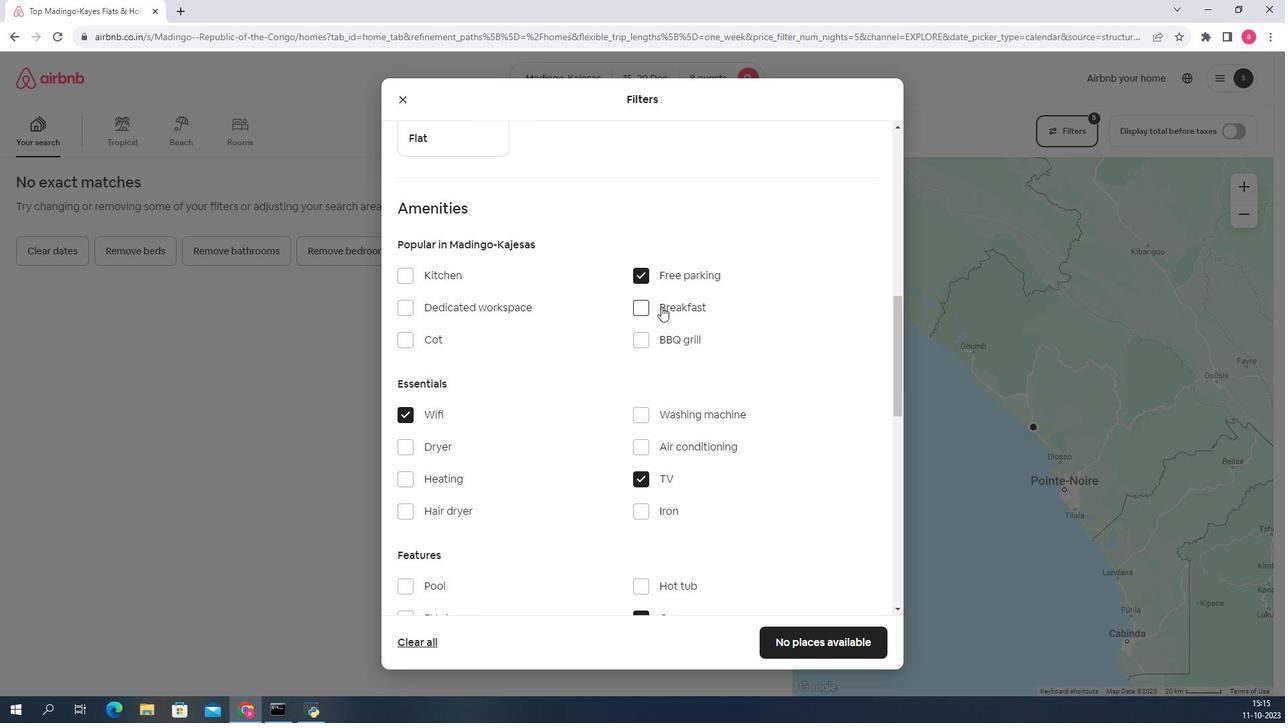 
Action: Mouse moved to (591, 324)
Screenshot: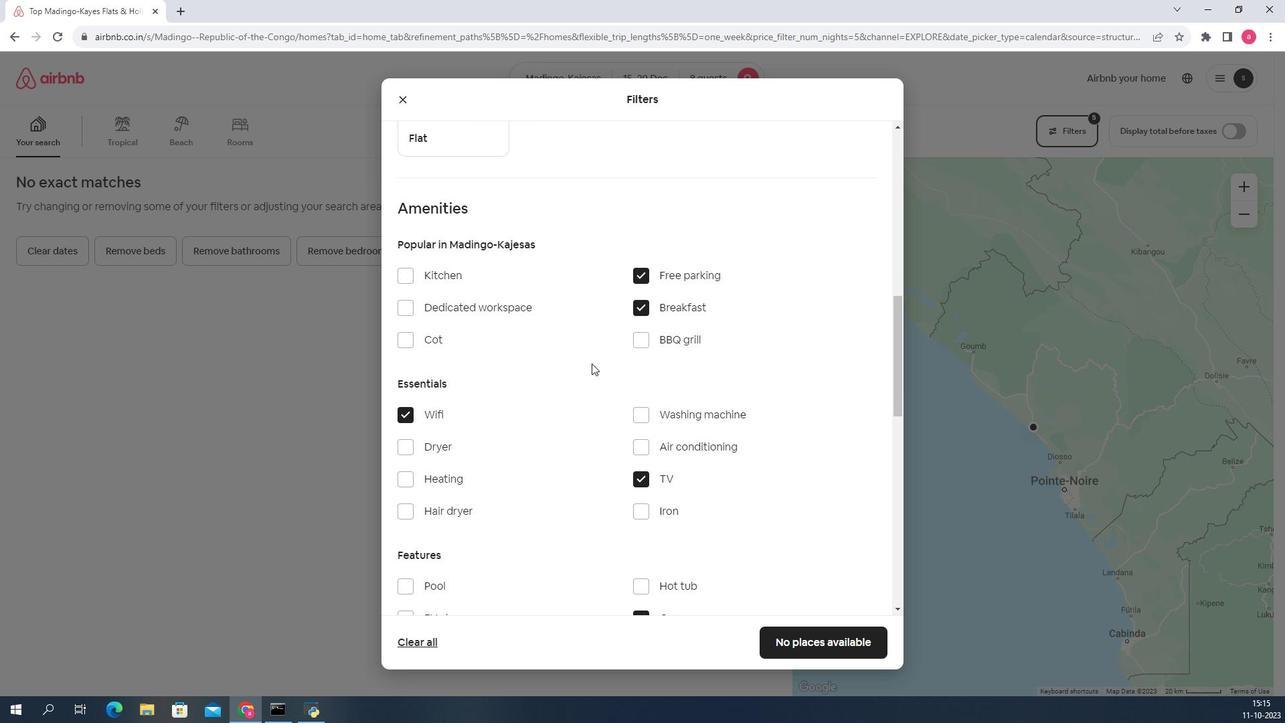 
Action: Mouse scrolled (591, 324) with delta (0, 0)
Screenshot: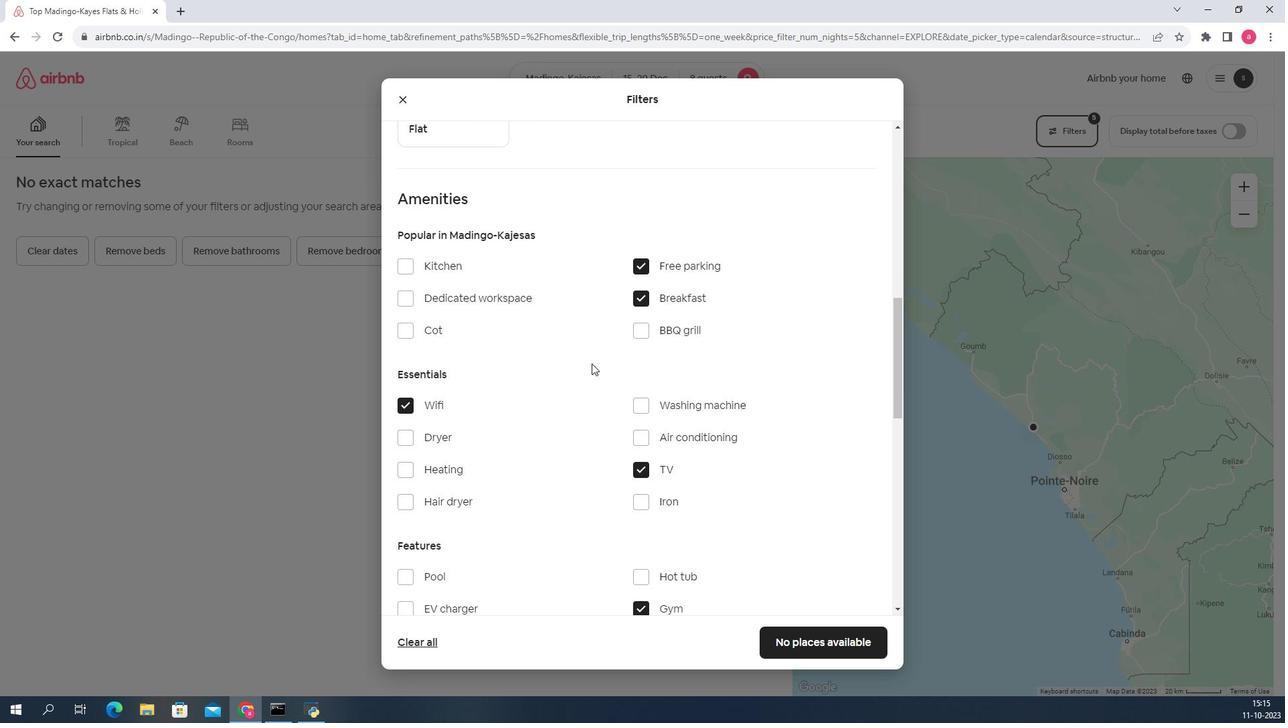 
Action: Mouse scrolled (591, 324) with delta (0, 0)
Screenshot: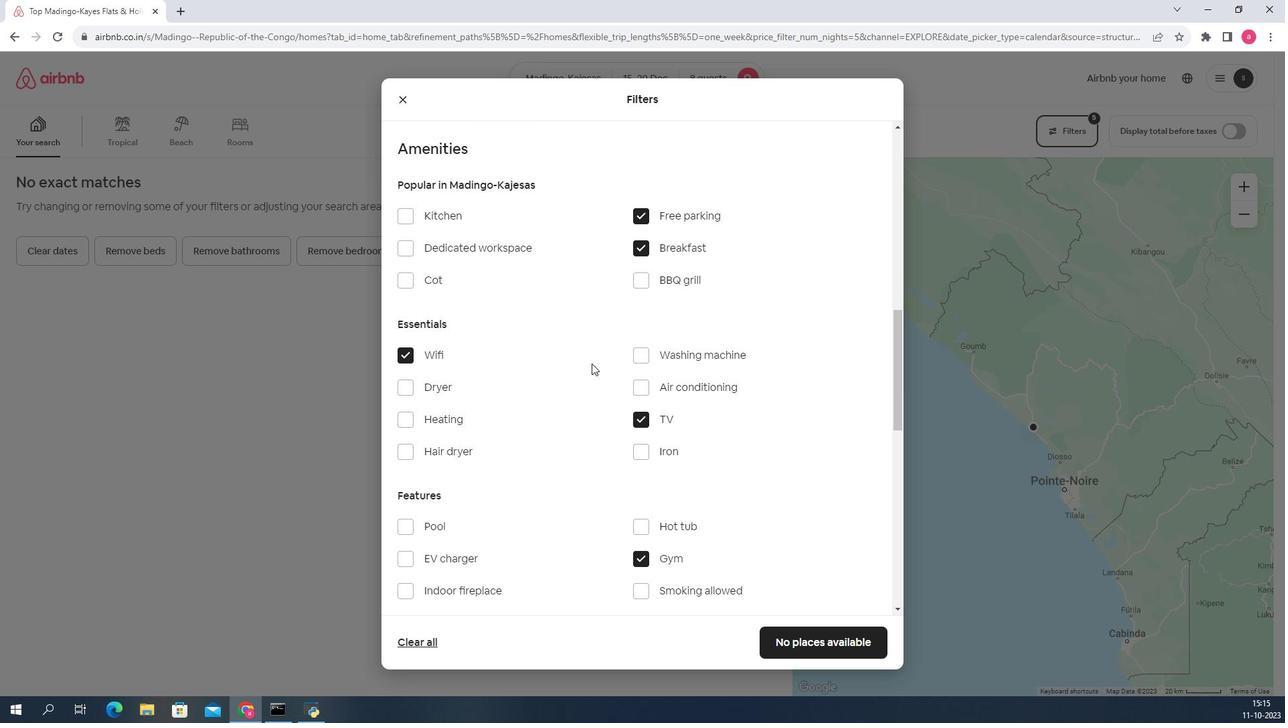 
Action: Mouse scrolled (591, 324) with delta (0, 0)
Screenshot: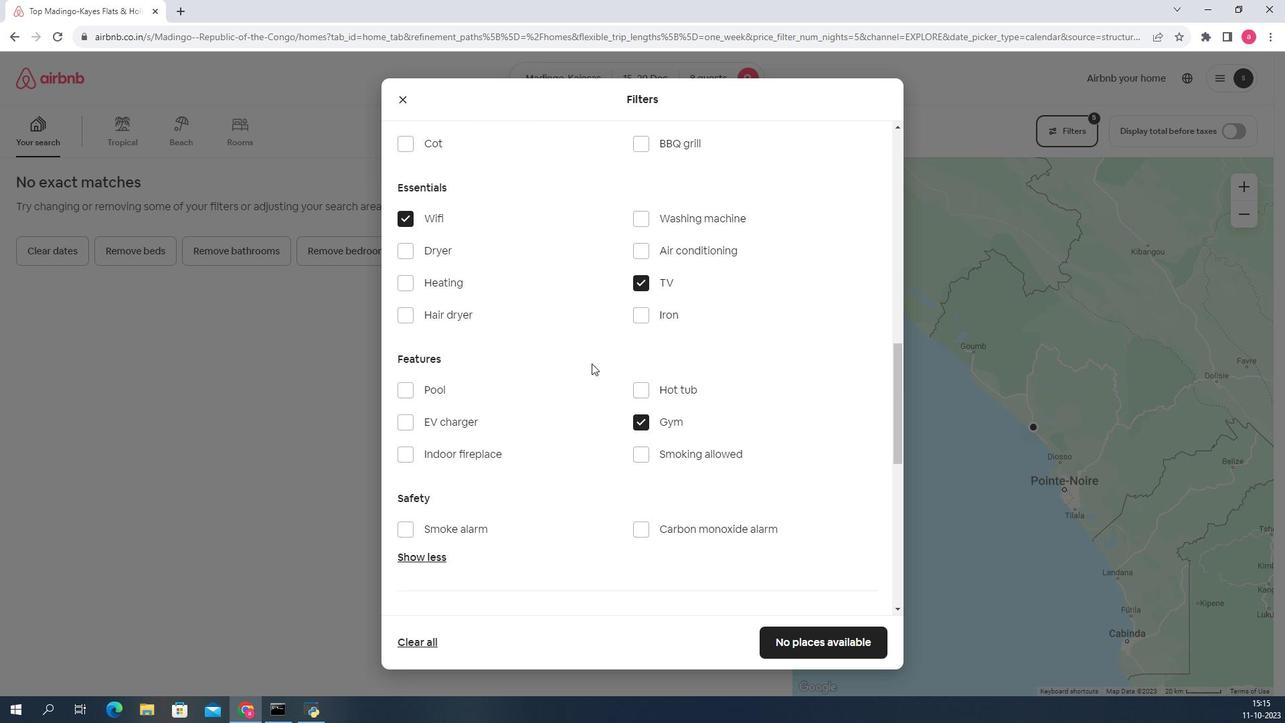 
Action: Mouse scrolled (591, 324) with delta (0, 0)
Screenshot: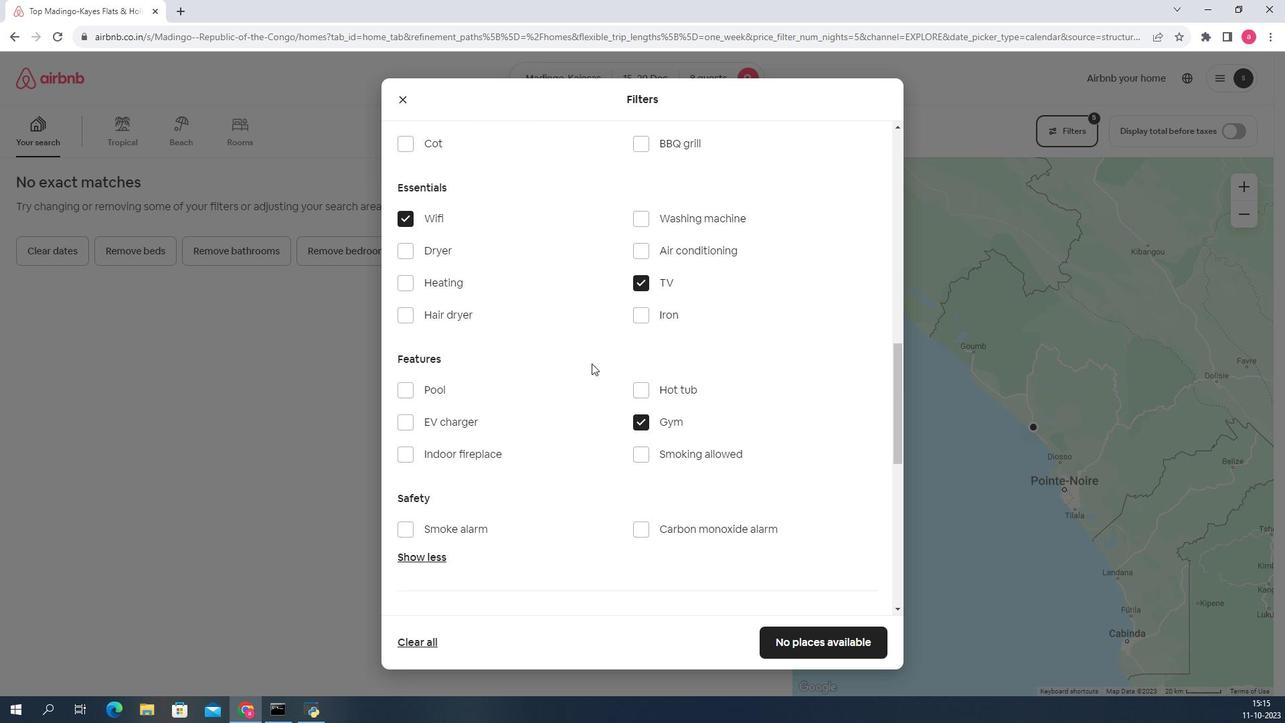 
Action: Mouse scrolled (591, 324) with delta (0, 0)
Screenshot: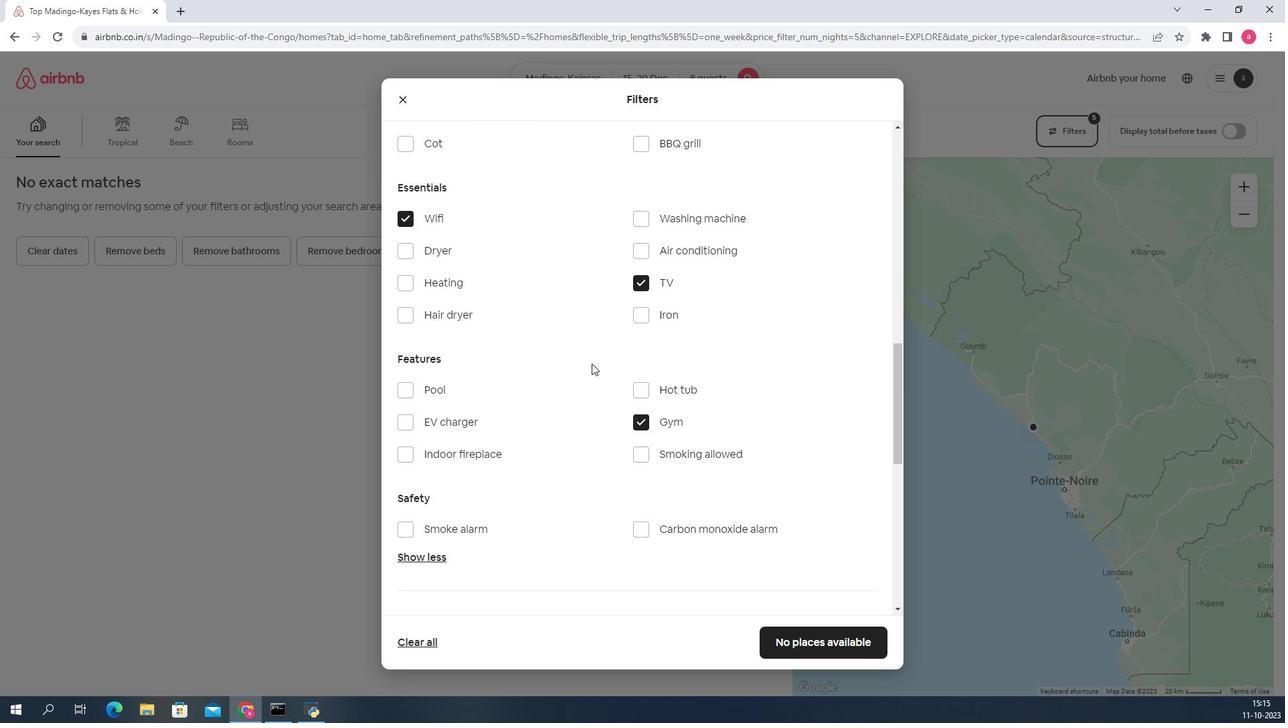 
Action: Mouse scrolled (591, 324) with delta (0, 0)
Screenshot: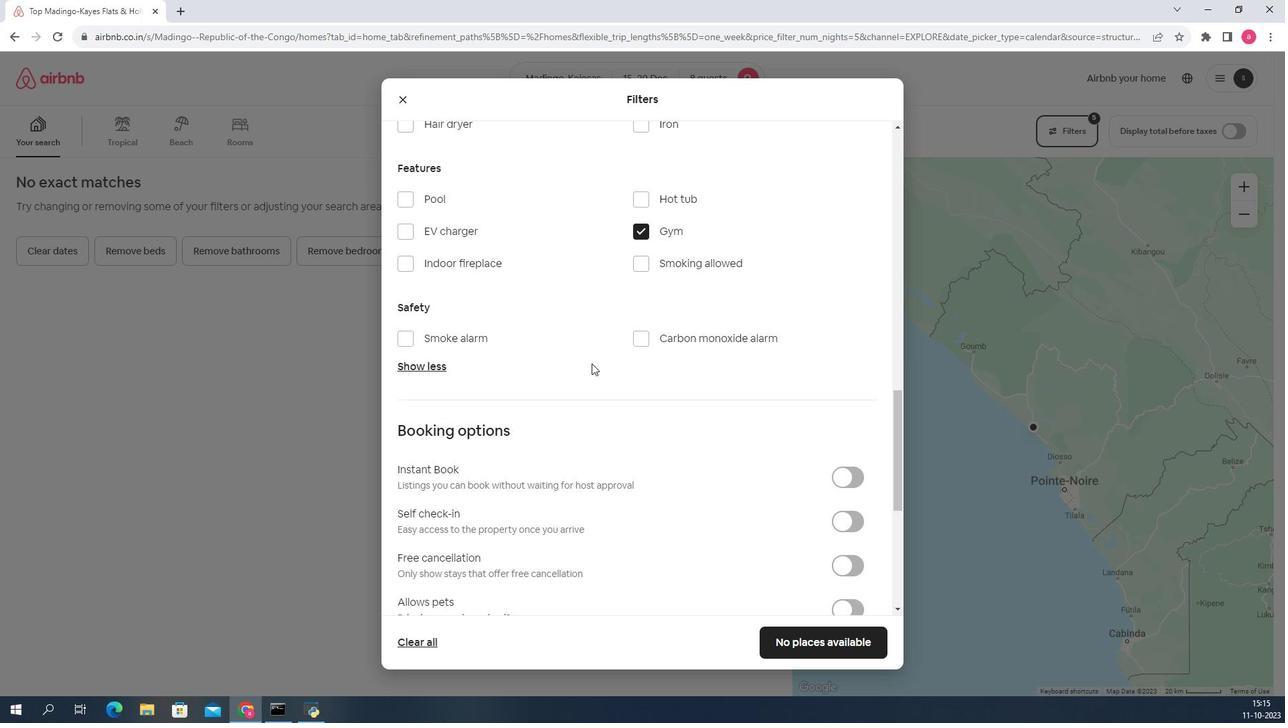 
Action: Mouse scrolled (591, 324) with delta (0, 0)
Screenshot: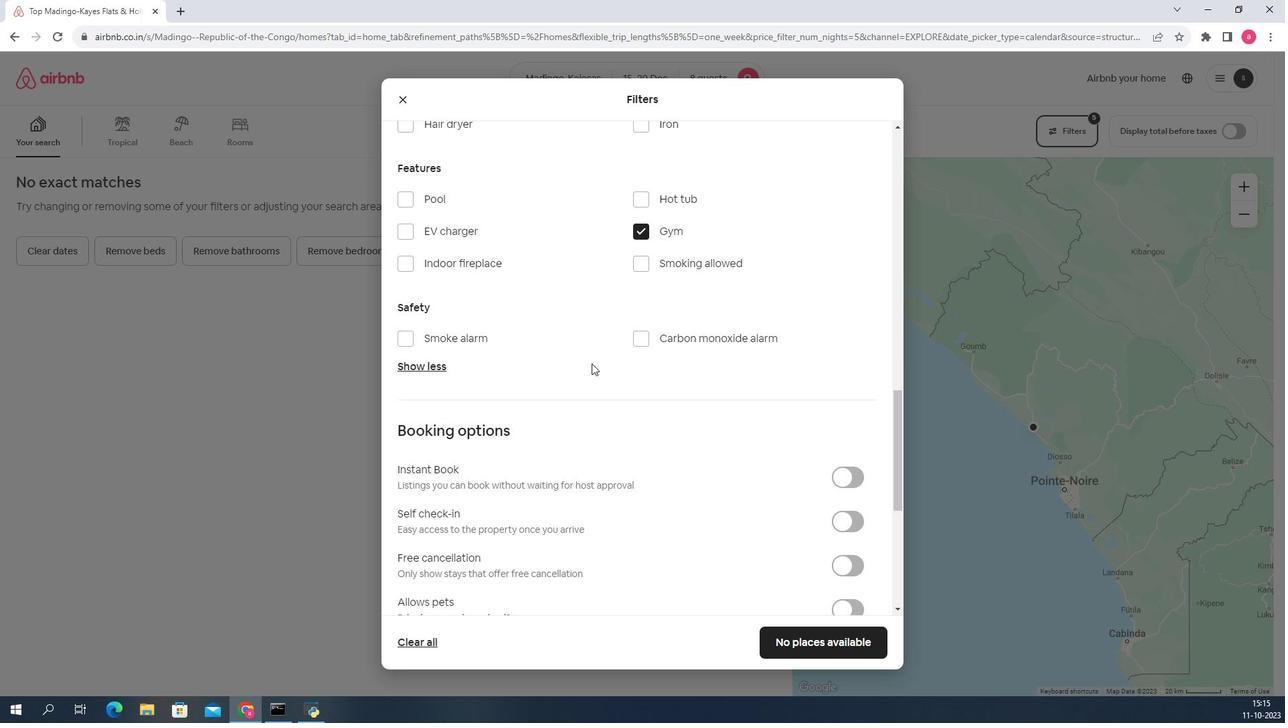 
Action: Mouse scrolled (591, 324) with delta (0, 0)
Screenshot: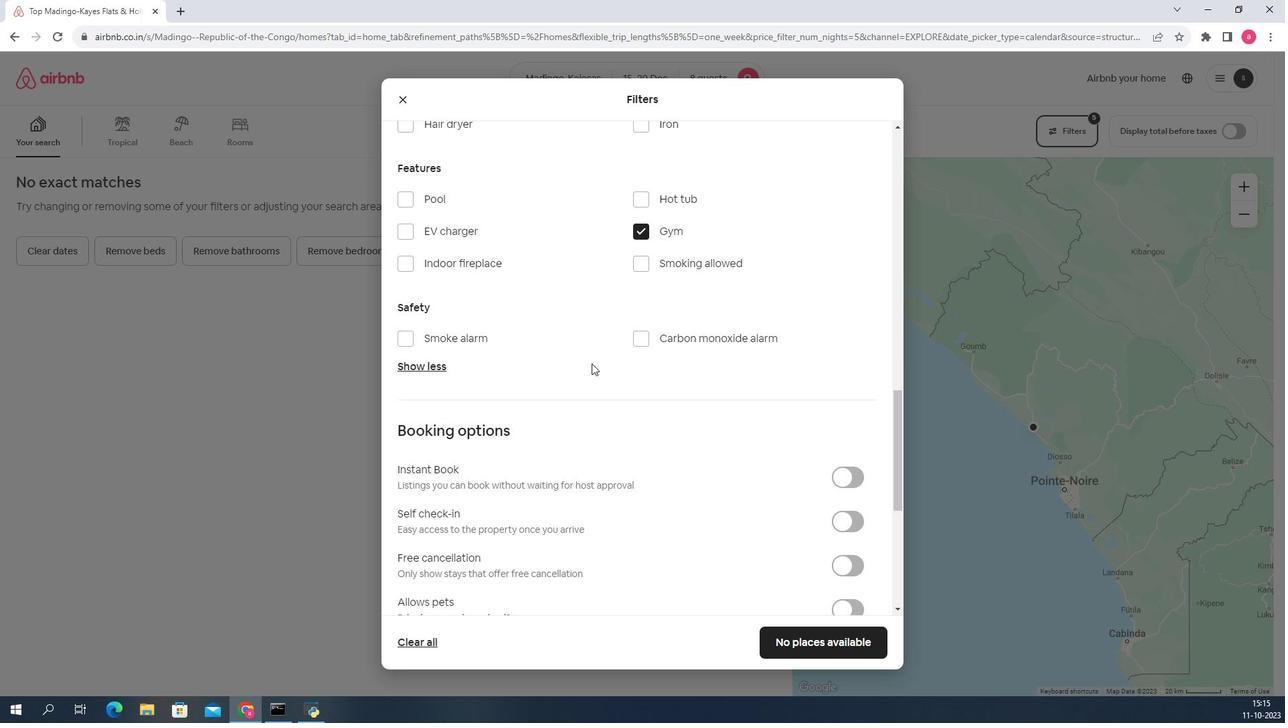 
Action: Mouse scrolled (591, 324) with delta (0, 0)
Screenshot: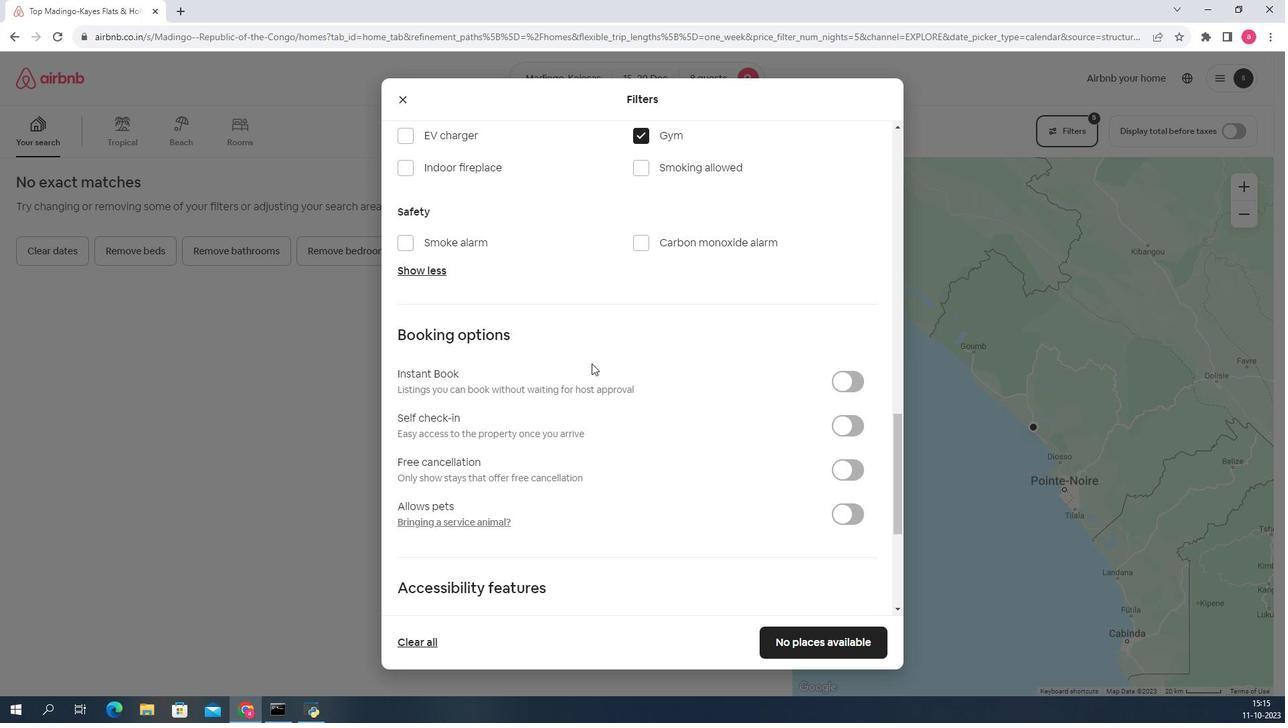 
Action: Mouse scrolled (591, 324) with delta (0, 0)
Screenshot: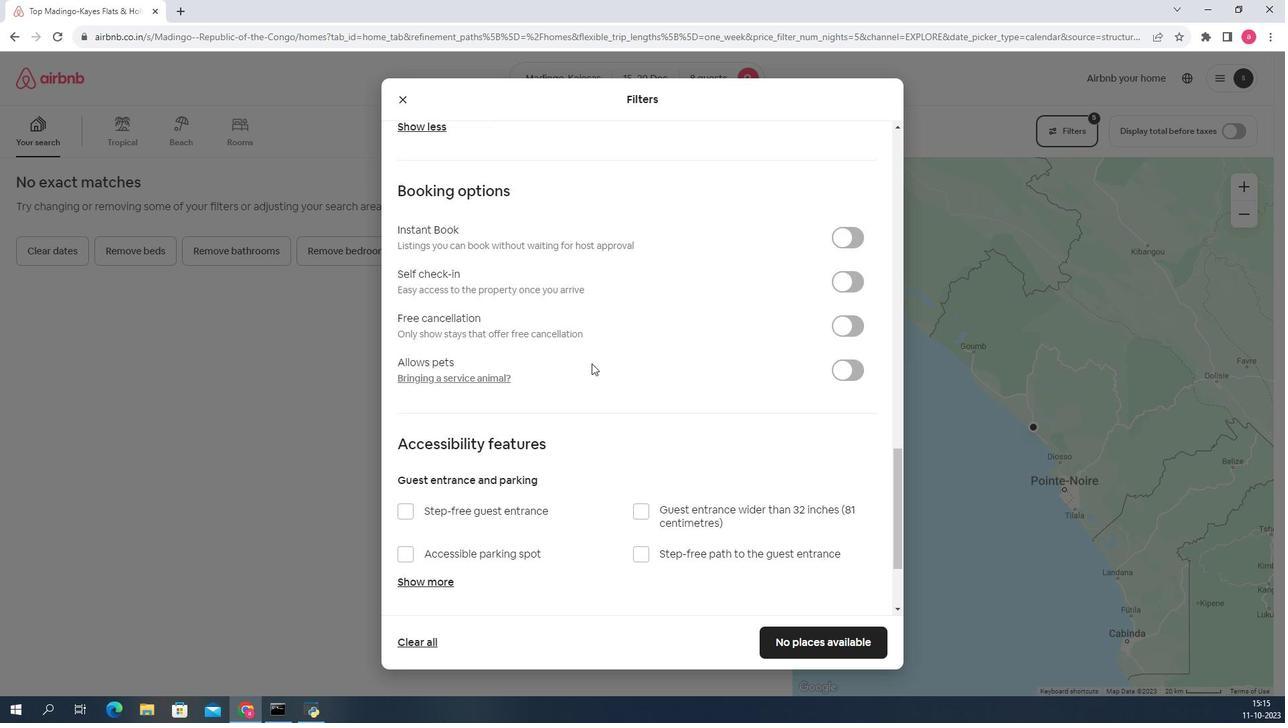 
Action: Mouse moved to (839, 228)
Screenshot: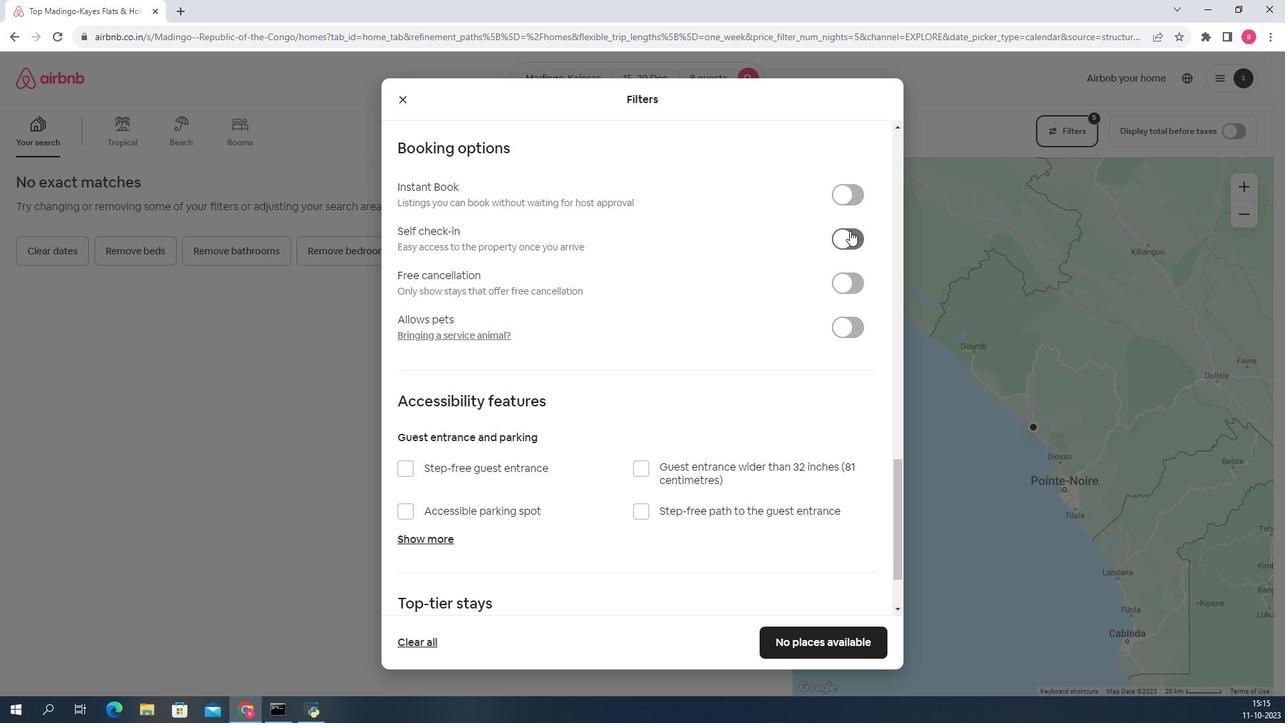 
Action: Mouse pressed left at (839, 228)
Screenshot: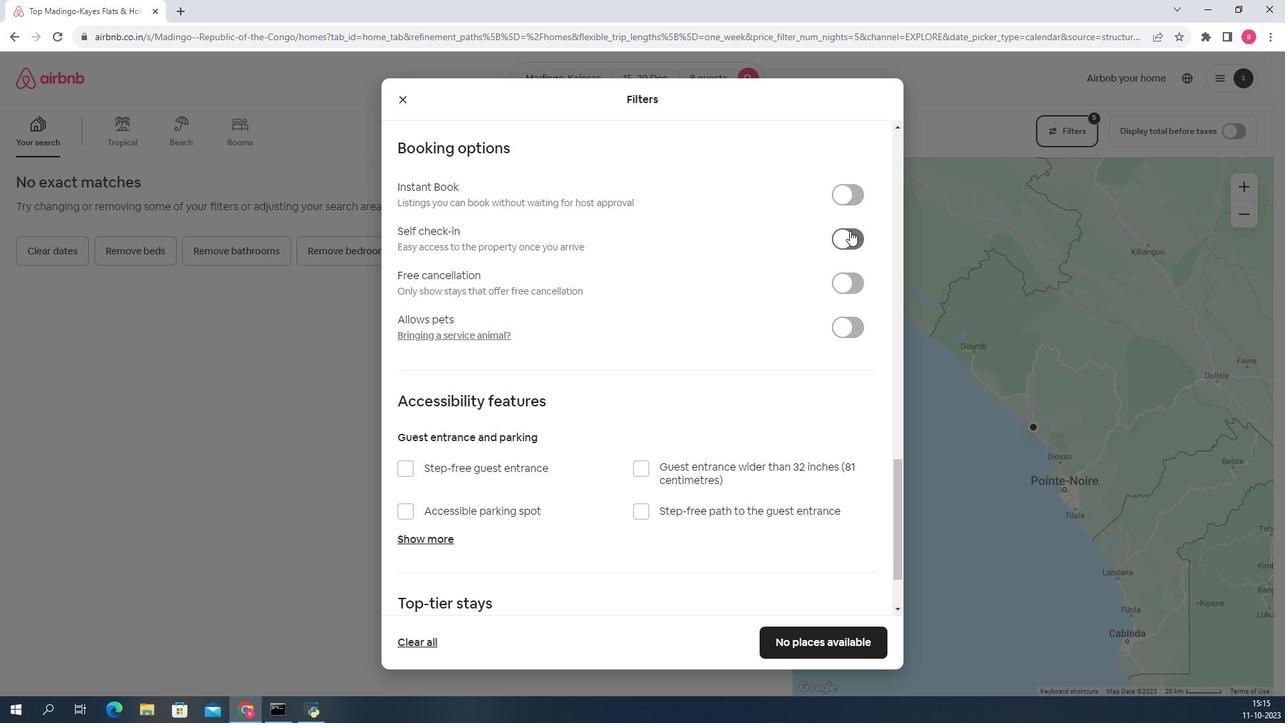 
Action: Mouse moved to (808, 524)
Screenshot: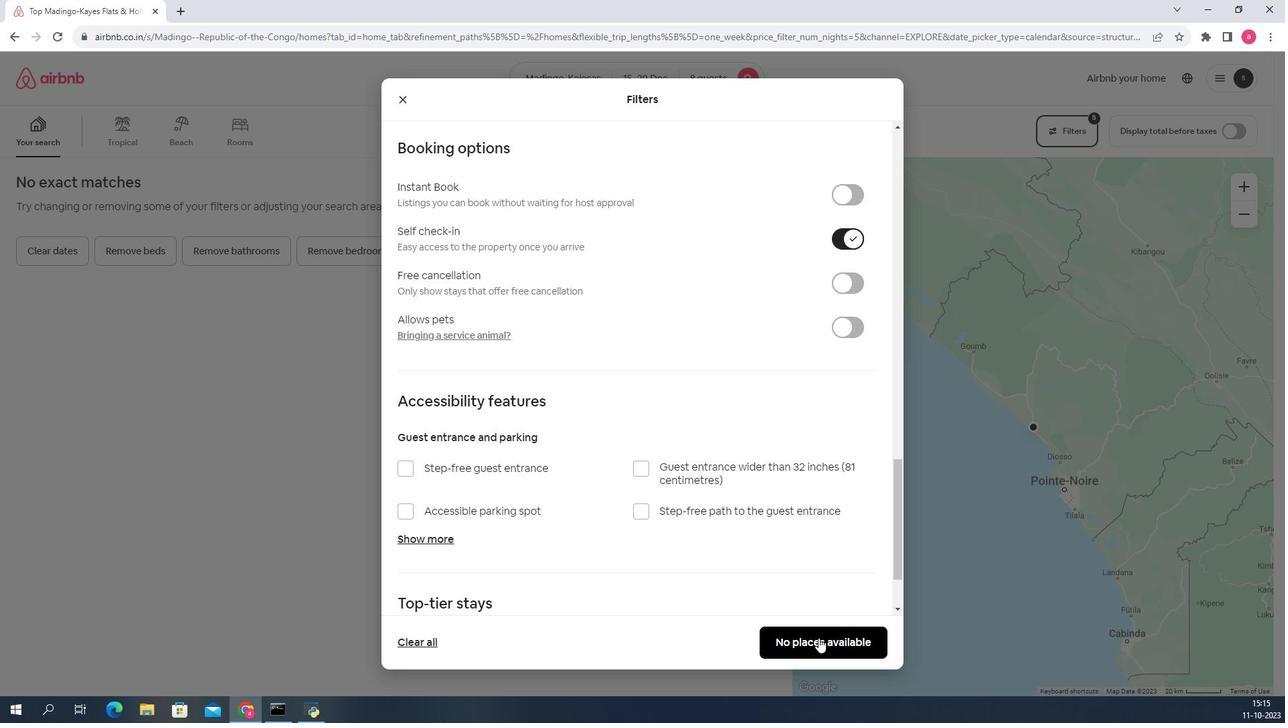 
Action: Mouse pressed left at (808, 524)
Screenshot: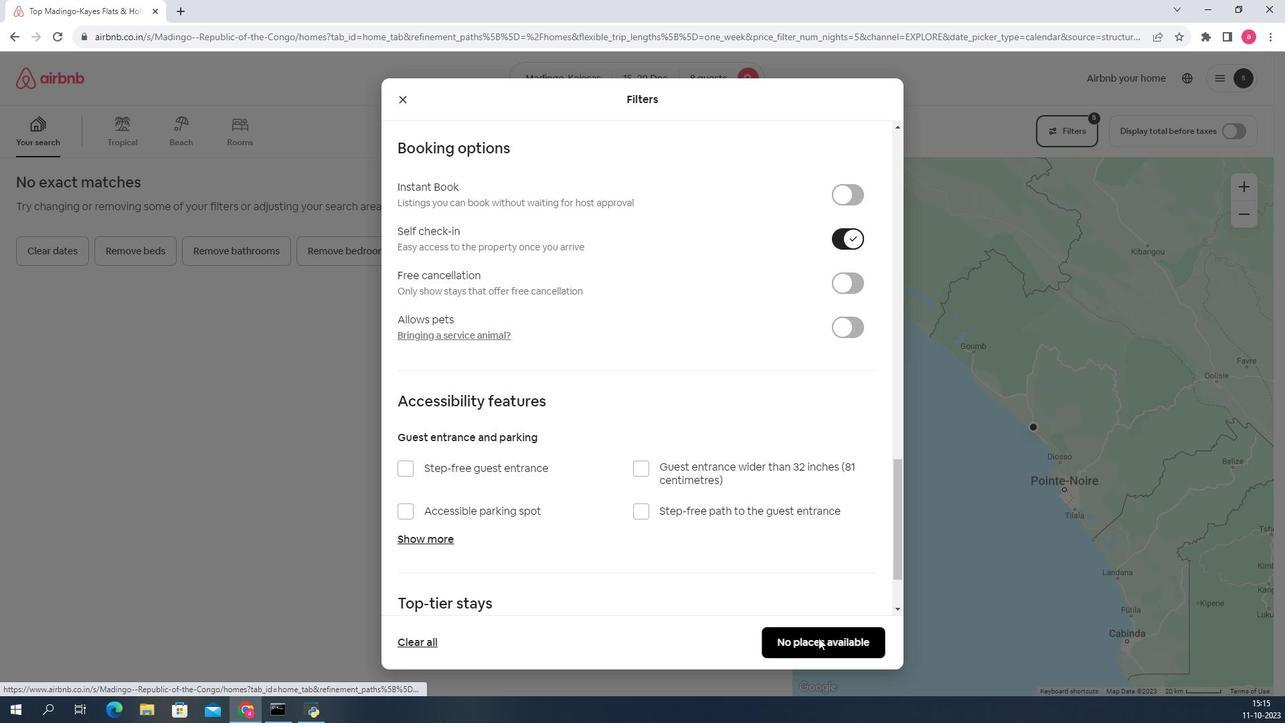 
Action: Mouse moved to (808, 524)
Screenshot: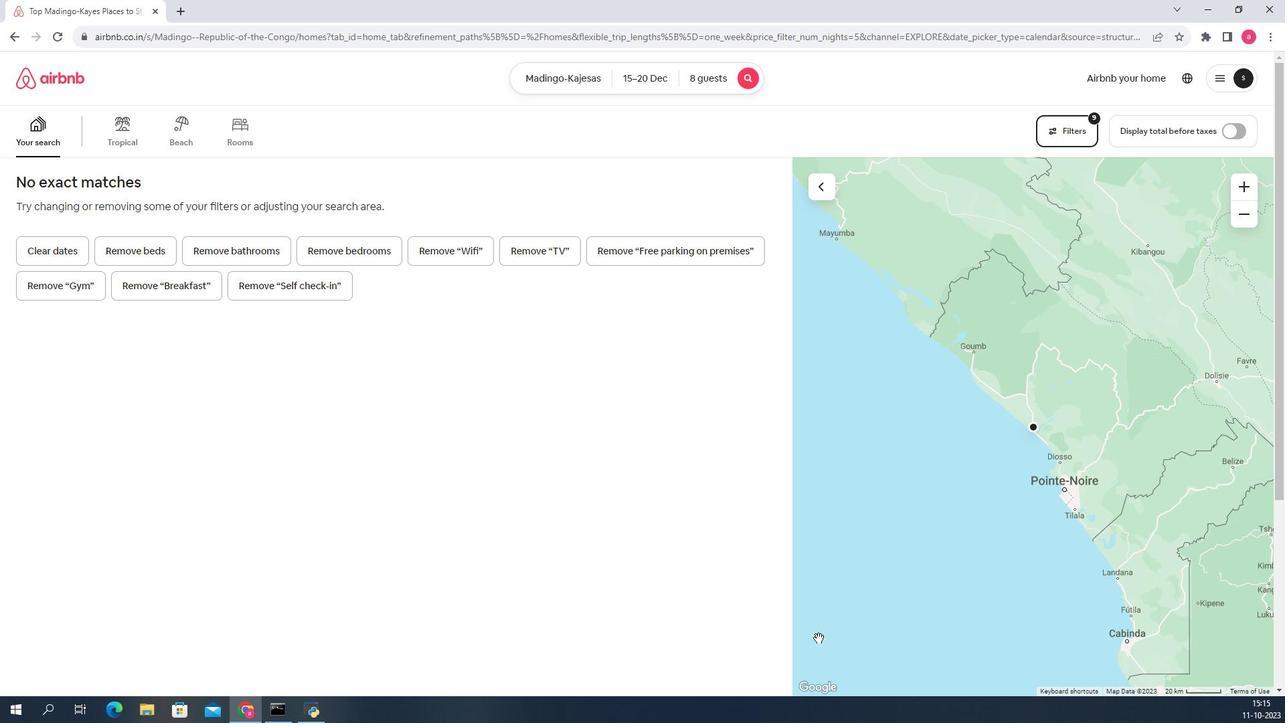 
